 Task: Look for Airbnb options in Cauto Cristo, Cuba from 22th December, 2023 to 25th December, 2023 for 3 adults, 1 child. Place can be shared room with 2 bedrooms having 3 beds and 2 bathrooms. Property type can be guest house. Amenities needed are: wifi, TV, free parkinig on premises, gym, breakfast.
Action: Mouse moved to (447, 135)
Screenshot: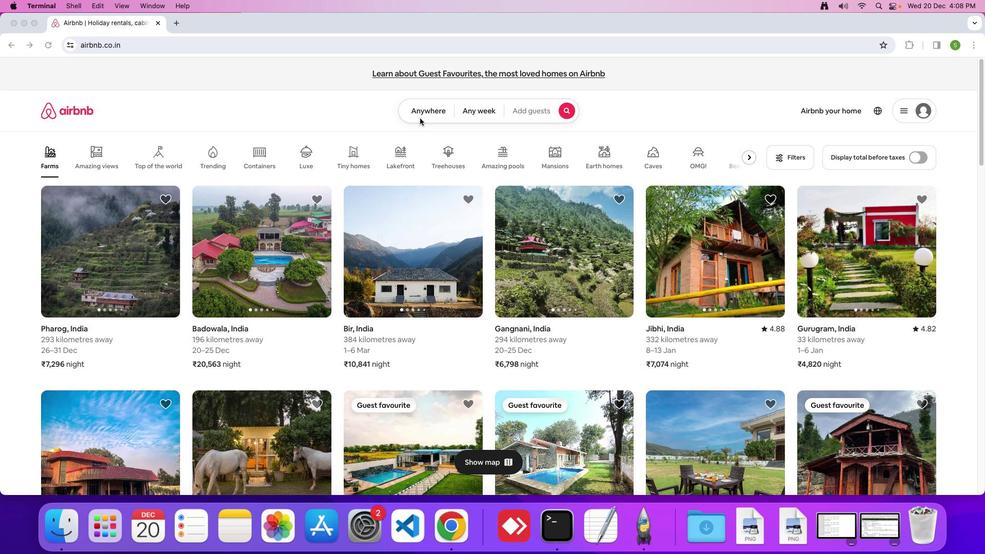 
Action: Mouse pressed left at (447, 135)
Screenshot: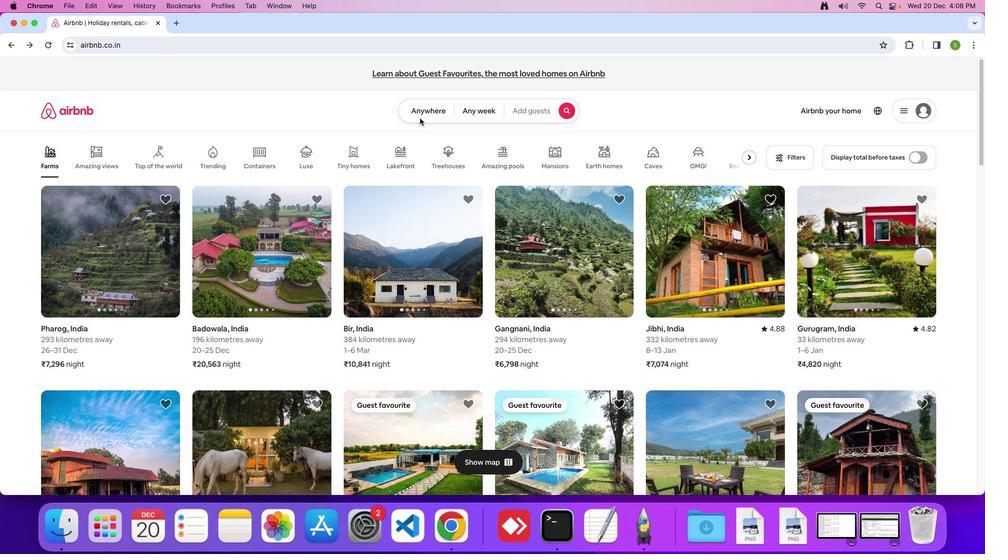 
Action: Mouse moved to (451, 129)
Screenshot: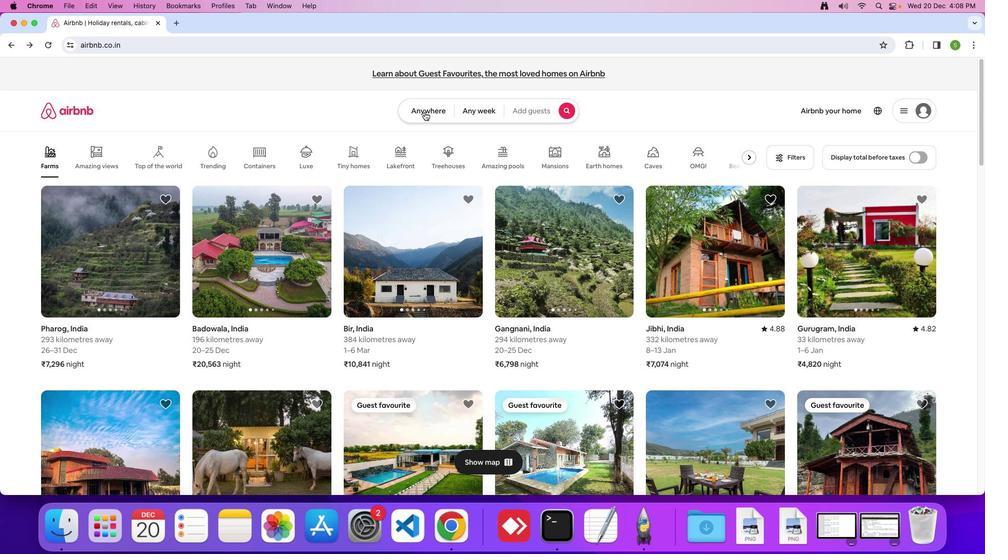 
Action: Mouse pressed left at (451, 129)
Screenshot: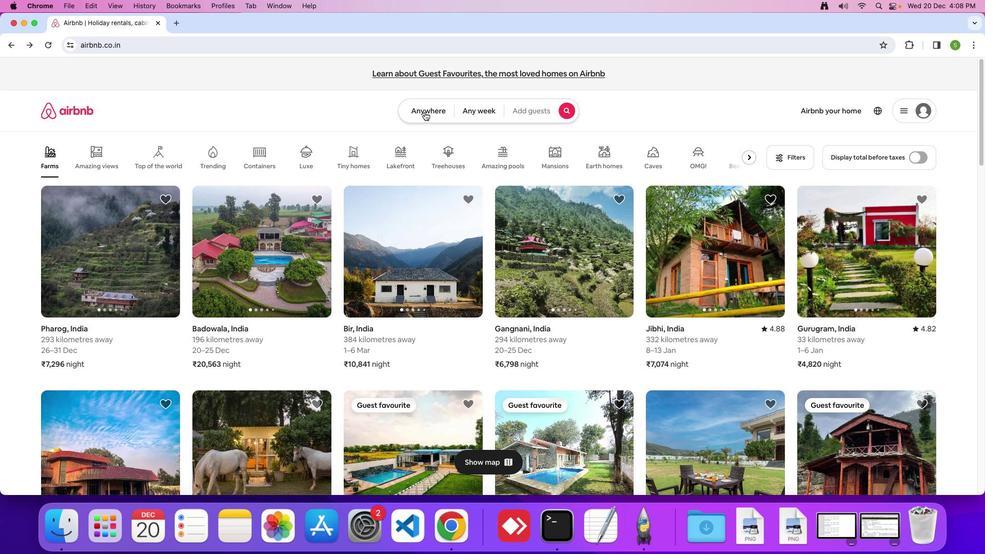 
Action: Mouse moved to (399, 160)
Screenshot: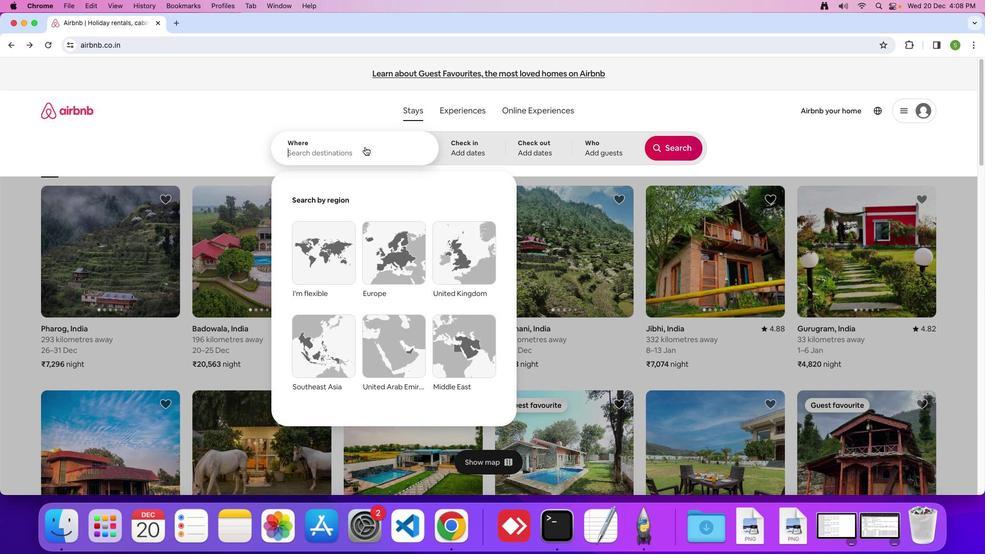 
Action: Mouse pressed left at (399, 160)
Screenshot: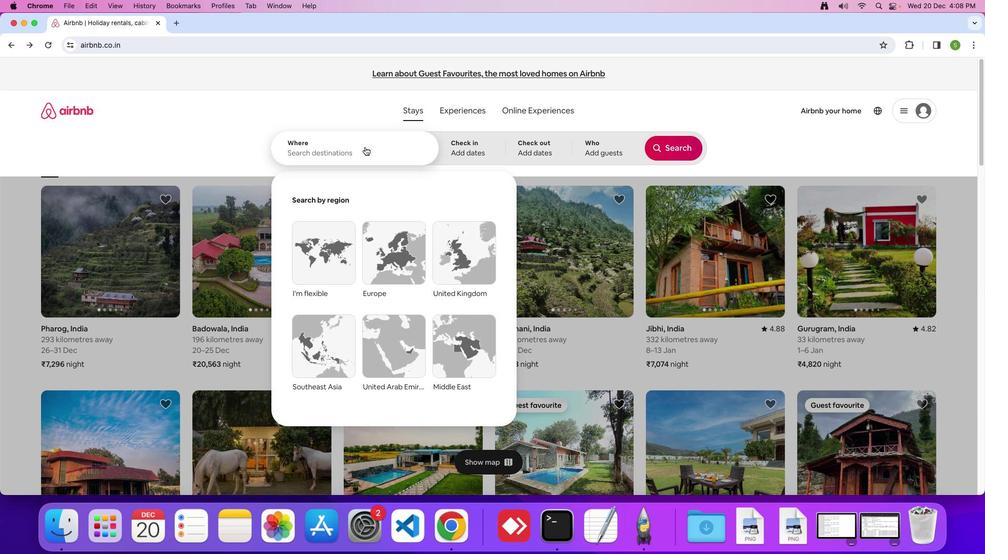 
Action: Key pressed 'C'Key.caps_lock'a''u''t''o'Key.spaceKey.shift'C''r''i''s''t''o'','Key.spaceKey.shift'C''u''b''a'Key.enter
Screenshot: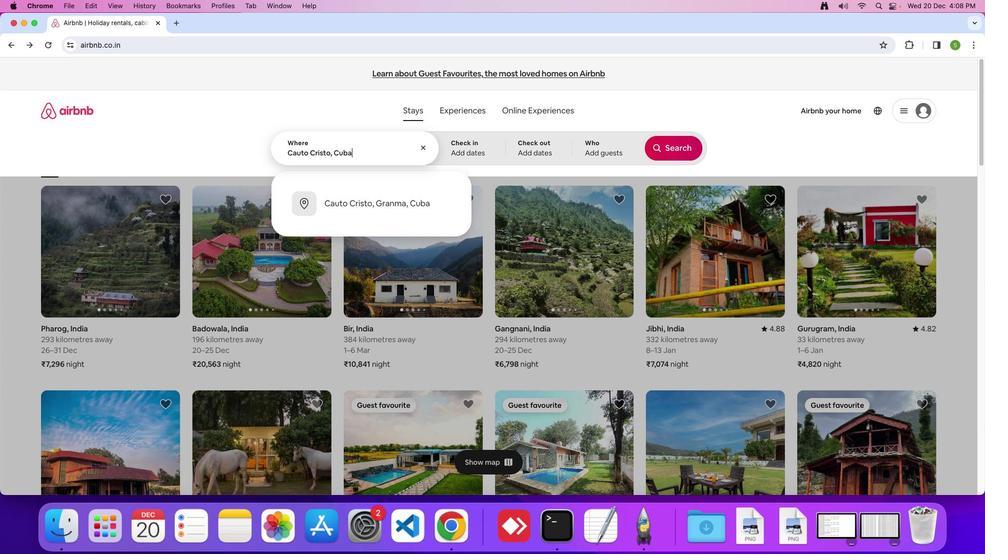 
Action: Mouse moved to (460, 342)
Screenshot: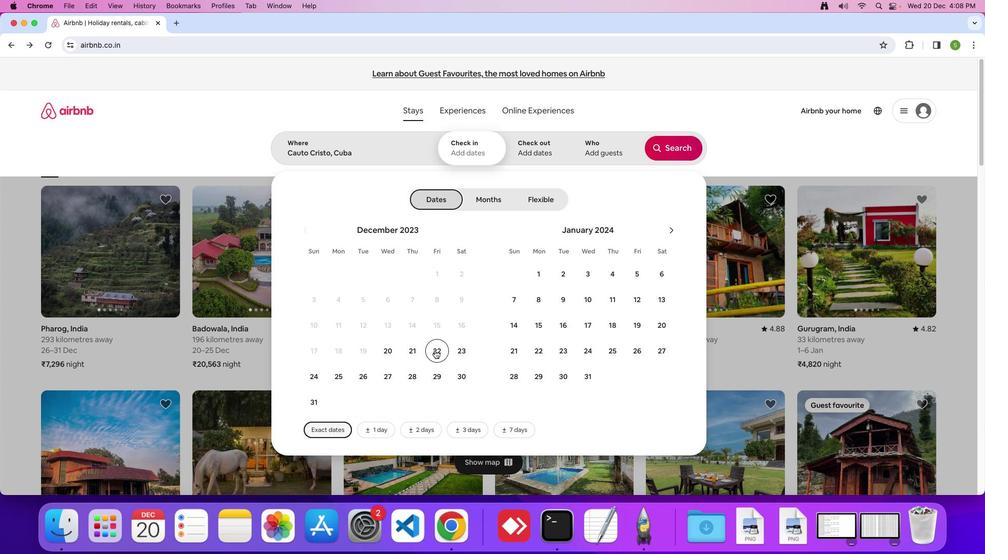 
Action: Mouse pressed left at (460, 342)
Screenshot: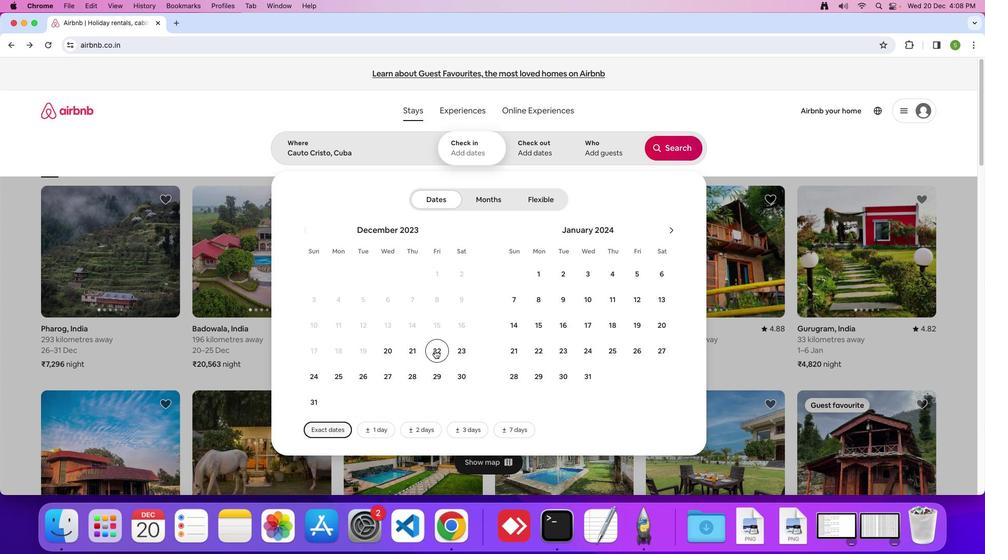 
Action: Mouse moved to (375, 364)
Screenshot: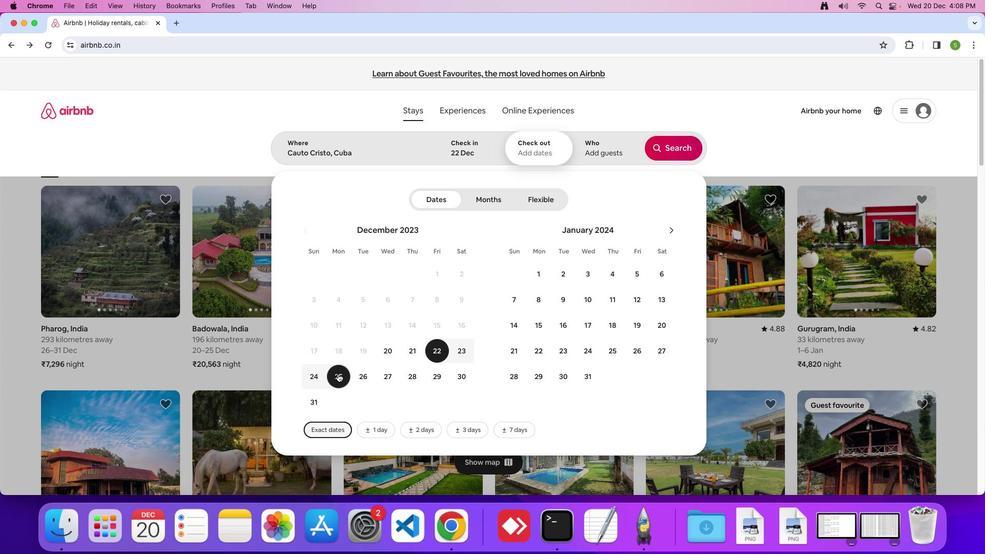 
Action: Mouse pressed left at (375, 364)
Screenshot: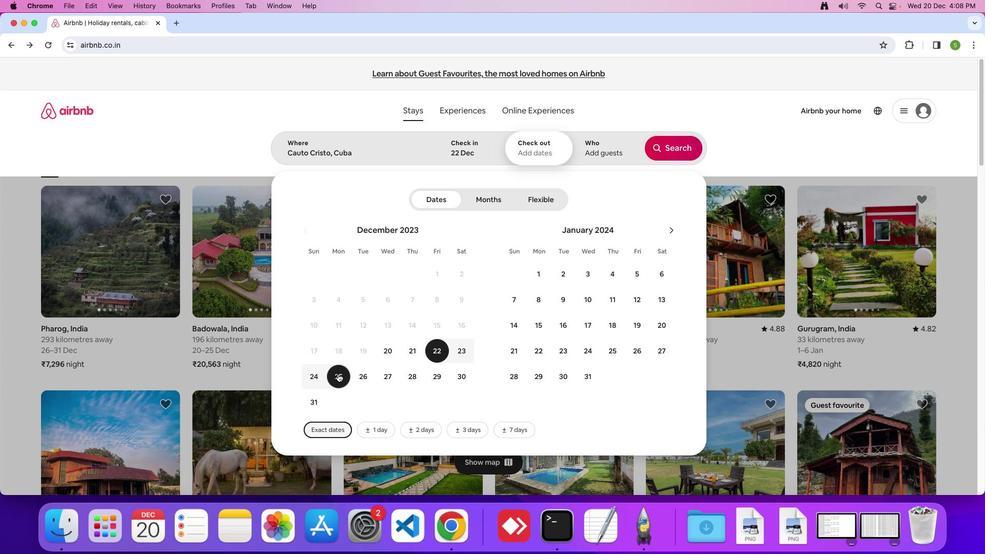 
Action: Mouse moved to (604, 166)
Screenshot: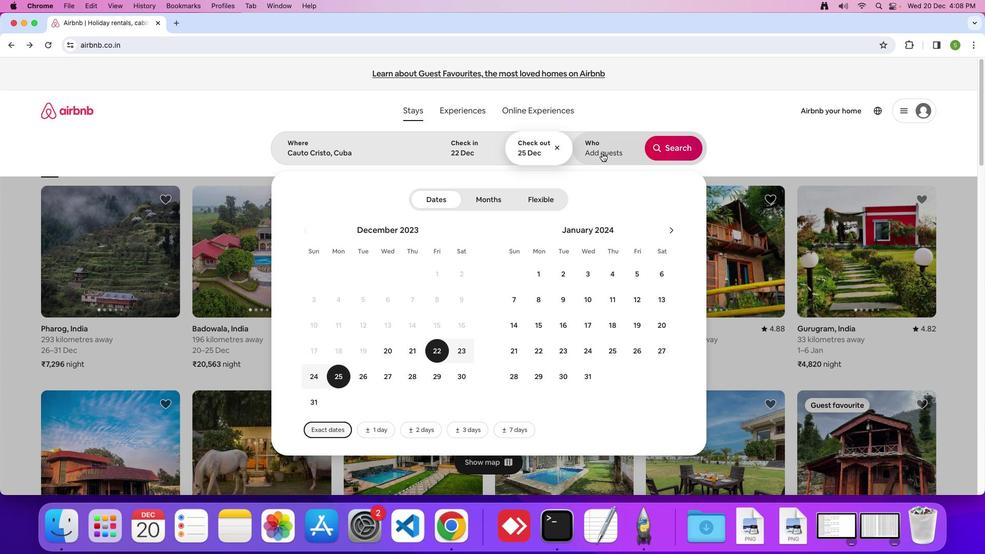 
Action: Mouse pressed left at (604, 166)
Screenshot: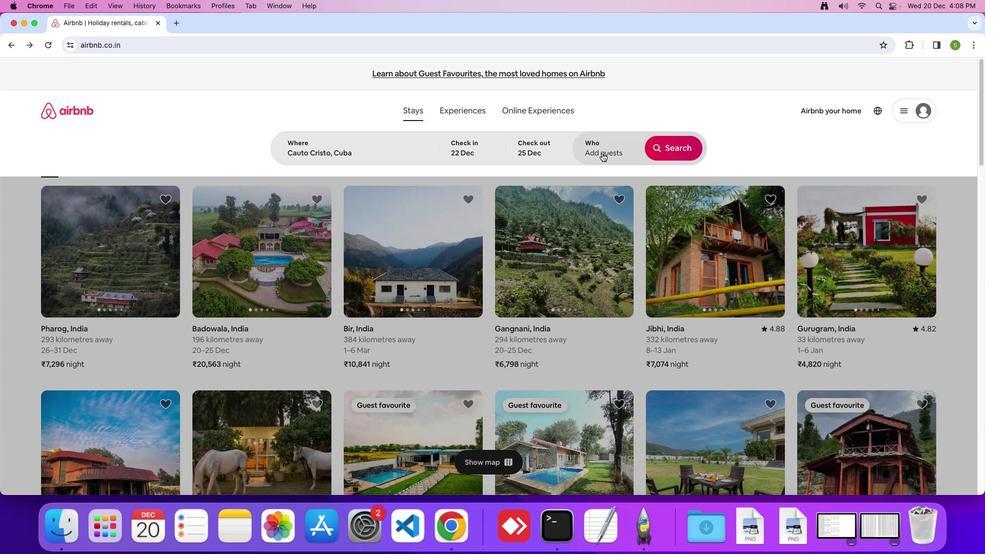 
Action: Mouse moved to (672, 210)
Screenshot: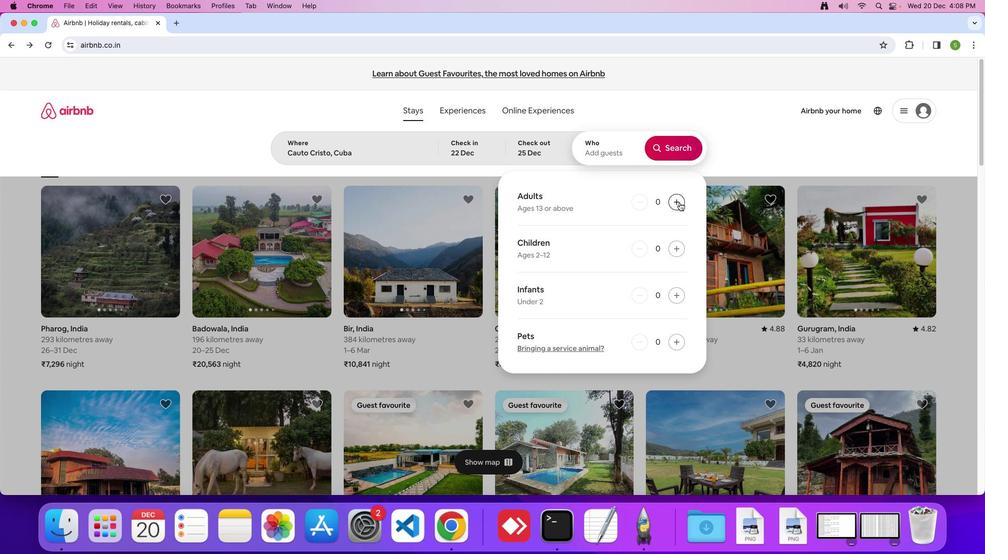 
Action: Mouse pressed left at (672, 210)
Screenshot: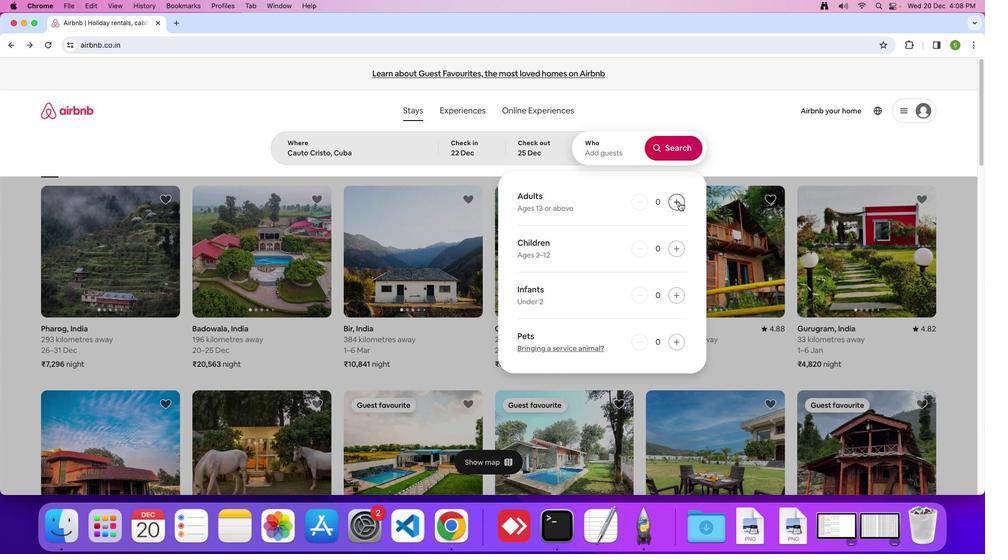 
Action: Mouse pressed left at (672, 210)
Screenshot: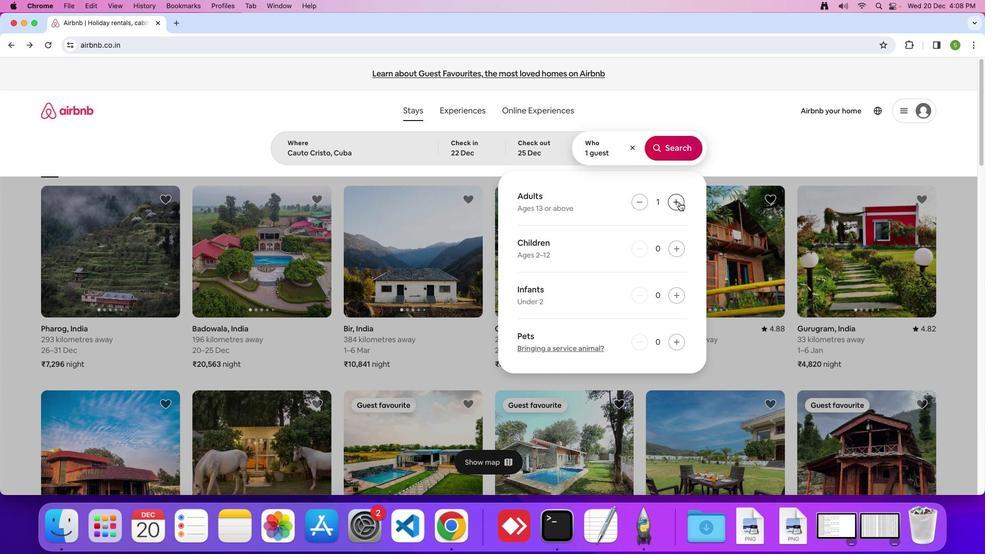 
Action: Mouse pressed left at (672, 210)
Screenshot: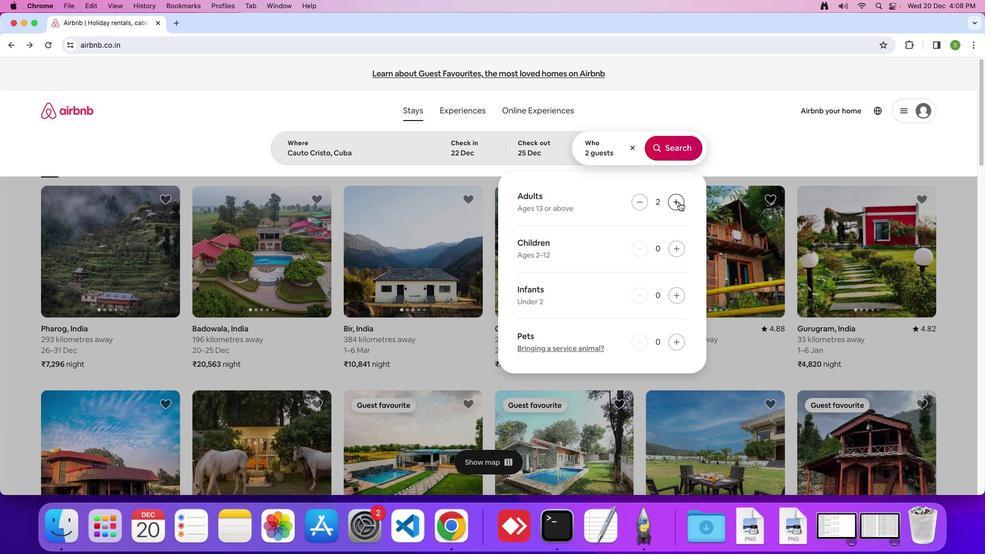 
Action: Mouse moved to (671, 250)
Screenshot: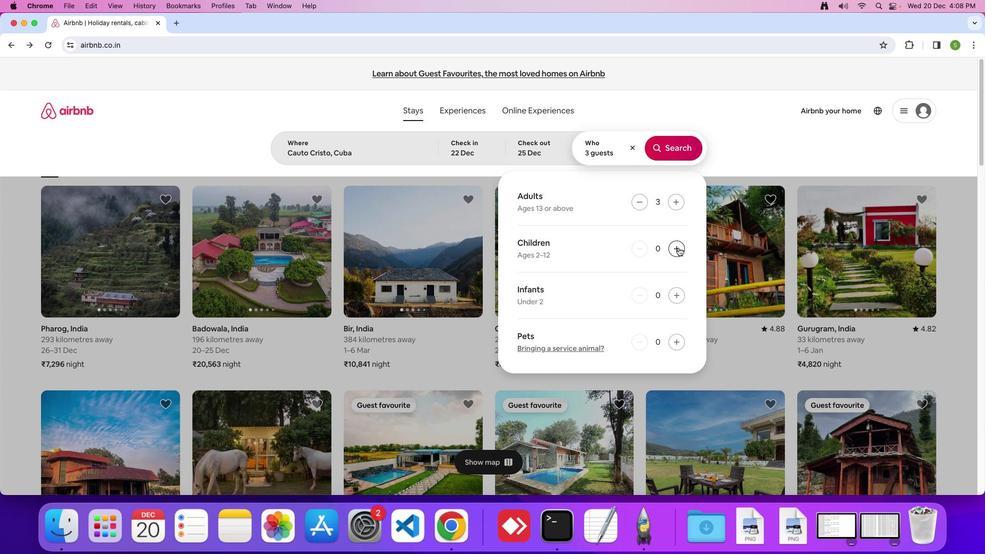 
Action: Mouse pressed left at (671, 250)
Screenshot: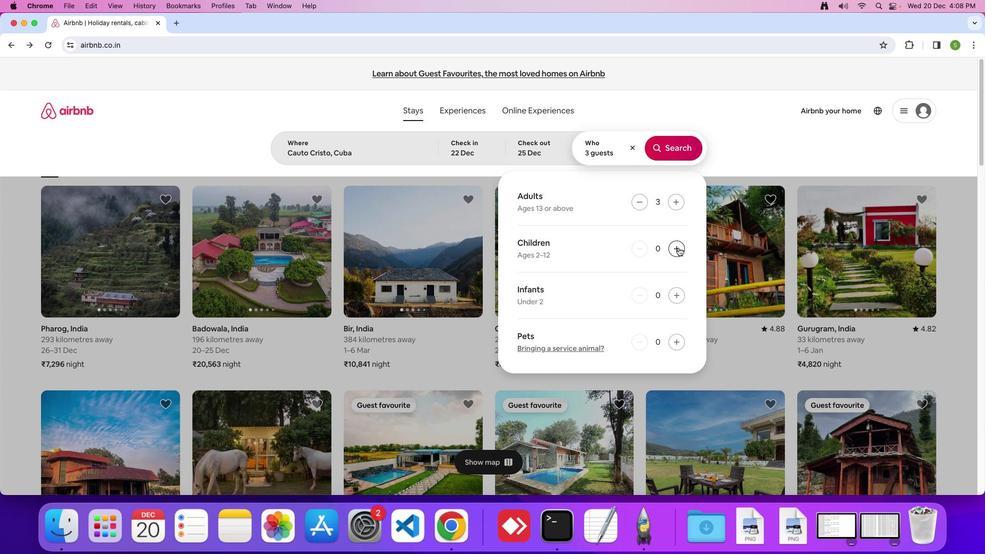 
Action: Mouse moved to (668, 165)
Screenshot: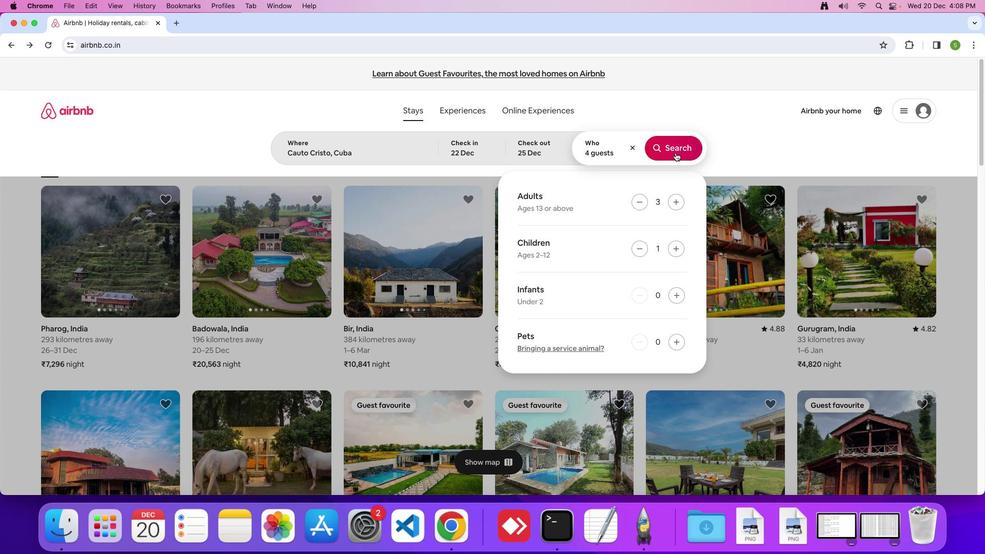 
Action: Mouse pressed left at (668, 165)
Screenshot: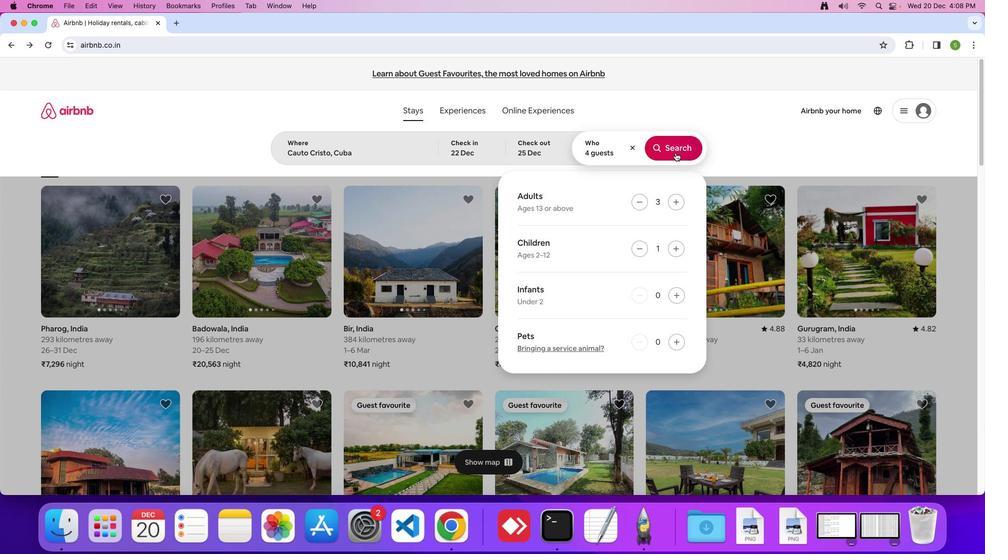 
Action: Mouse moved to (797, 135)
Screenshot: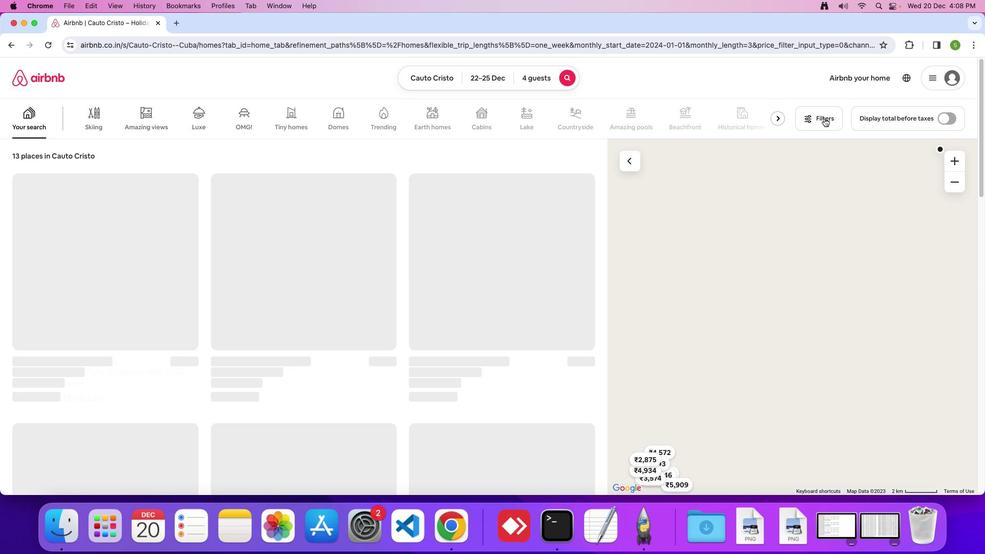 
Action: Mouse pressed left at (797, 135)
Screenshot: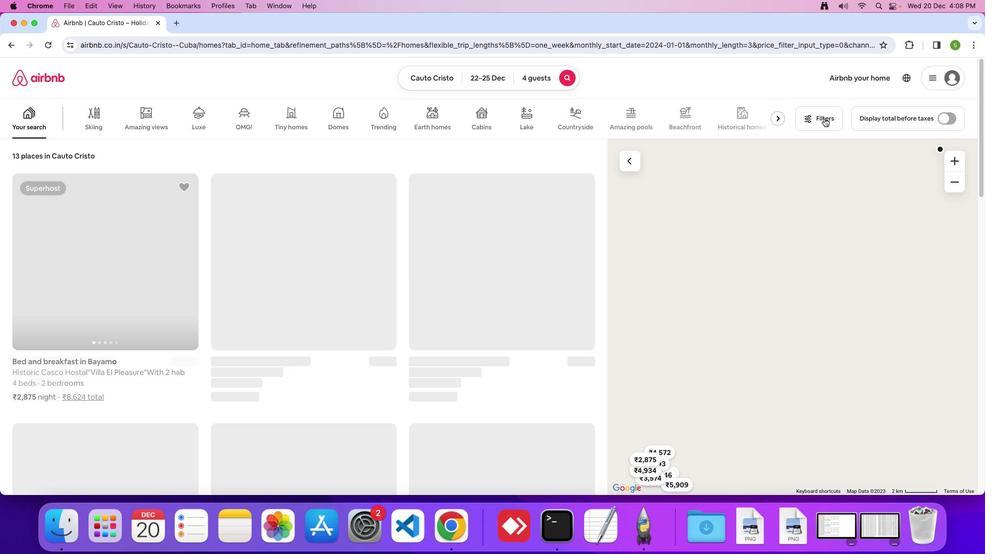 
Action: Mouse moved to (513, 314)
Screenshot: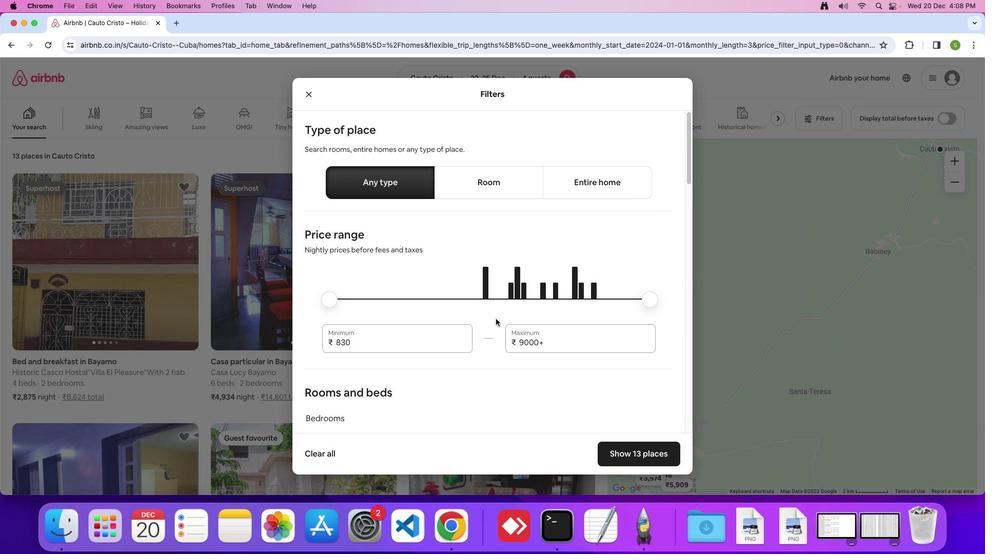 
Action: Mouse scrolled (513, 314) with delta (83, 28)
Screenshot: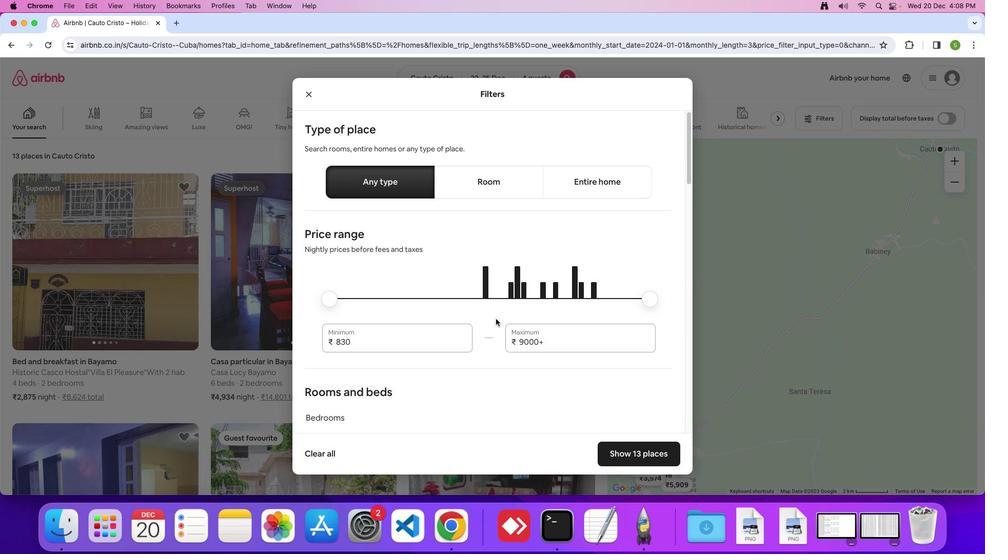 
Action: Mouse scrolled (513, 314) with delta (83, 28)
Screenshot: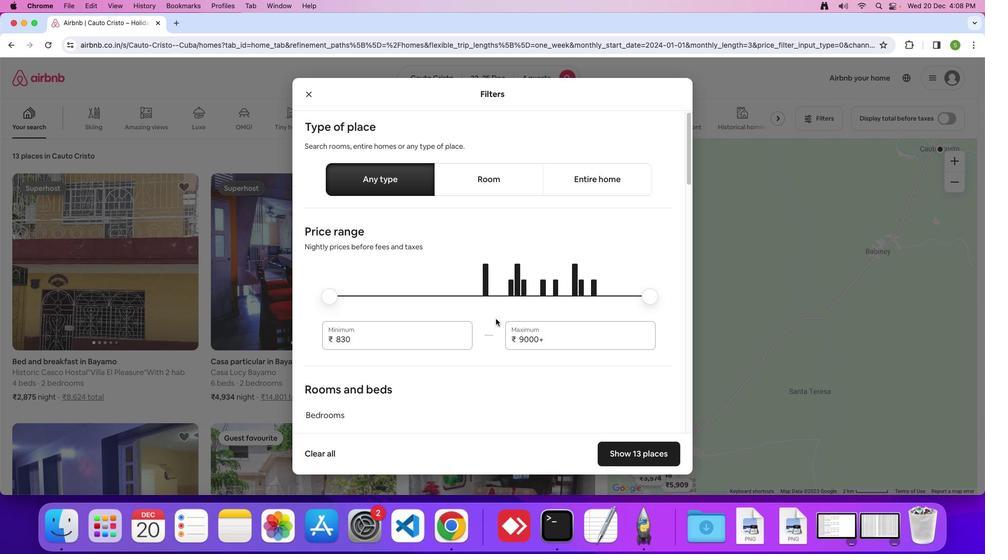 
Action: Mouse scrolled (513, 314) with delta (83, 28)
Screenshot: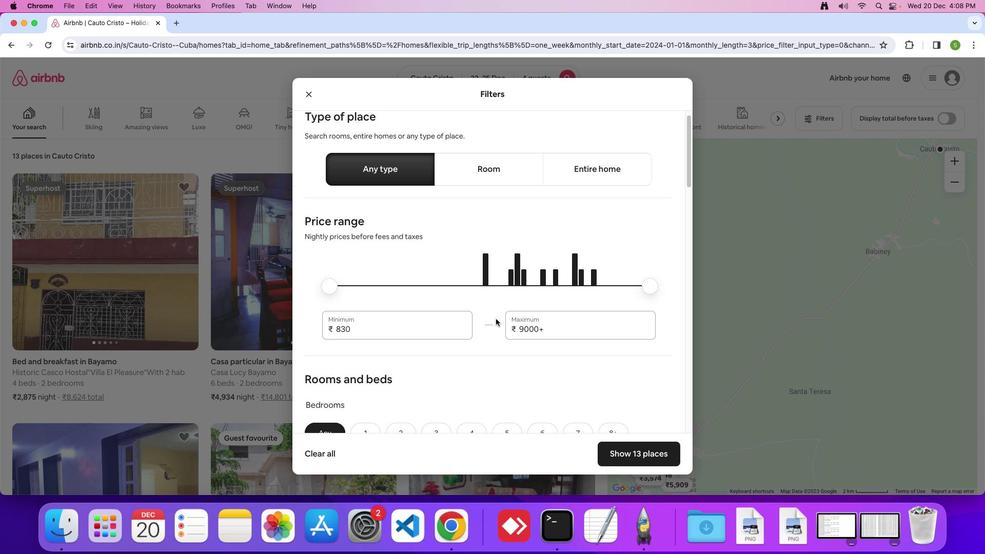 
Action: Mouse scrolled (513, 314) with delta (83, 28)
Screenshot: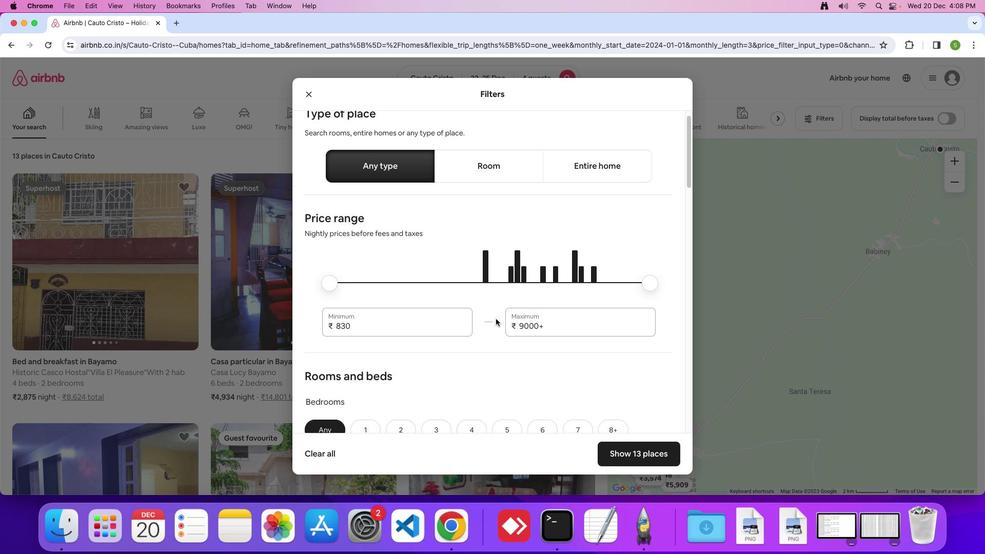 
Action: Mouse scrolled (513, 314) with delta (83, 28)
Screenshot: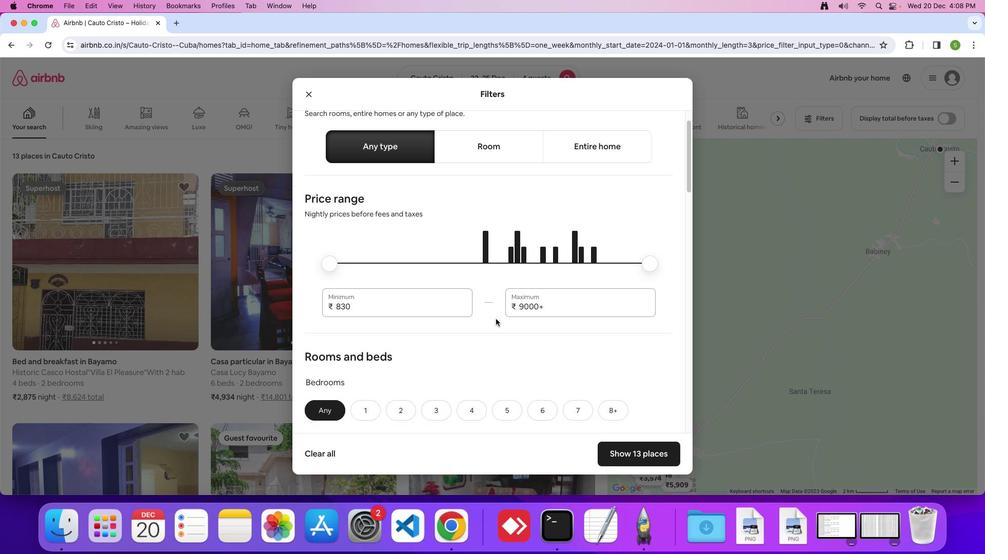 
Action: Mouse scrolled (513, 314) with delta (83, 28)
Screenshot: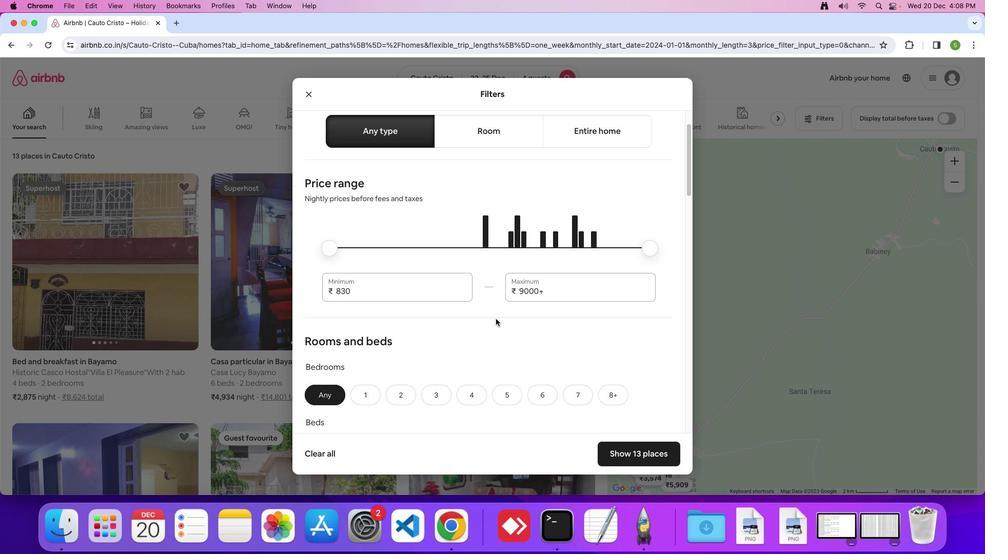 
Action: Mouse scrolled (513, 314) with delta (83, 28)
Screenshot: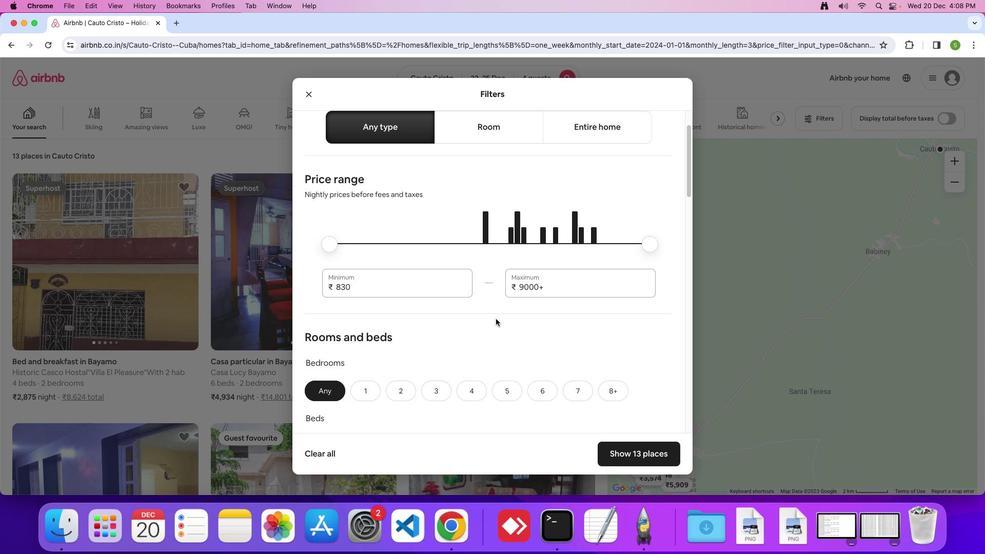 
Action: Mouse scrolled (513, 314) with delta (83, 28)
Screenshot: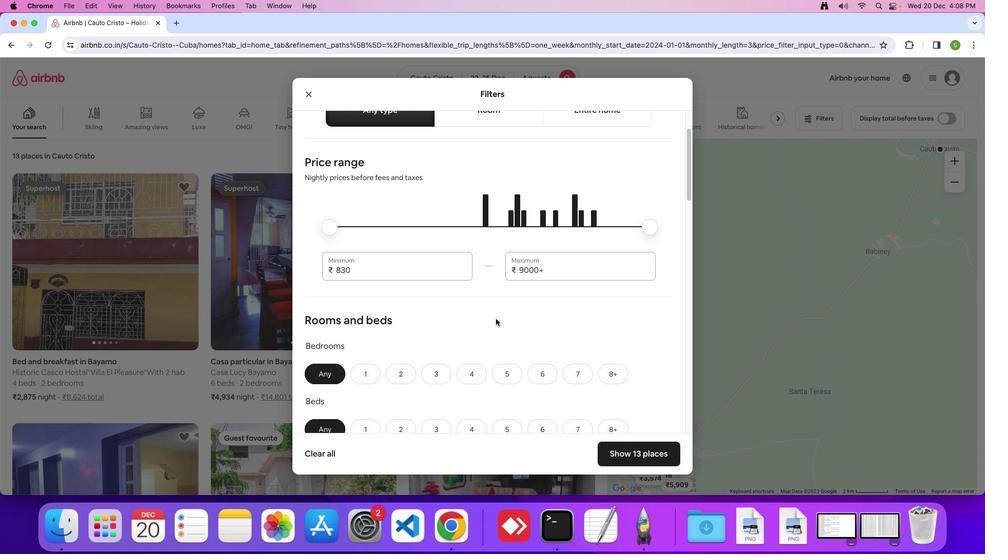 
Action: Mouse scrolled (513, 314) with delta (83, 28)
Screenshot: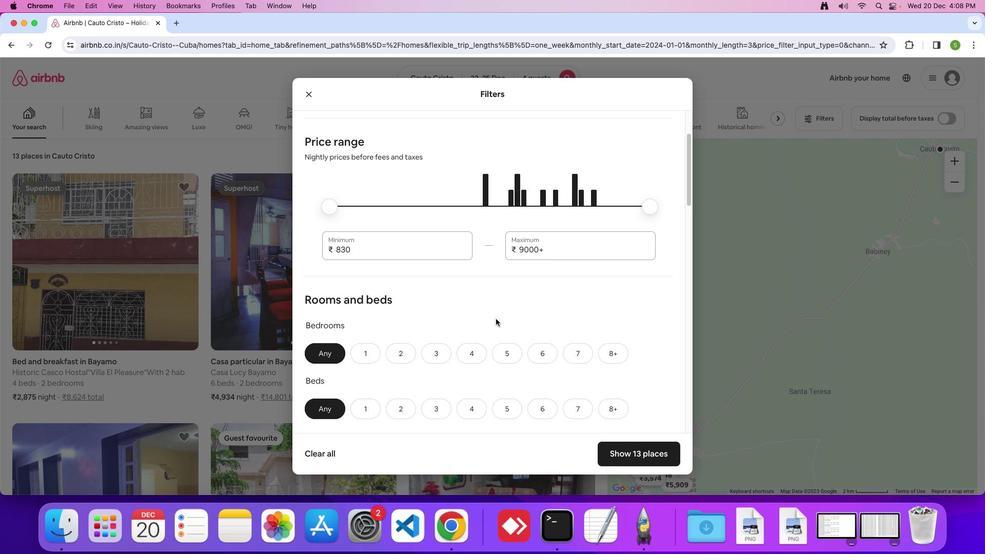 
Action: Mouse scrolled (513, 314) with delta (83, 28)
Screenshot: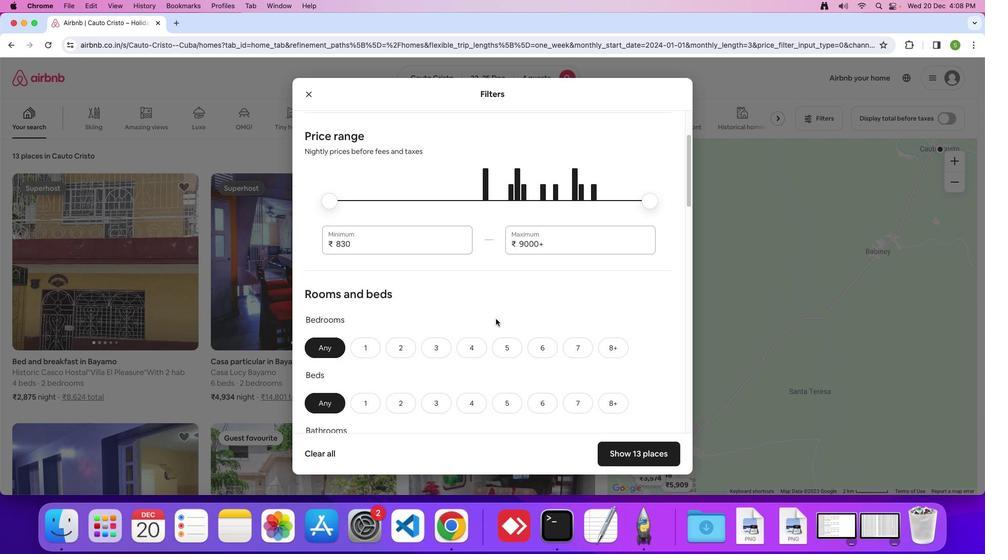 
Action: Mouse scrolled (513, 314) with delta (83, 28)
Screenshot: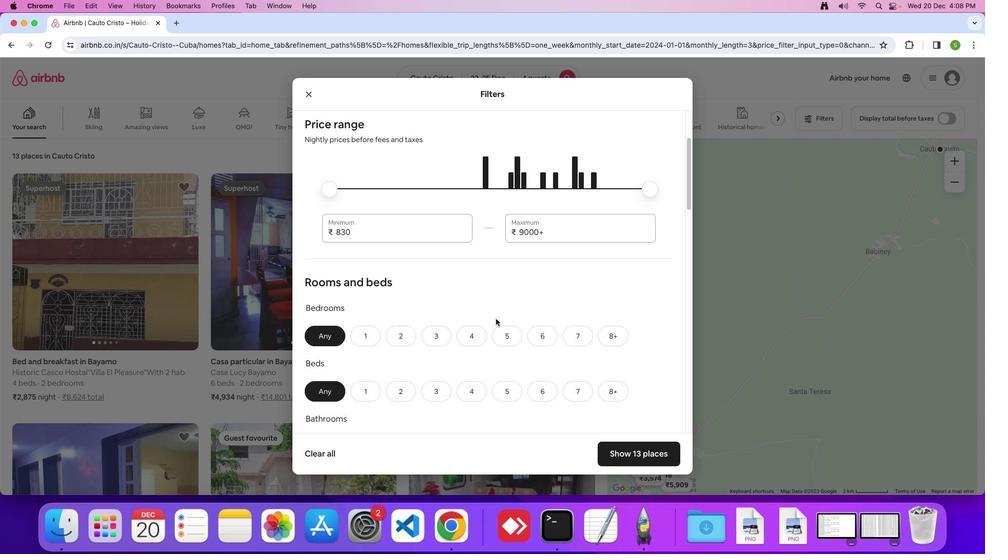 
Action: Mouse scrolled (513, 314) with delta (83, 28)
Screenshot: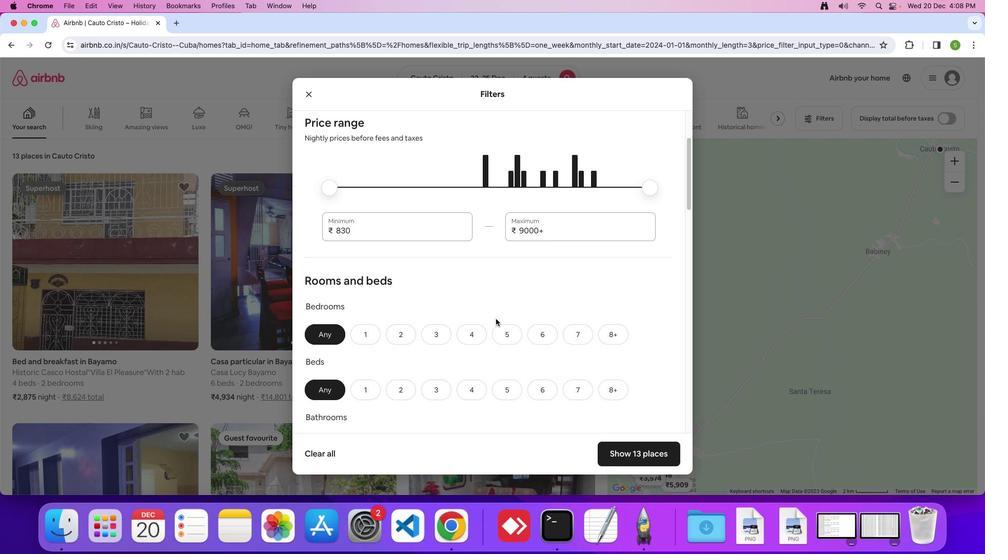 
Action: Mouse scrolled (513, 314) with delta (83, 28)
Screenshot: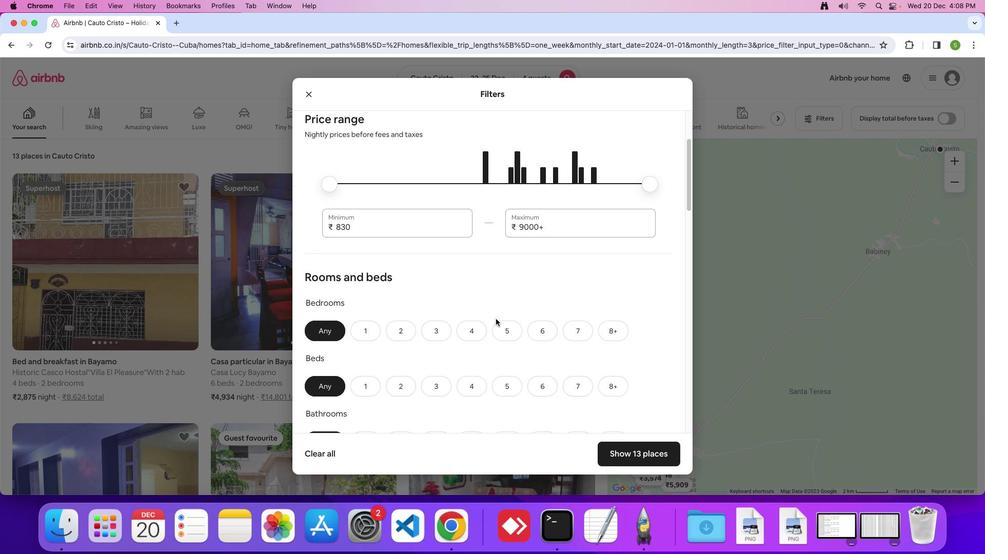 
Action: Mouse scrolled (513, 314) with delta (83, 28)
Screenshot: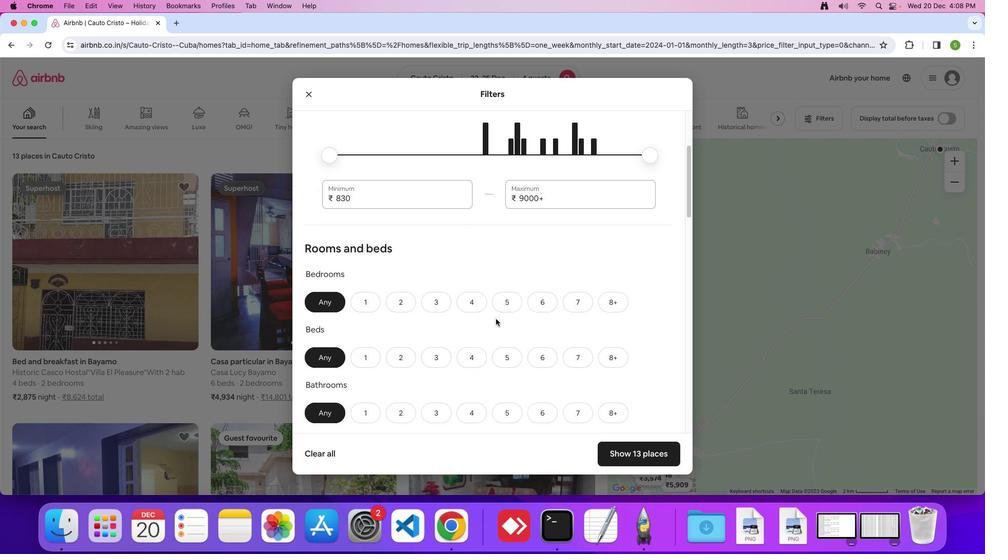 
Action: Mouse moved to (441, 270)
Screenshot: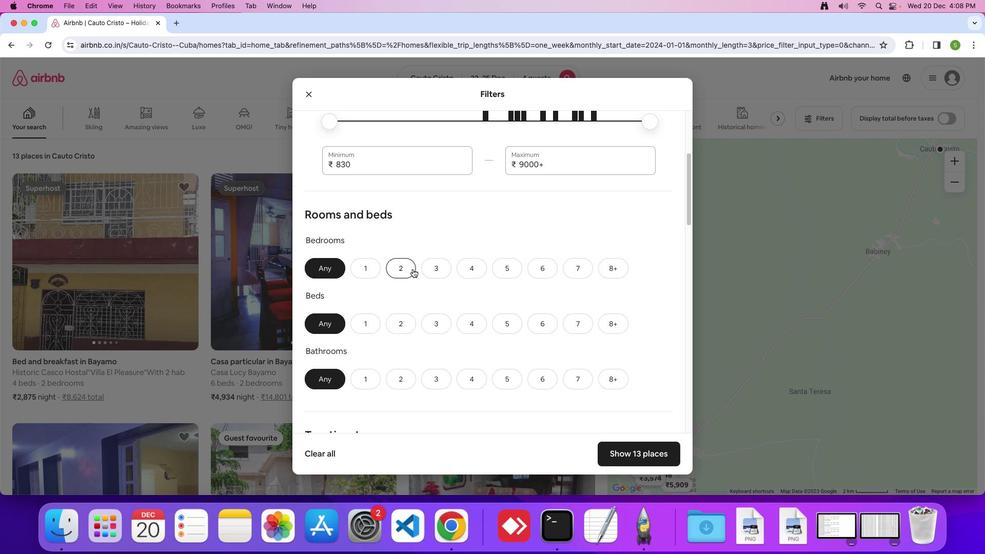 
Action: Mouse pressed left at (441, 270)
Screenshot: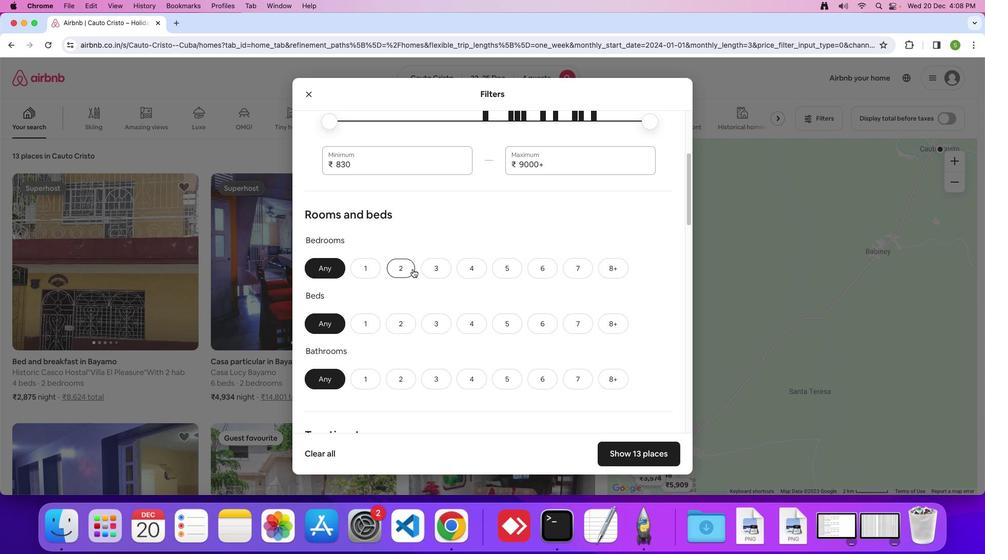 
Action: Mouse moved to (468, 320)
Screenshot: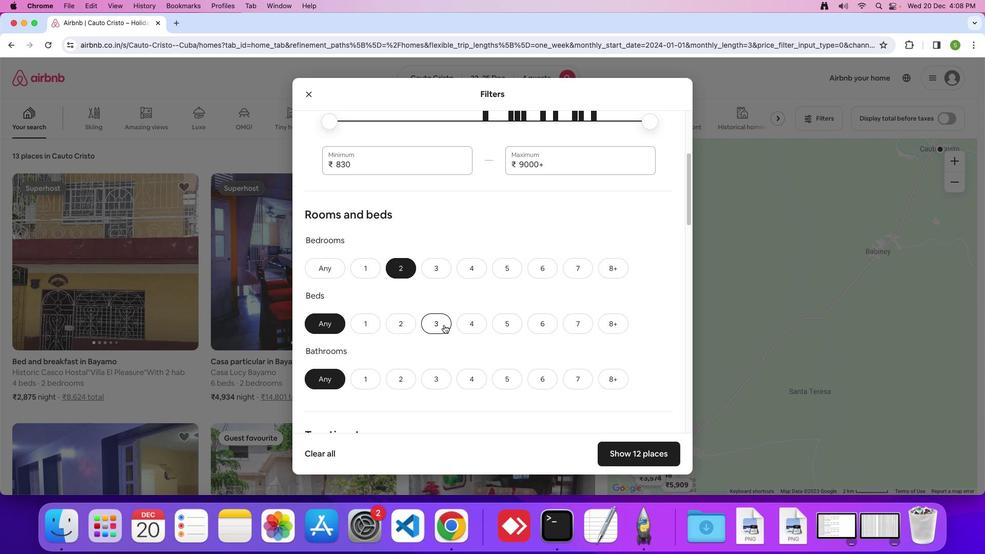 
Action: Mouse pressed left at (468, 320)
Screenshot: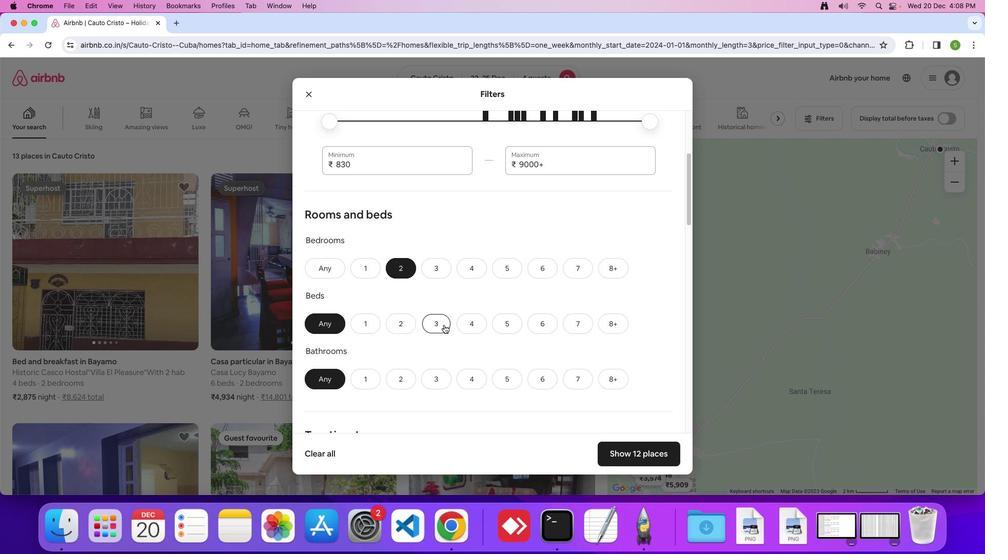 
Action: Mouse moved to (436, 363)
Screenshot: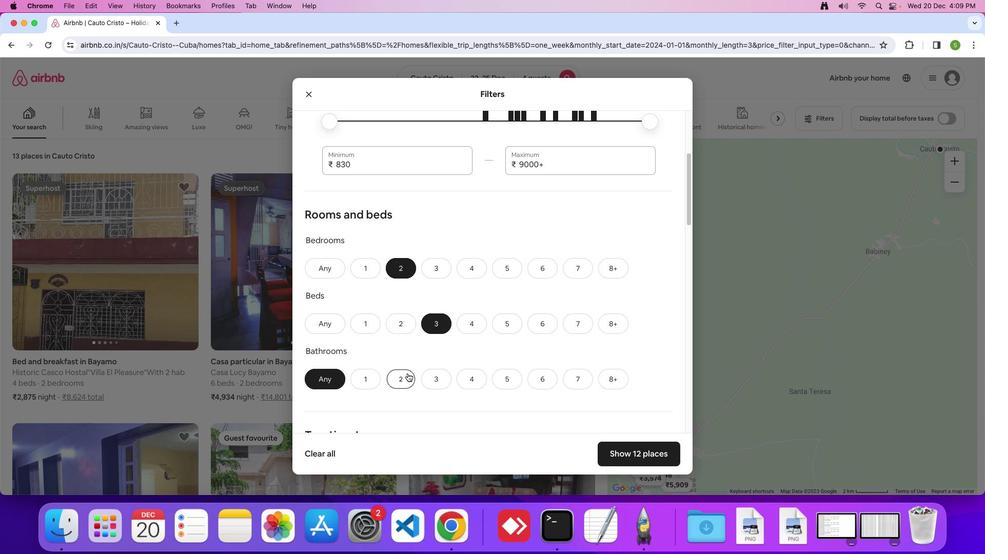 
Action: Mouse pressed left at (436, 363)
Screenshot: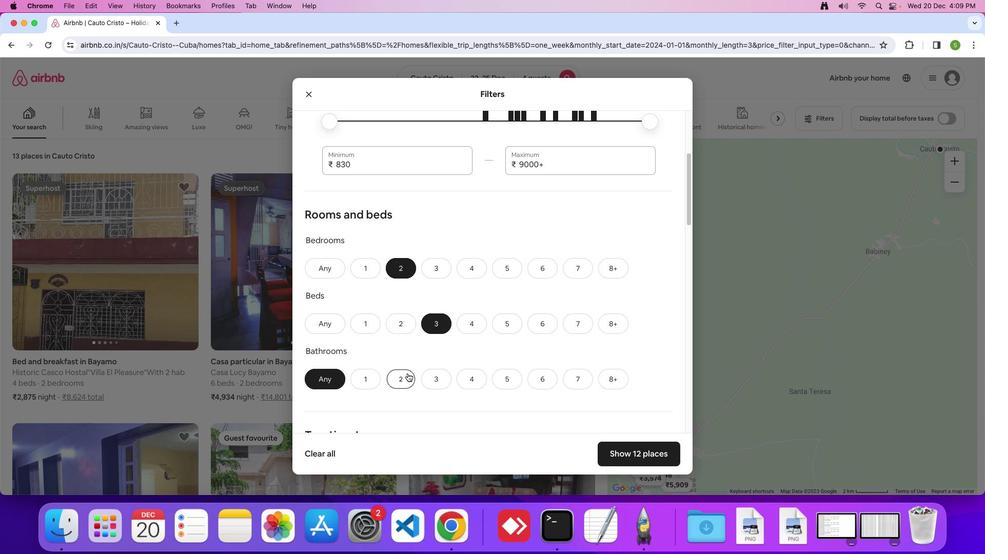 
Action: Mouse moved to (505, 333)
Screenshot: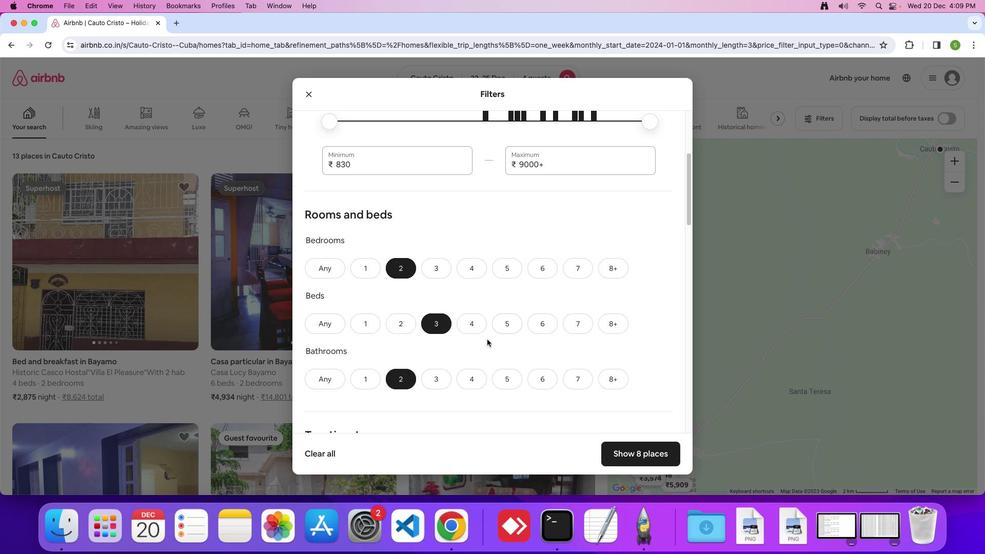 
Action: Mouse scrolled (505, 333) with delta (83, 28)
Screenshot: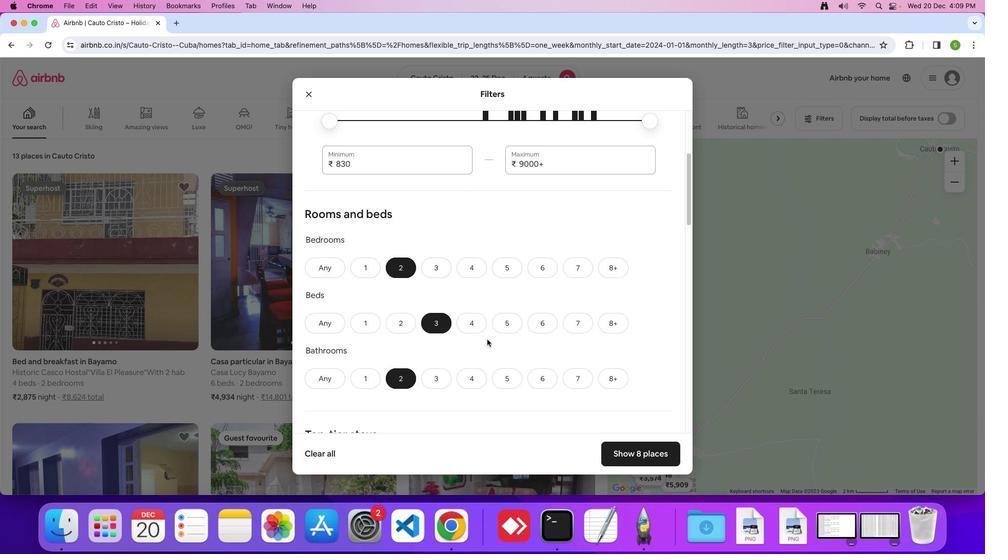 
Action: Mouse scrolled (505, 333) with delta (83, 28)
Screenshot: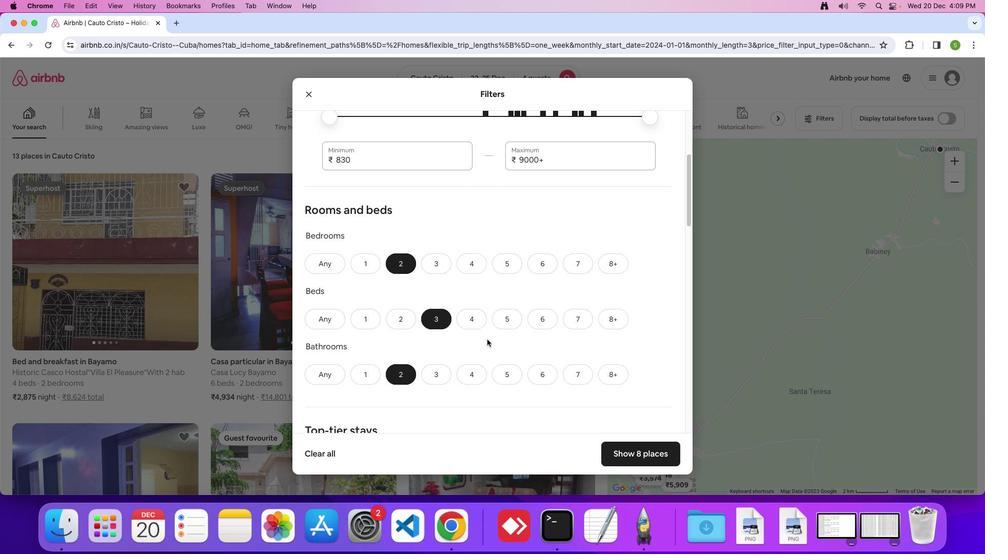 
Action: Mouse scrolled (505, 333) with delta (83, 28)
Screenshot: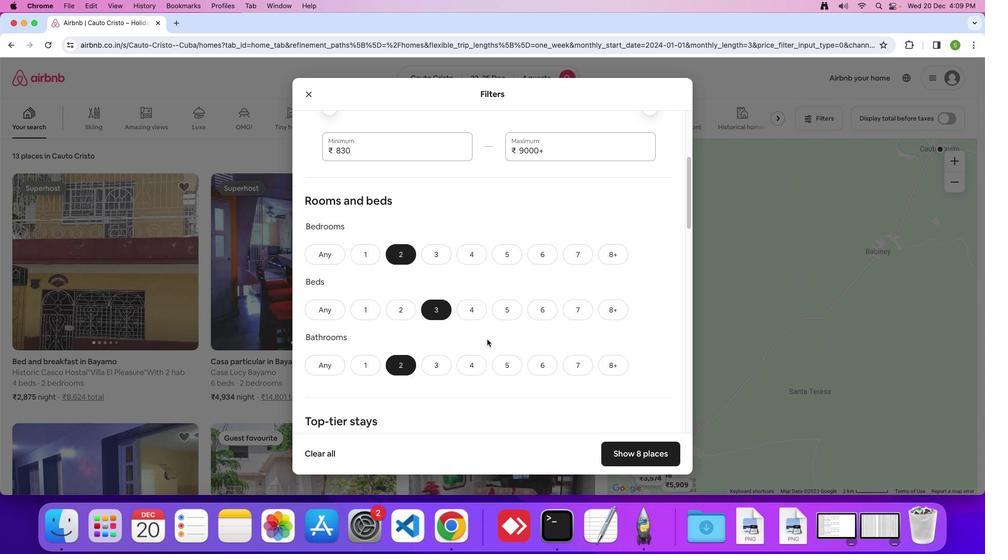 
Action: Mouse scrolled (505, 333) with delta (83, 28)
Screenshot: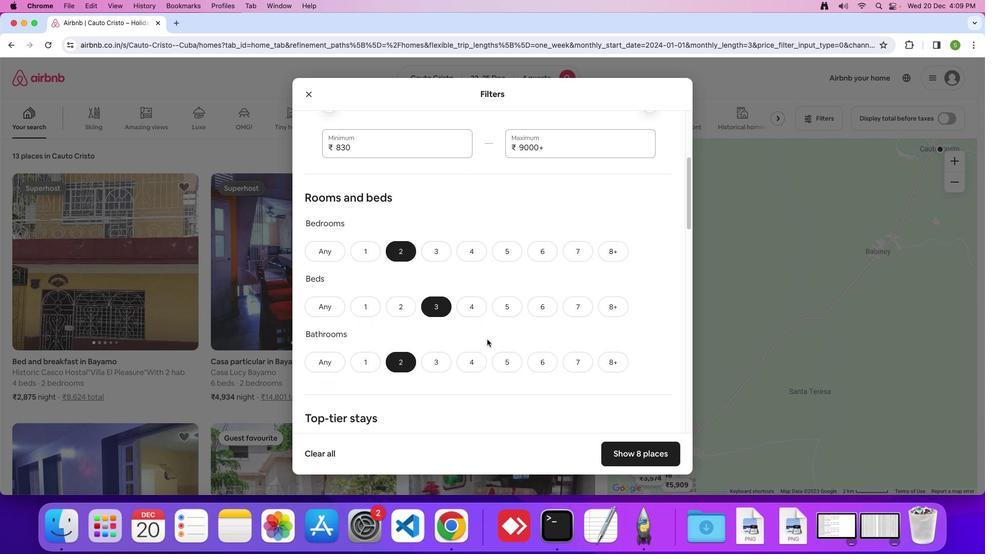 
Action: Mouse scrolled (505, 333) with delta (83, 28)
Screenshot: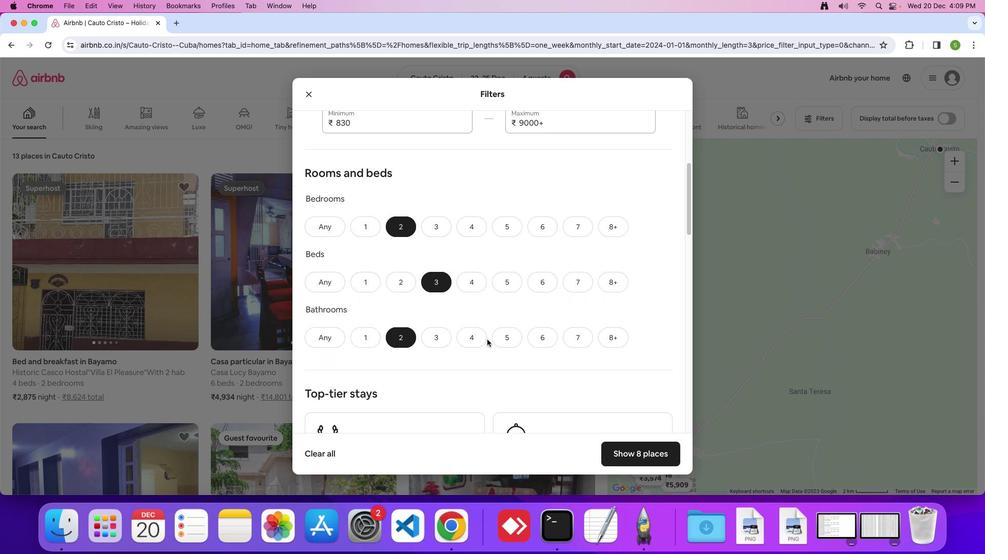 
Action: Mouse scrolled (505, 333) with delta (83, 28)
Screenshot: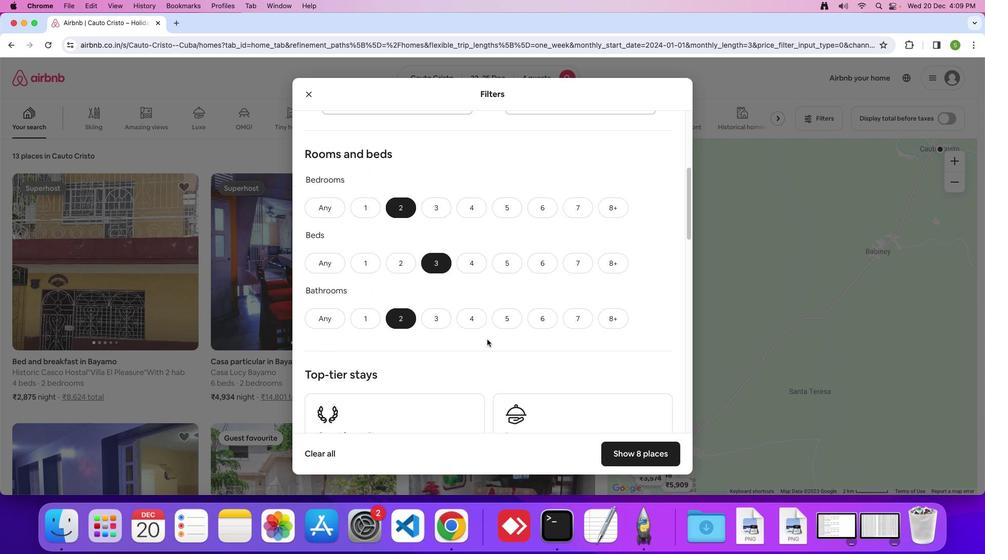 
Action: Mouse scrolled (505, 333) with delta (83, 28)
Screenshot: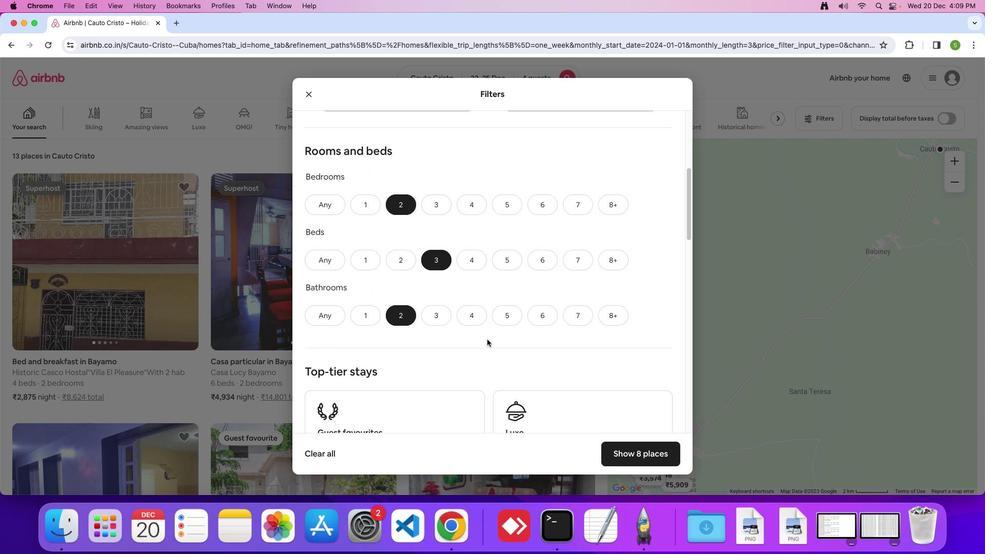
Action: Mouse scrolled (505, 333) with delta (83, 28)
Screenshot: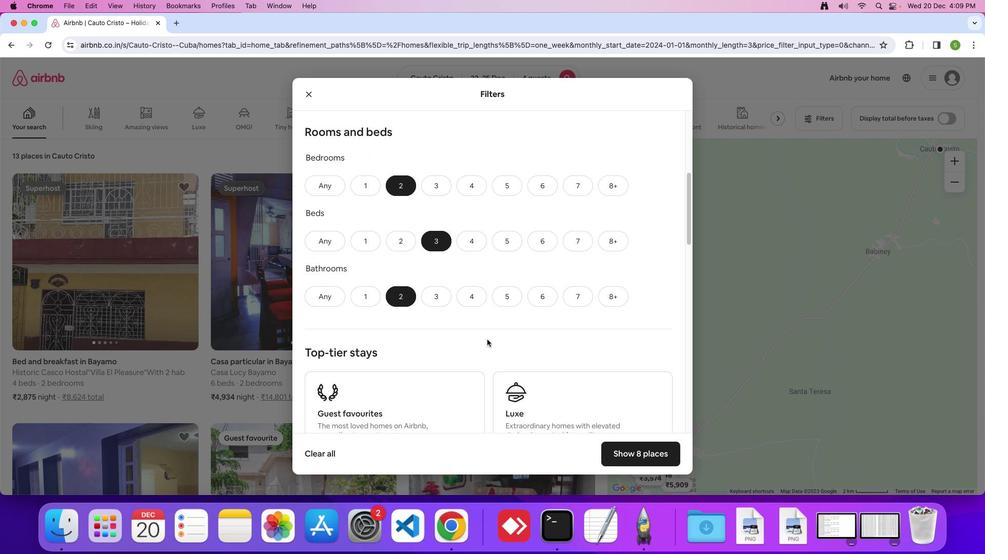 
Action: Mouse scrolled (505, 333) with delta (83, 28)
Screenshot: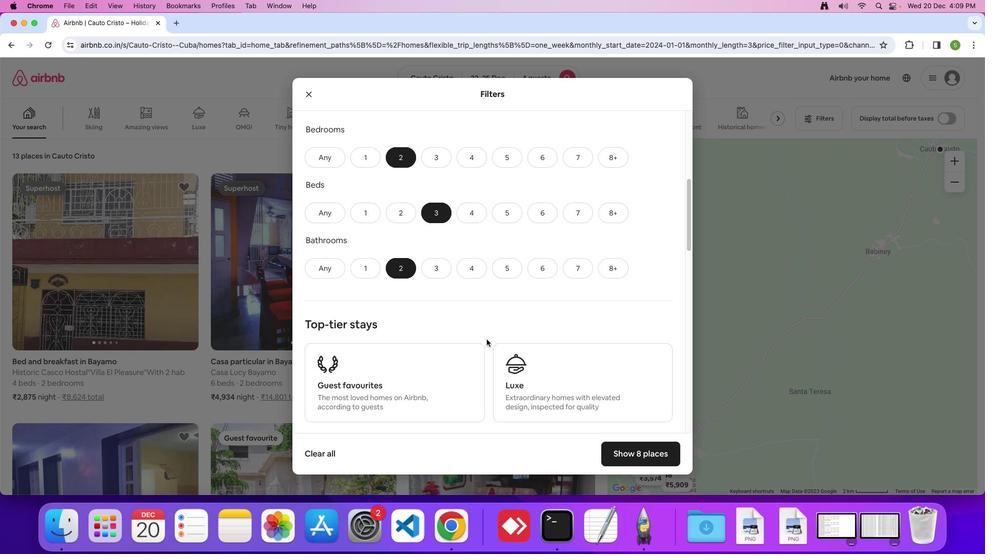 
Action: Mouse moved to (505, 333)
Screenshot: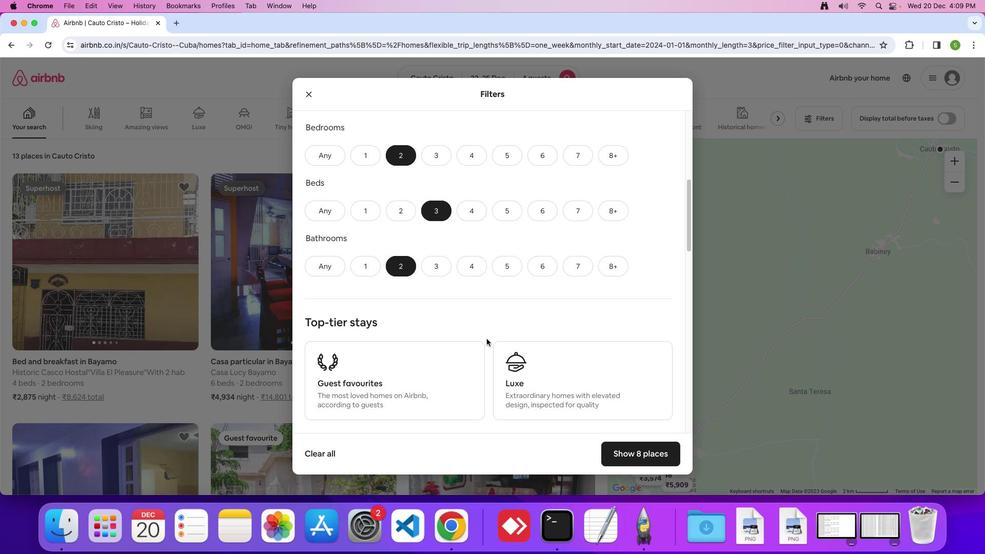 
Action: Mouse scrolled (505, 333) with delta (83, 28)
Screenshot: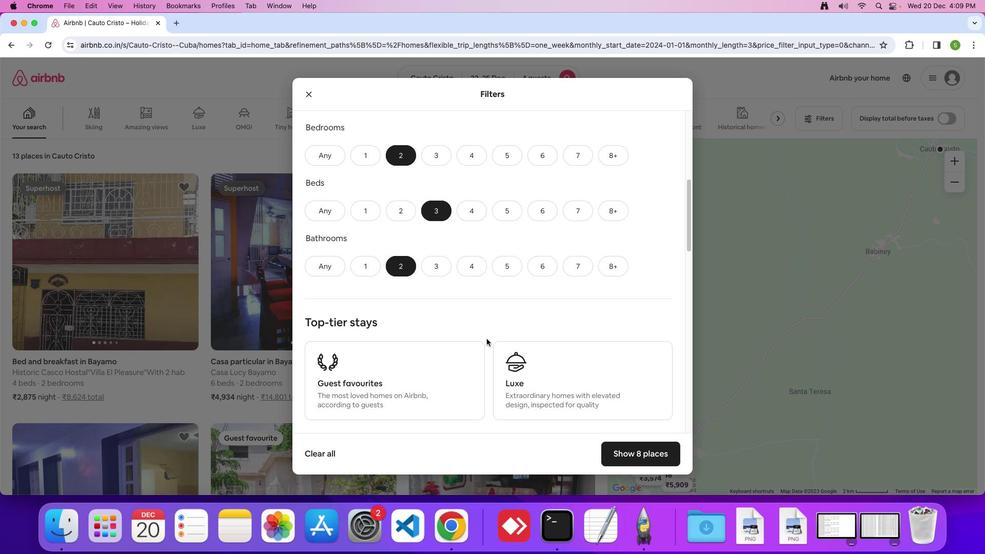 
Action: Mouse moved to (505, 332)
Screenshot: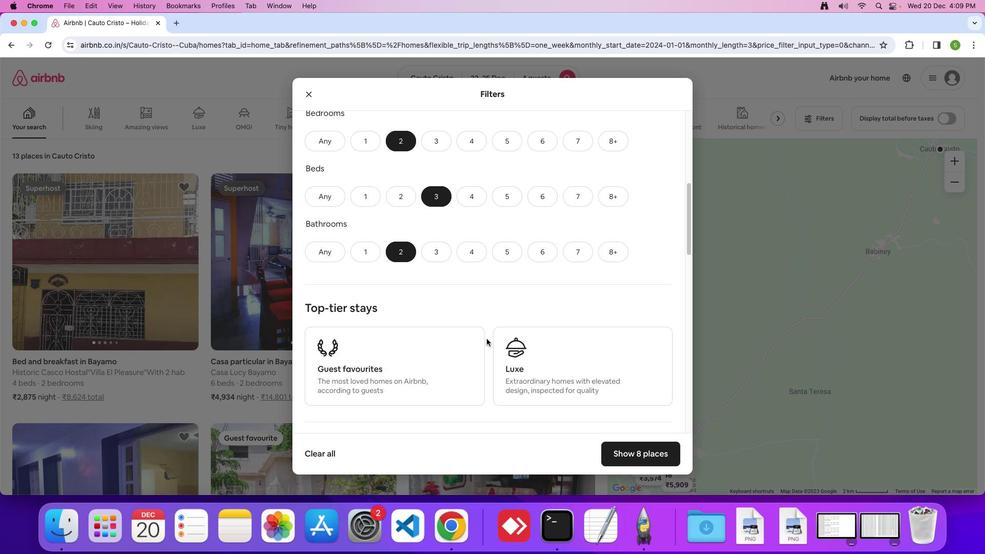 
Action: Mouse scrolled (505, 332) with delta (83, 28)
Screenshot: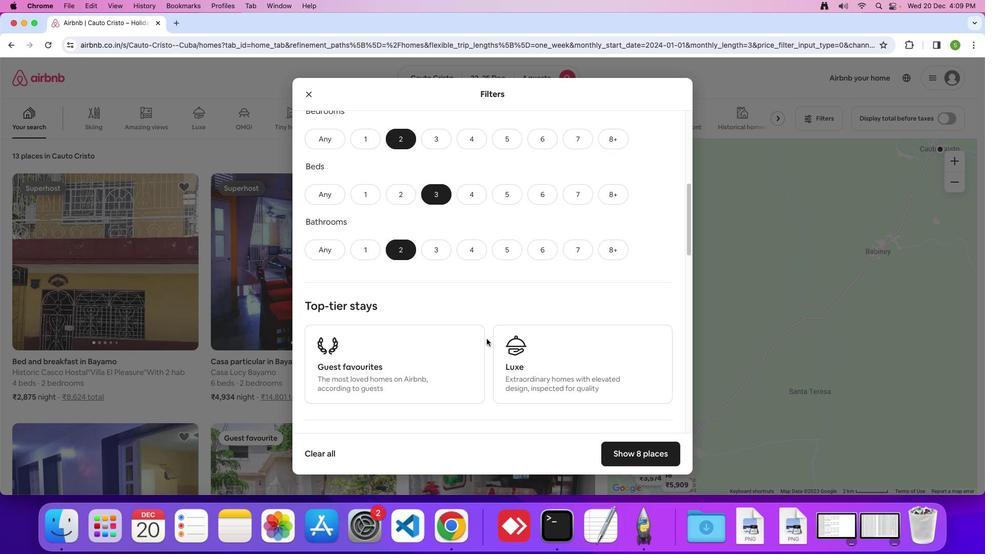 
Action: Mouse scrolled (505, 332) with delta (83, 28)
Screenshot: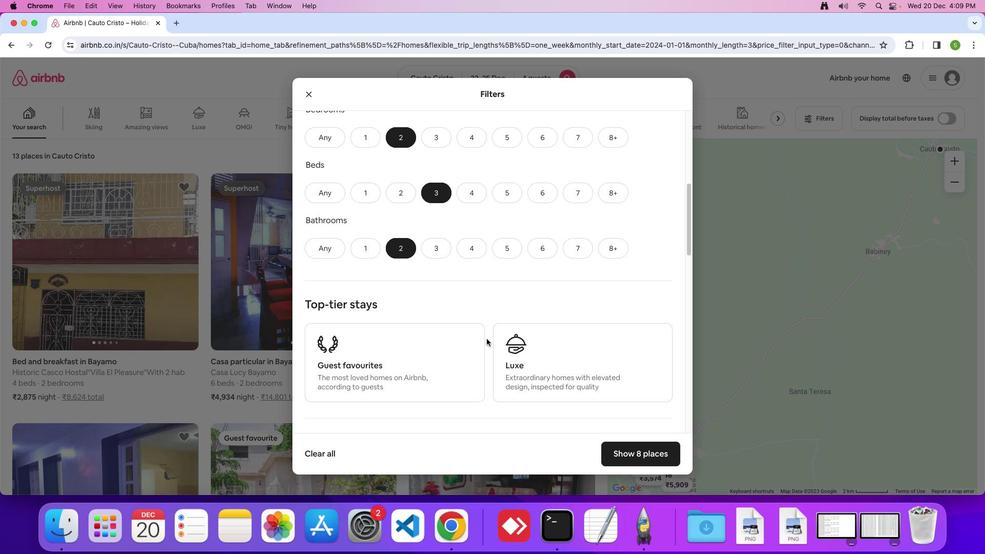 
Action: Mouse scrolled (505, 332) with delta (83, 27)
Screenshot: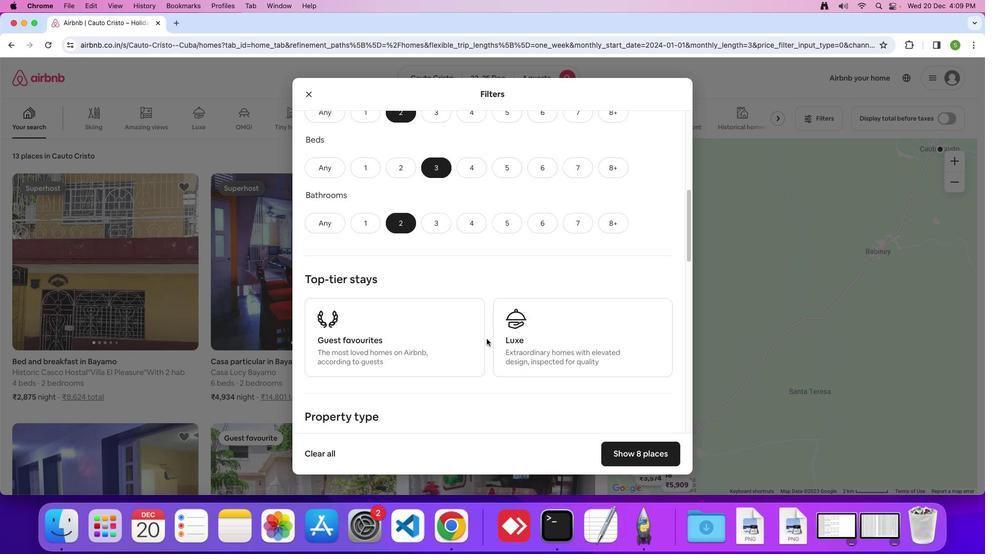 
Action: Mouse moved to (505, 331)
Screenshot: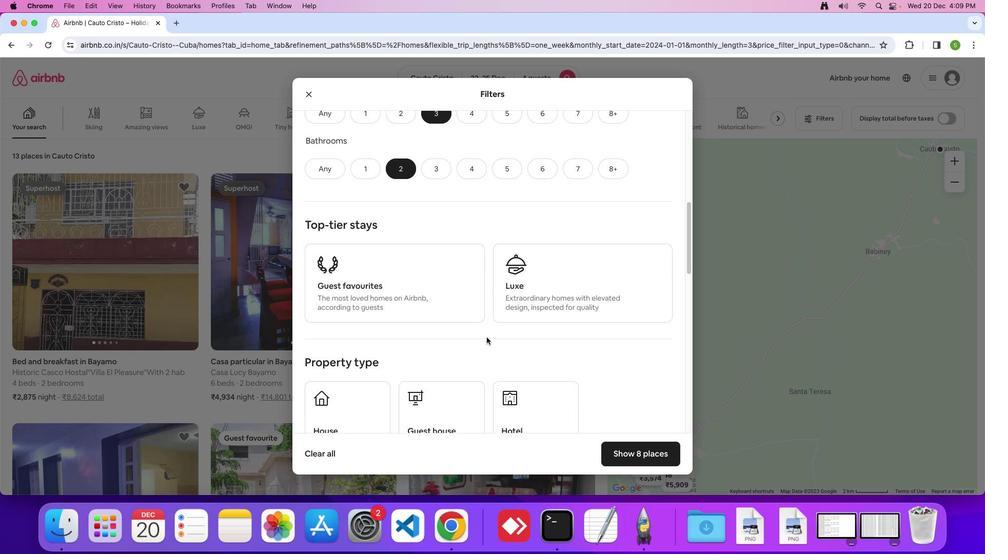 
Action: Mouse scrolled (505, 331) with delta (83, 28)
Screenshot: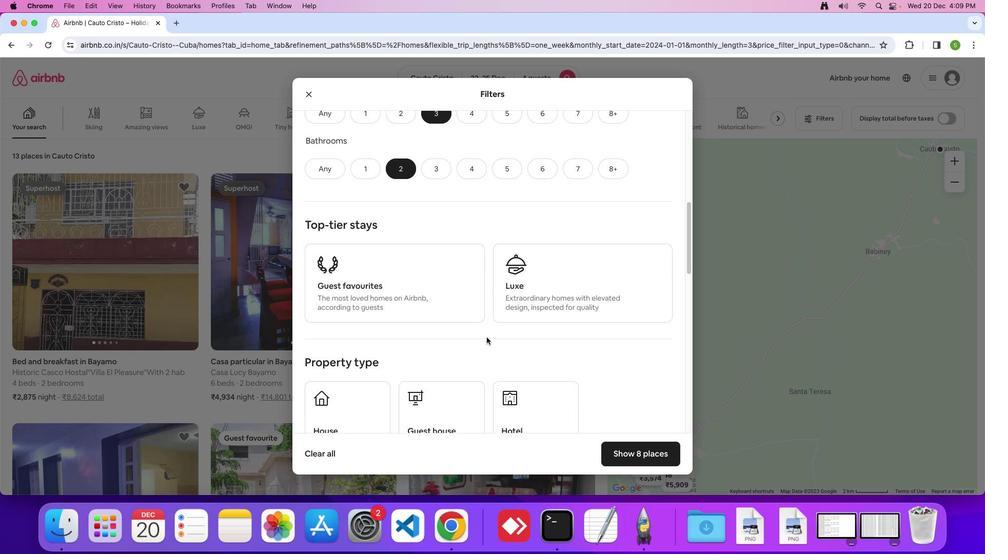 
Action: Mouse scrolled (505, 331) with delta (83, 28)
Screenshot: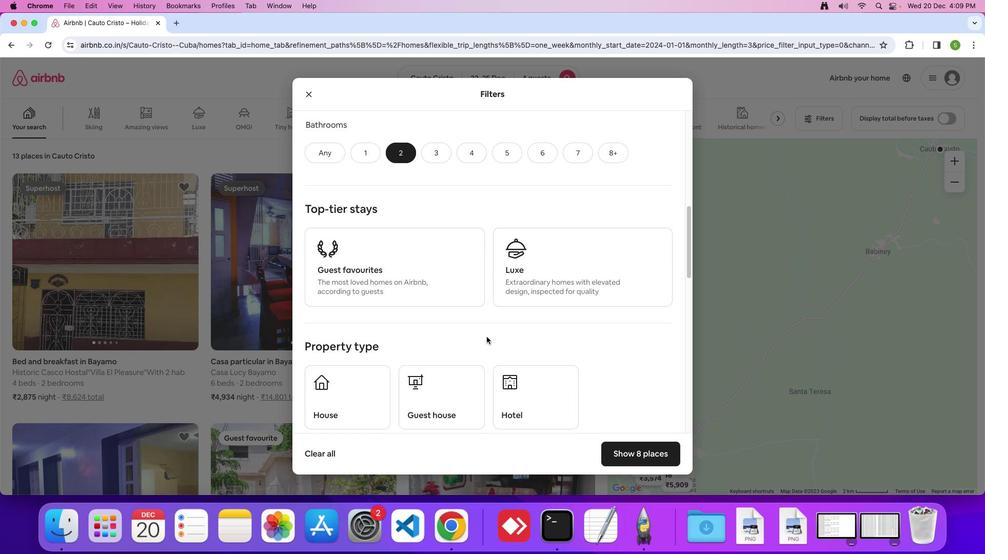 
Action: Mouse moved to (505, 331)
Screenshot: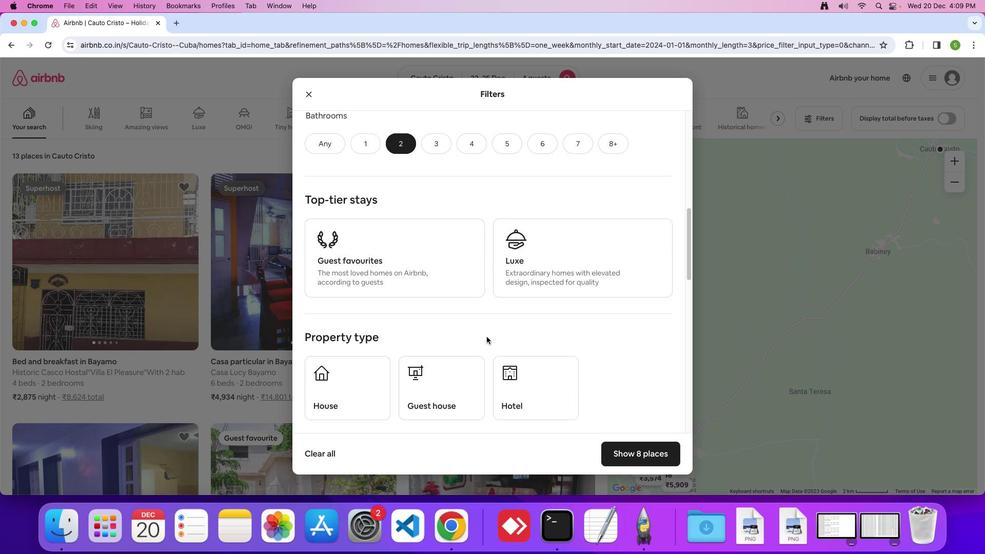 
Action: Mouse scrolled (505, 331) with delta (83, 27)
Screenshot: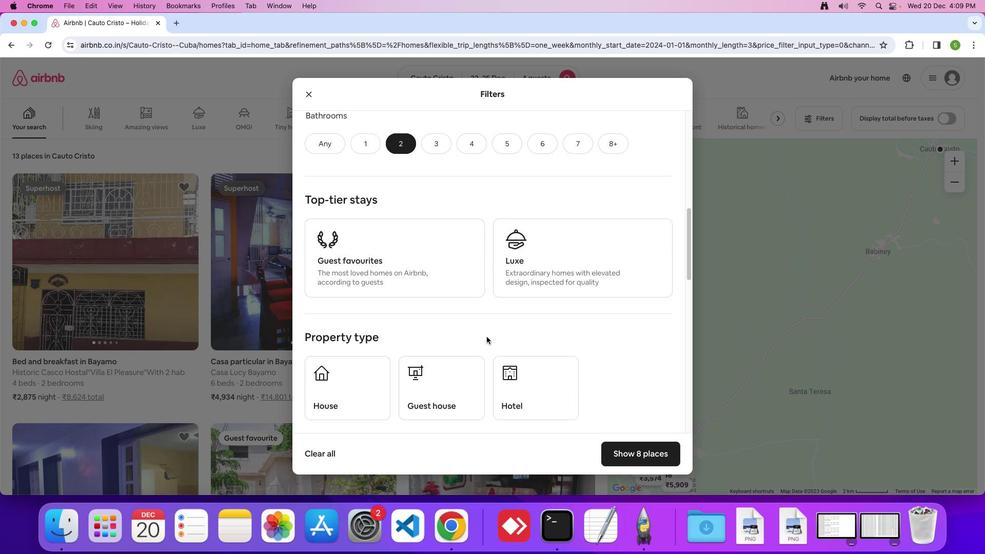 
Action: Mouse moved to (468, 329)
Screenshot: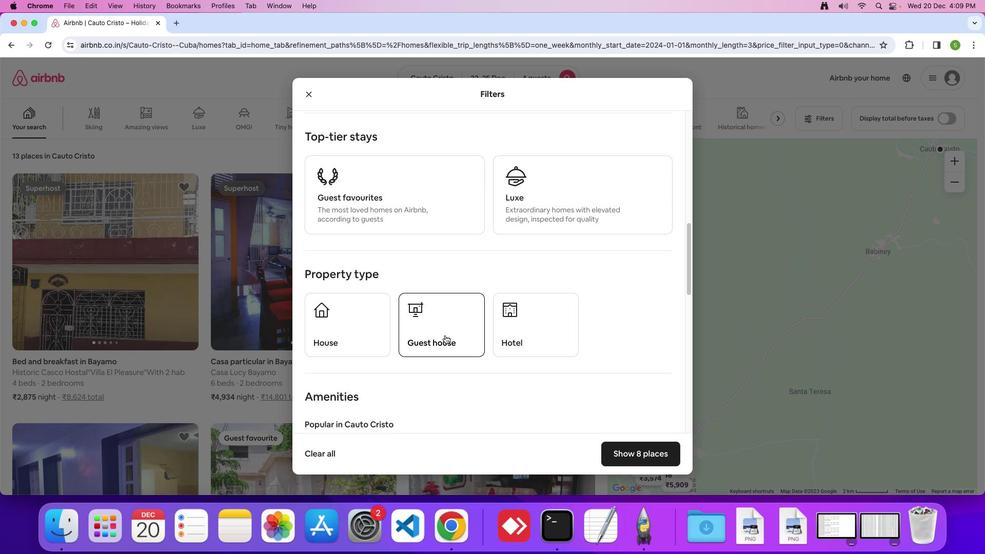 
Action: Mouse pressed left at (468, 329)
Screenshot: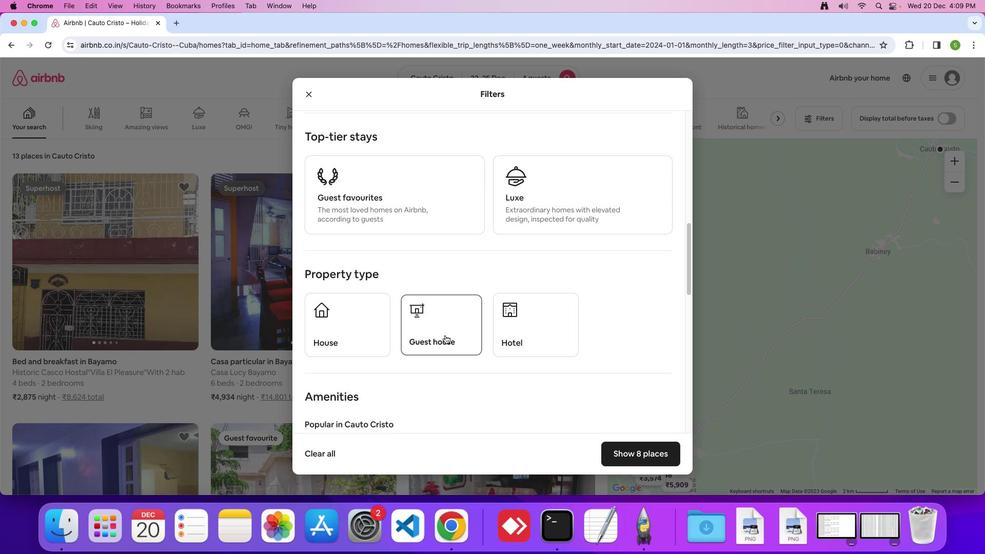 
Action: Mouse moved to (477, 319)
Screenshot: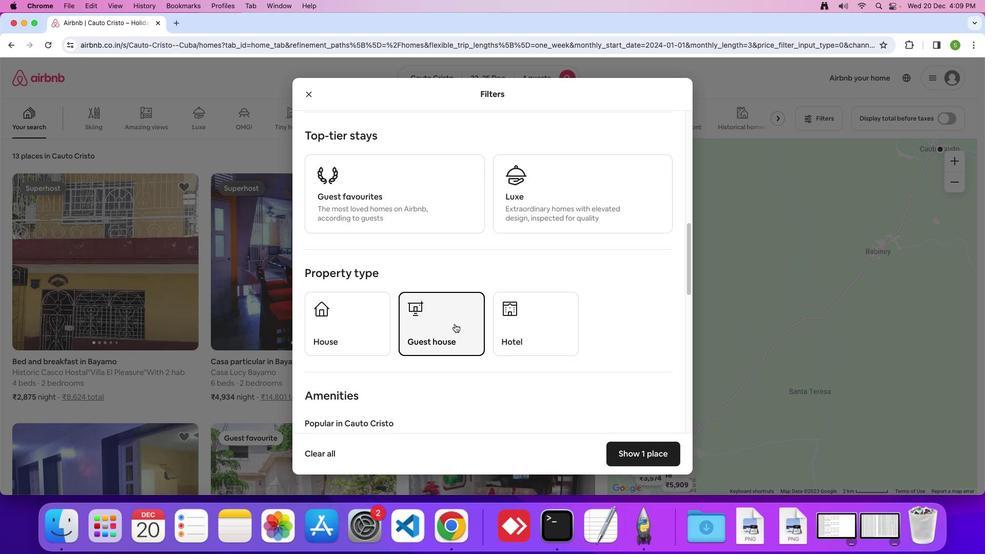 
Action: Mouse scrolled (477, 319) with delta (83, 28)
Screenshot: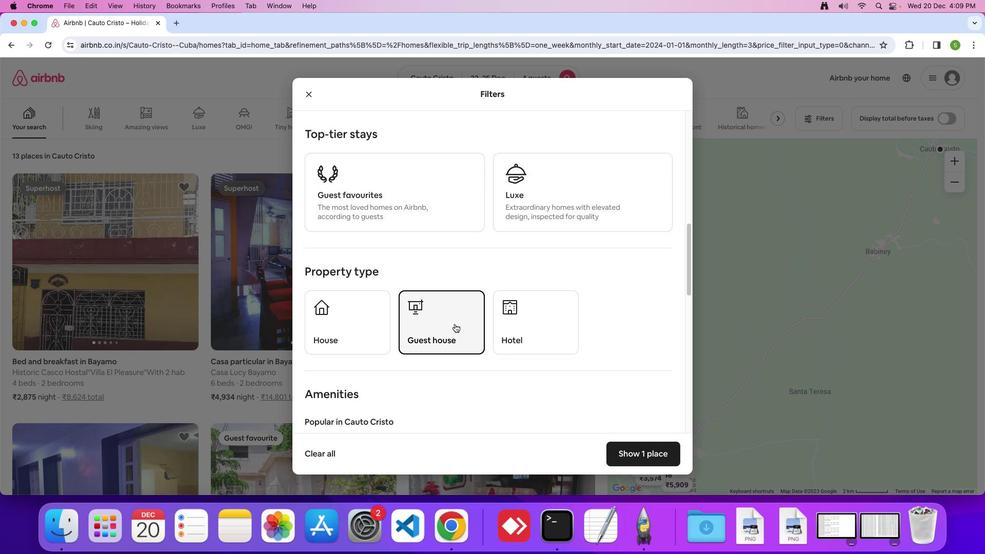 
Action: Mouse moved to (477, 319)
Screenshot: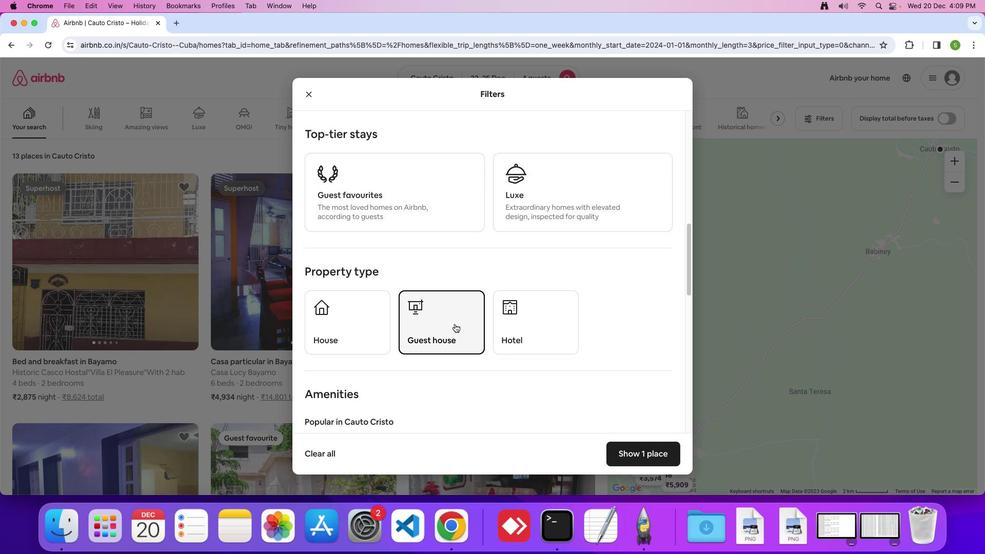 
Action: Mouse scrolled (477, 319) with delta (83, 28)
Screenshot: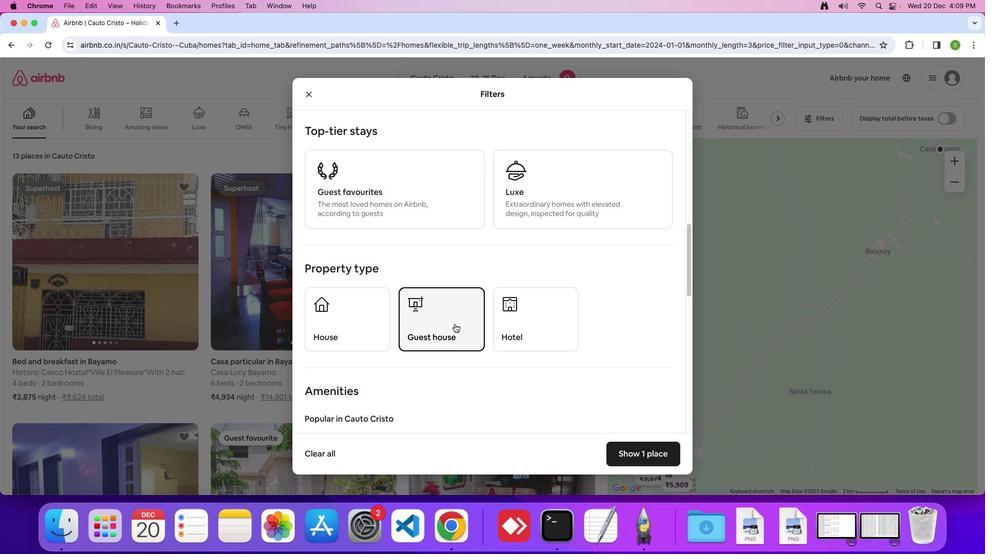 
Action: Mouse moved to (477, 319)
Screenshot: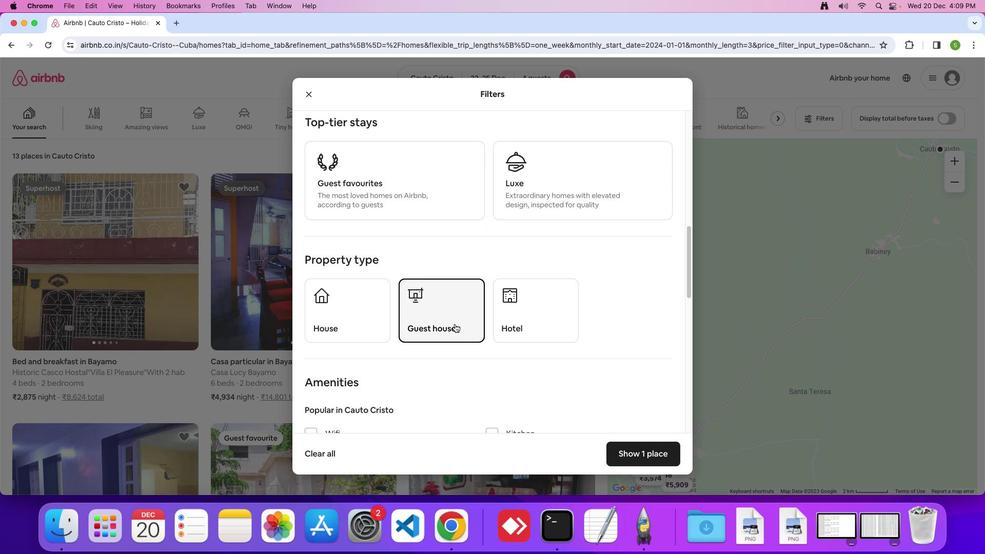 
Action: Mouse scrolled (477, 319) with delta (83, 28)
Screenshot: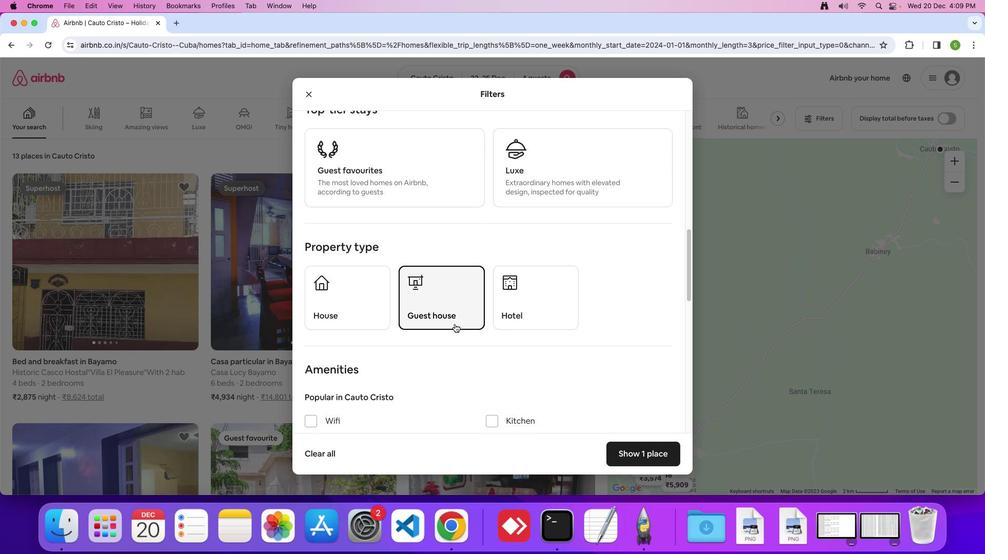 
Action: Mouse scrolled (477, 319) with delta (83, 28)
Screenshot: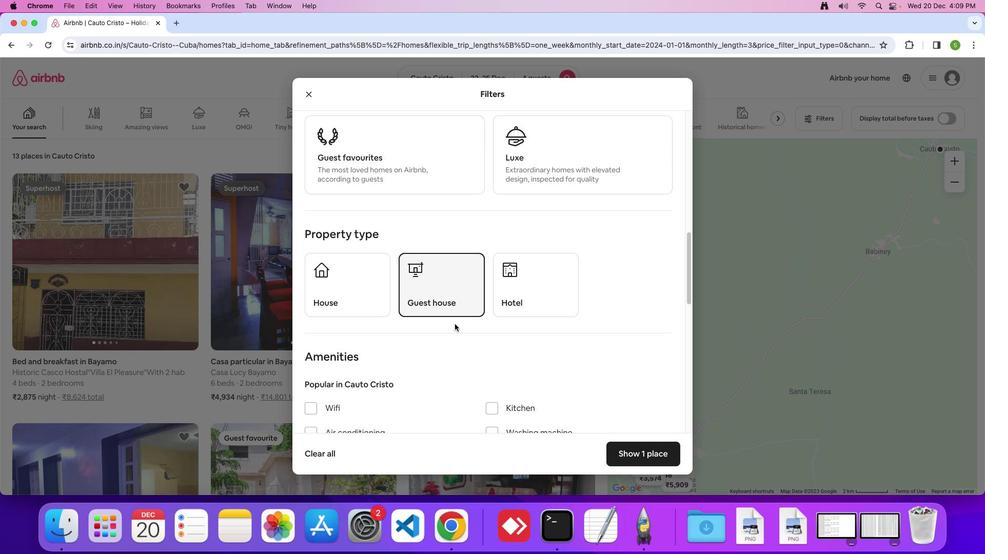 
Action: Mouse scrolled (477, 319) with delta (83, 28)
Screenshot: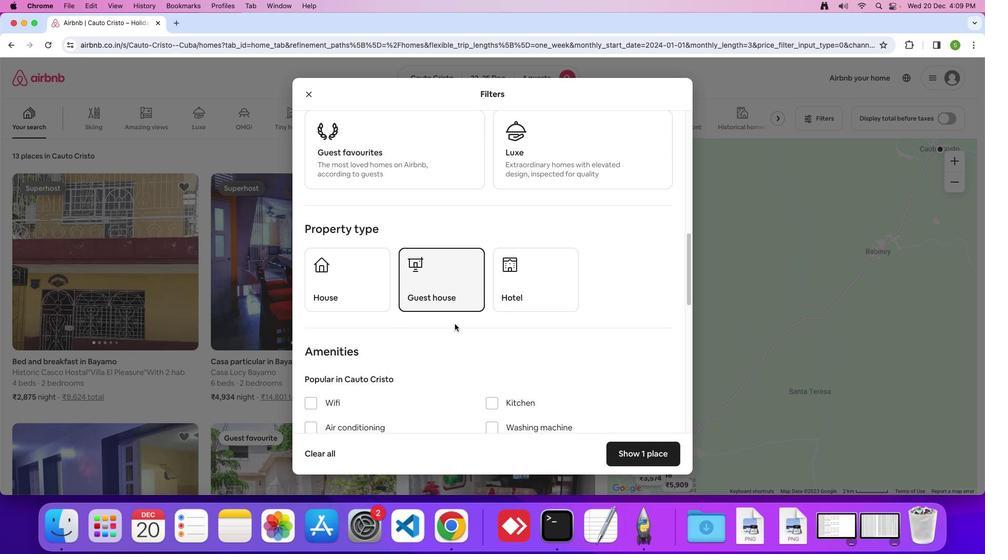 
Action: Mouse scrolled (477, 319) with delta (83, 28)
Screenshot: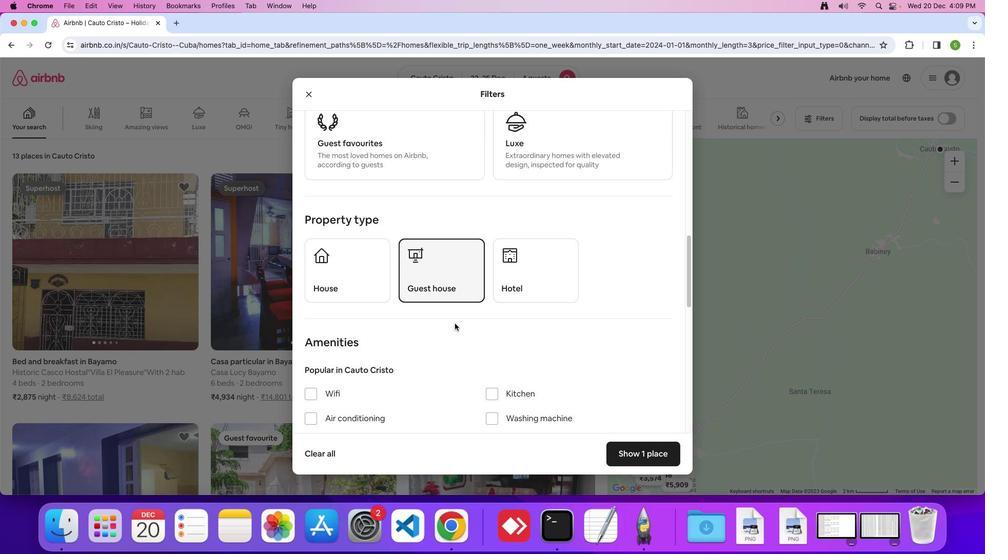 
Action: Mouse moved to (477, 319)
Screenshot: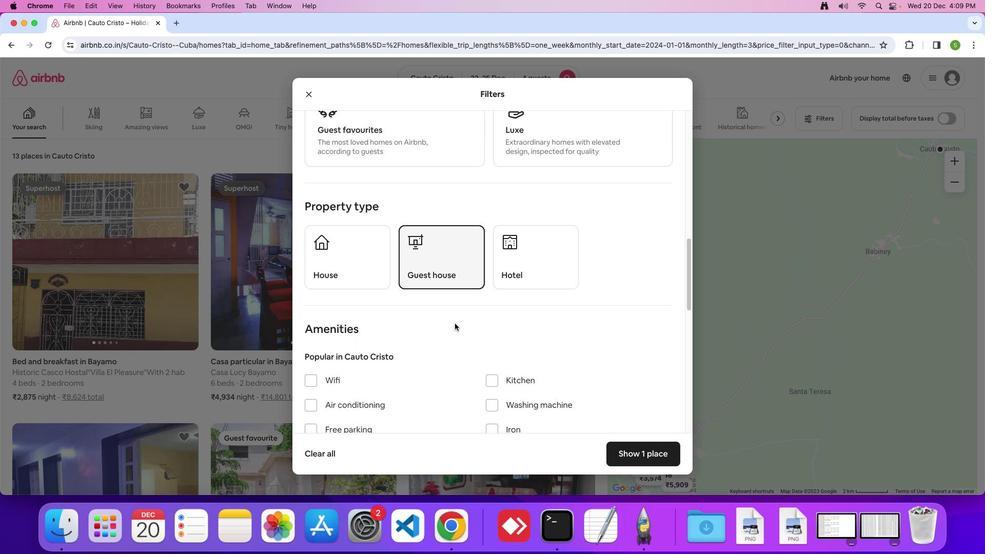 
Action: Mouse scrolled (477, 319) with delta (83, 28)
Screenshot: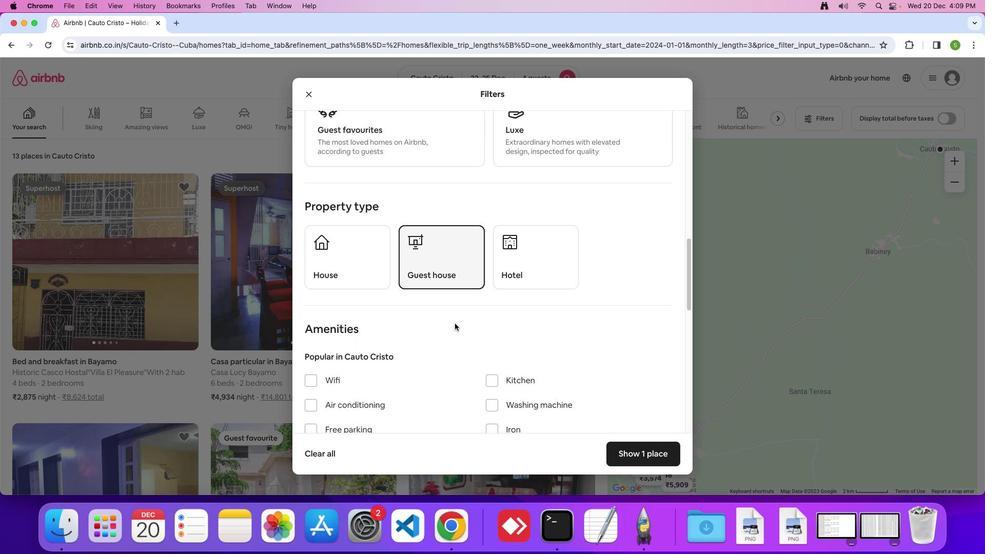 
Action: Mouse scrolled (477, 319) with delta (83, 28)
Screenshot: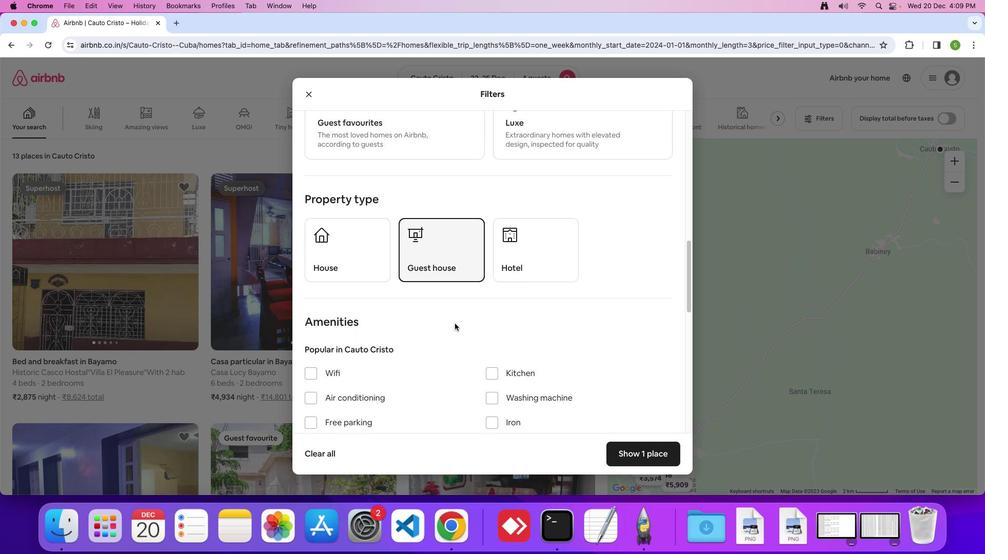 
Action: Mouse moved to (477, 319)
Screenshot: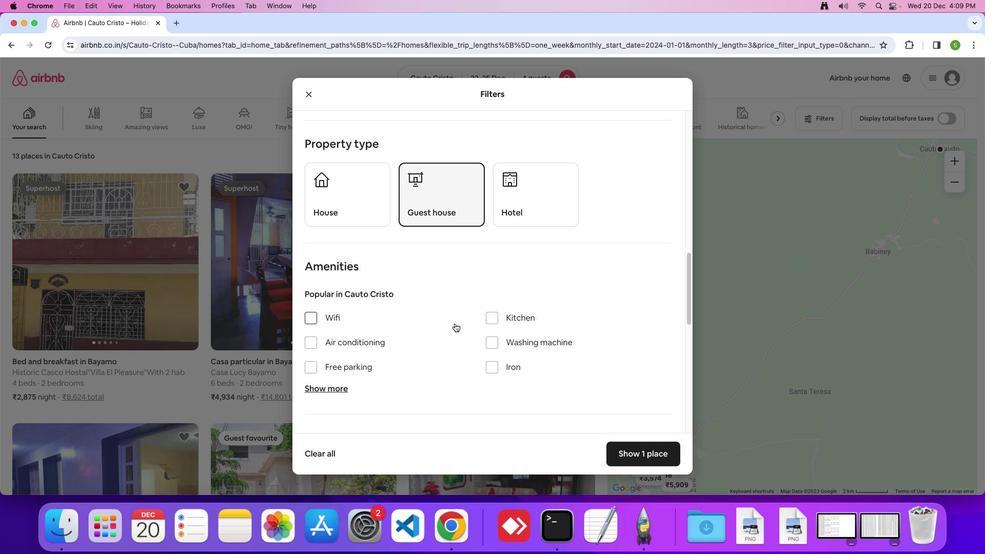 
Action: Mouse scrolled (477, 319) with delta (83, 28)
Screenshot: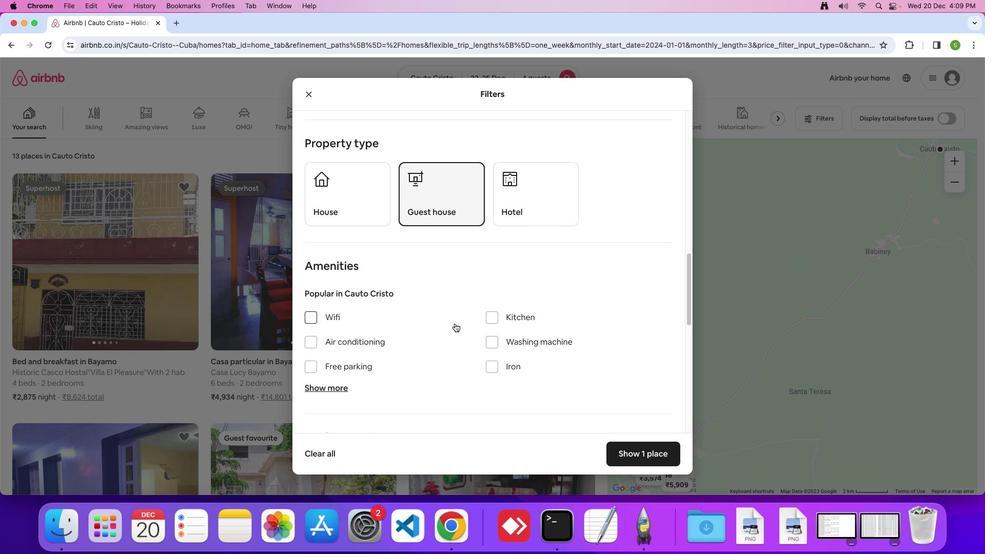 
Action: Mouse scrolled (477, 319) with delta (83, 28)
Screenshot: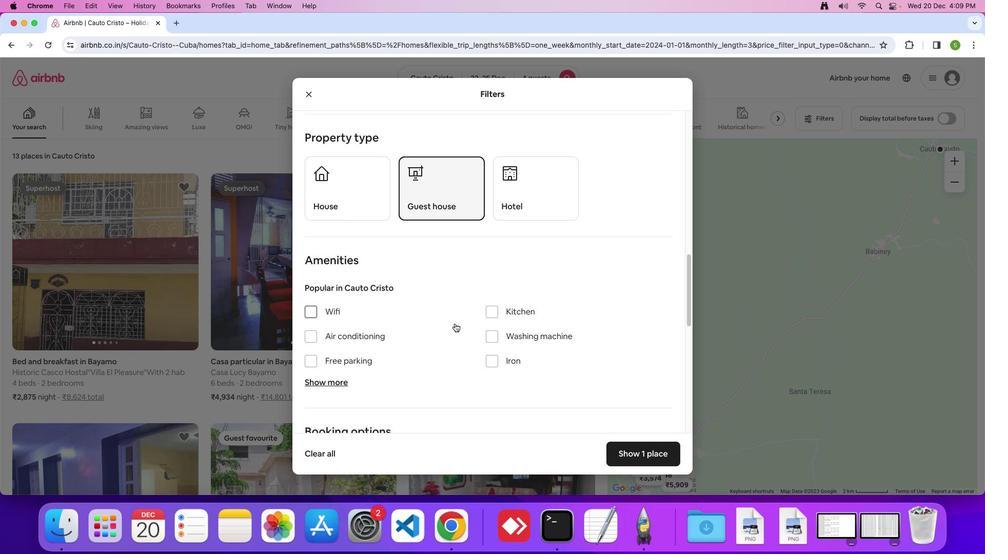 
Action: Mouse moved to (351, 302)
Screenshot: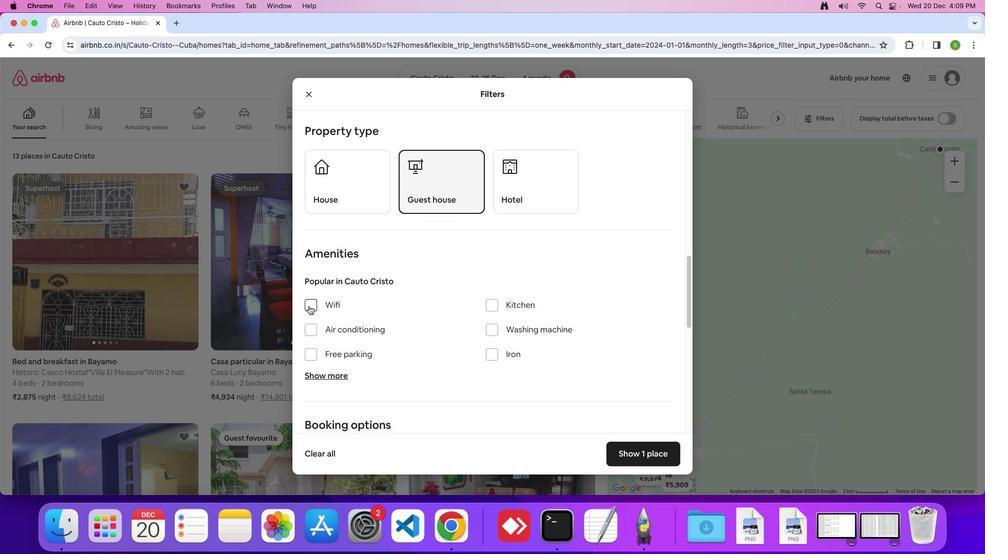 
Action: Mouse pressed left at (351, 302)
Screenshot: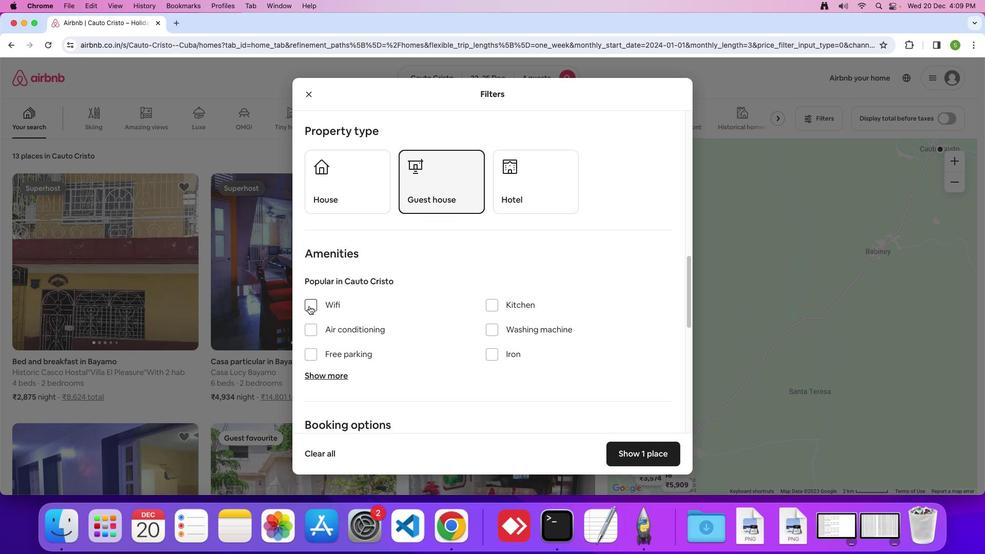 
Action: Mouse moved to (356, 347)
Screenshot: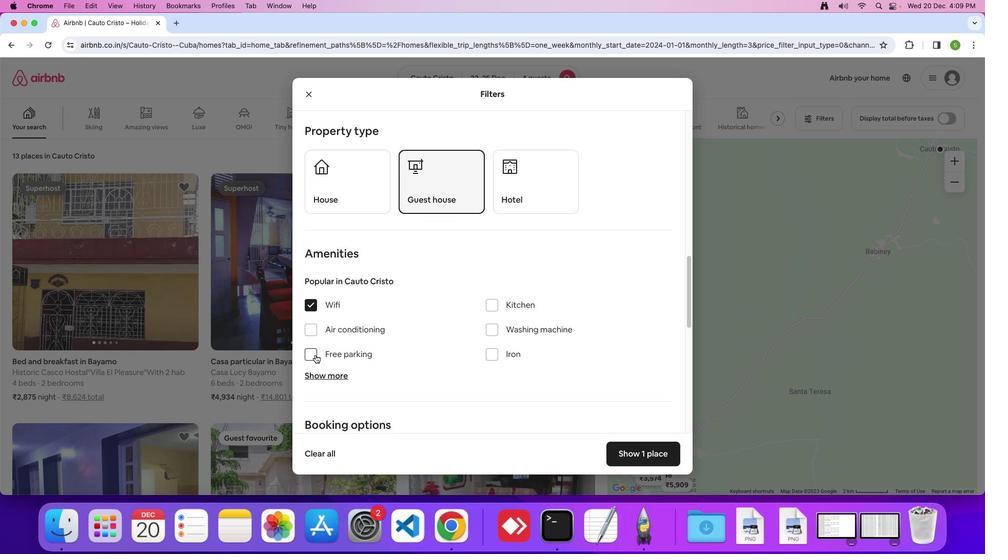 
Action: Mouse pressed left at (356, 347)
Screenshot: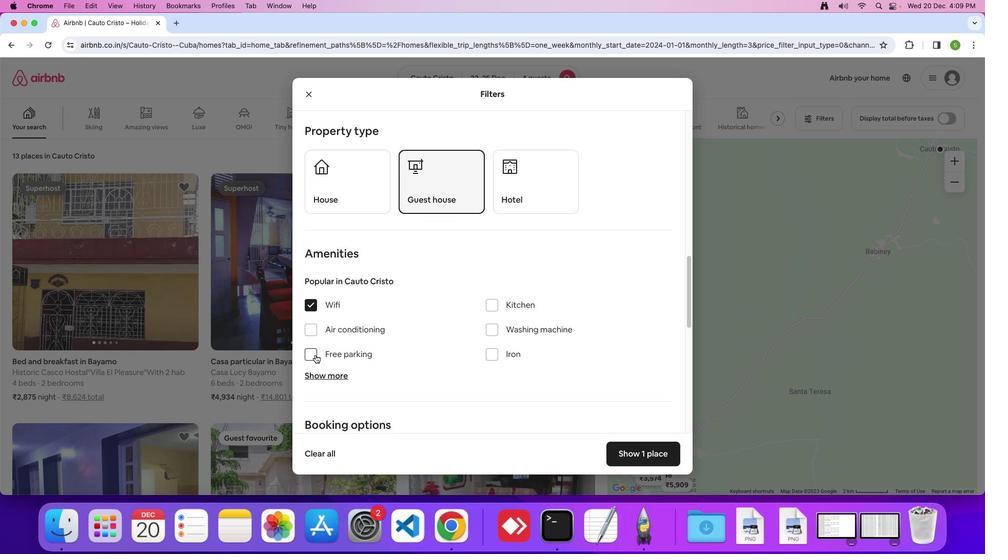 
Action: Mouse moved to (359, 365)
Screenshot: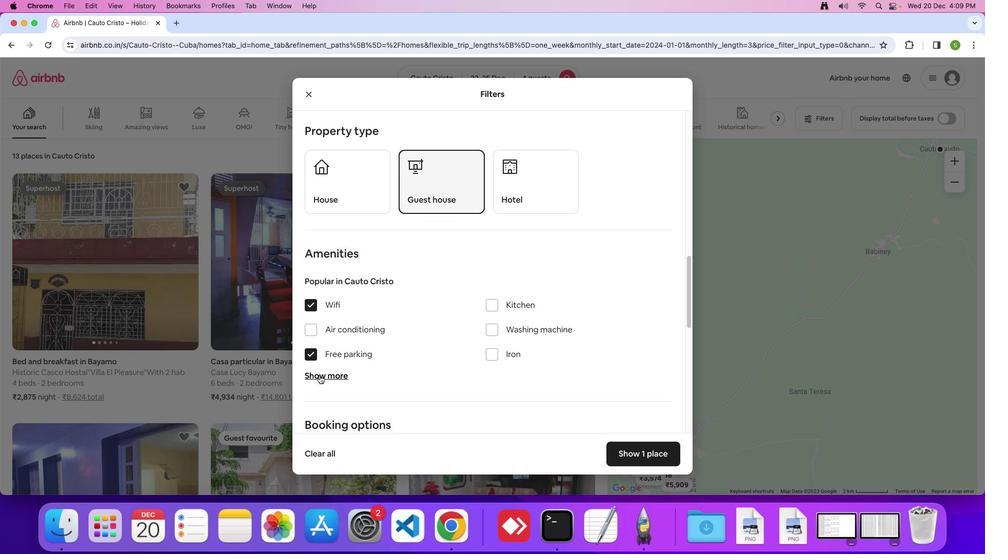 
Action: Mouse pressed left at (359, 365)
Screenshot: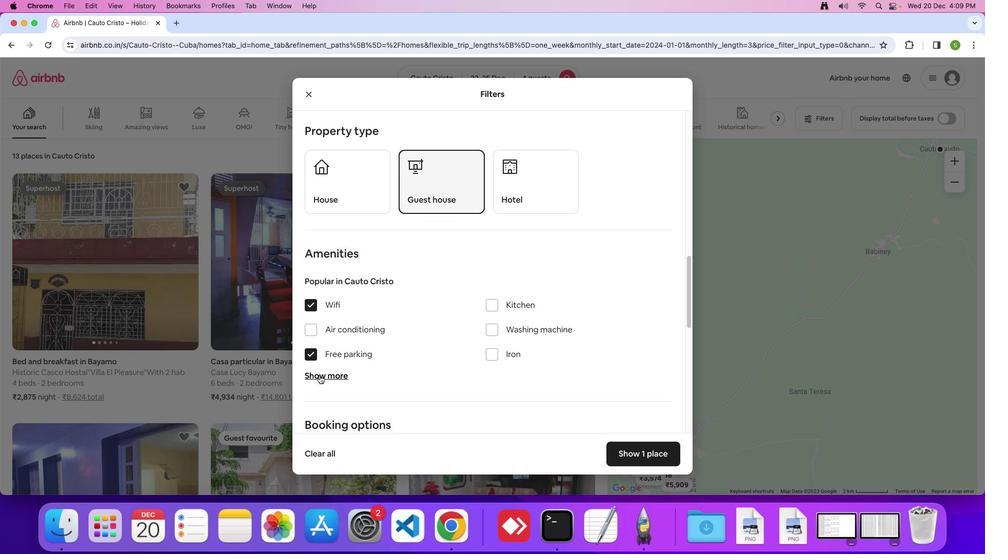 
Action: Mouse moved to (477, 324)
Screenshot: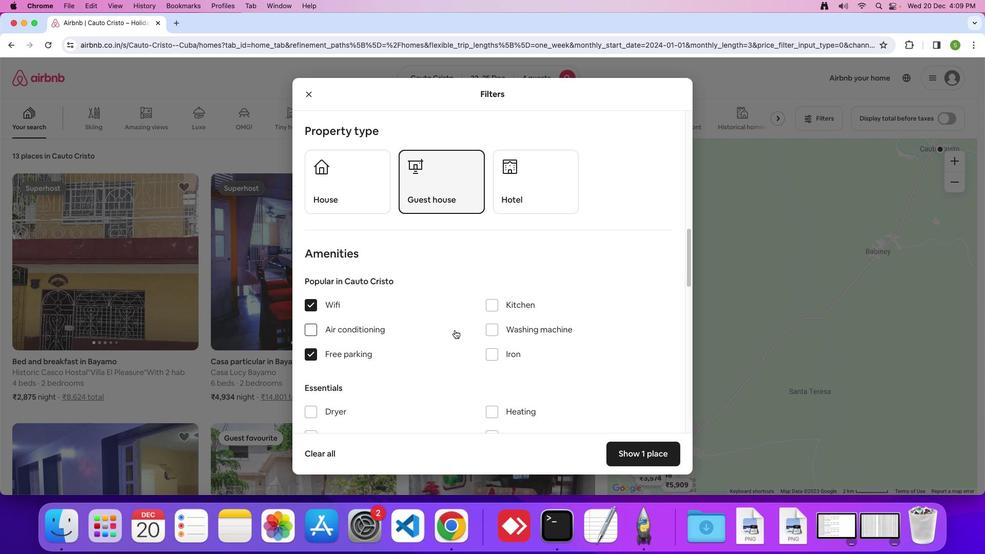 
Action: Mouse scrolled (477, 324) with delta (83, 28)
Screenshot: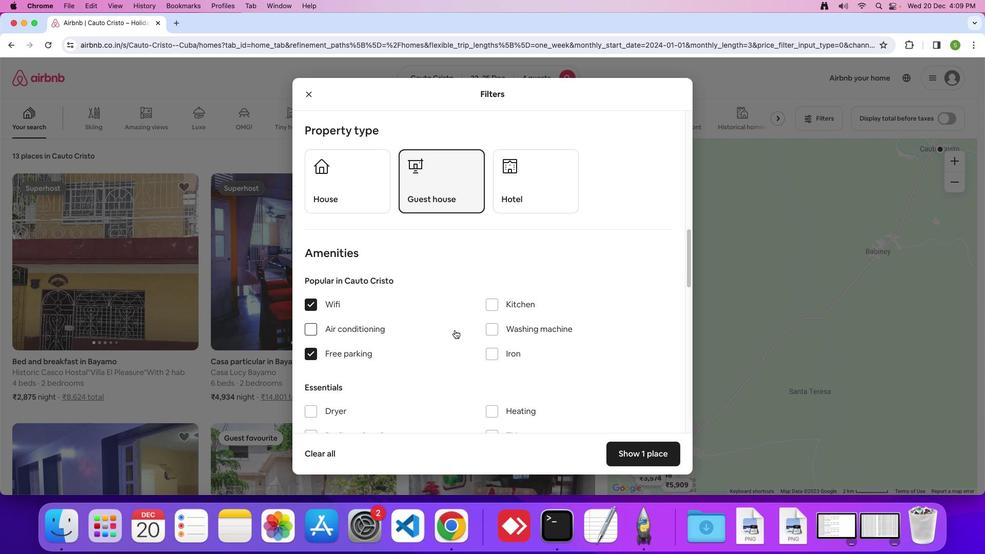 
Action: Mouse scrolled (477, 324) with delta (83, 28)
Screenshot: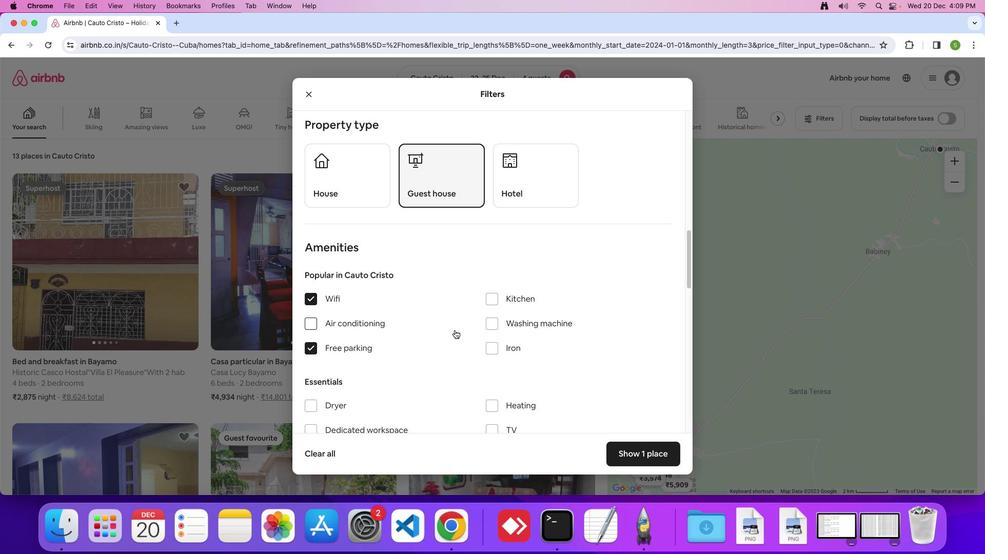 
Action: Mouse scrolled (477, 324) with delta (83, 28)
Screenshot: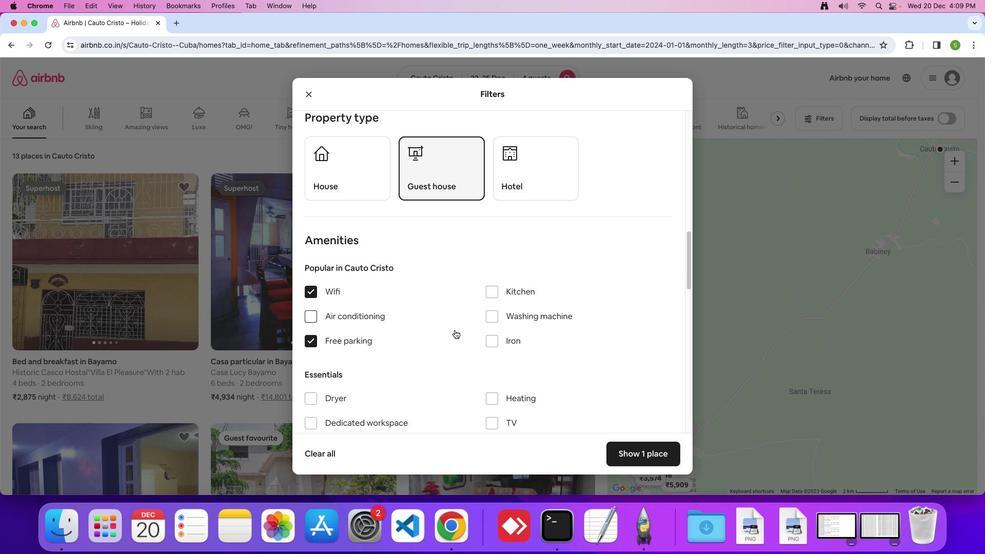 
Action: Mouse scrolled (477, 324) with delta (83, 28)
Screenshot: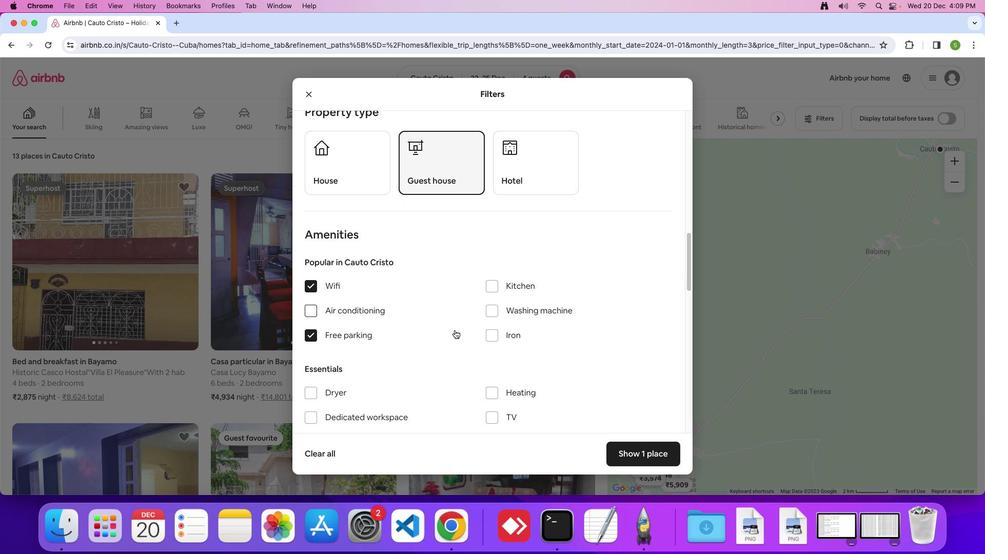 
Action: Mouse scrolled (477, 324) with delta (83, 28)
Screenshot: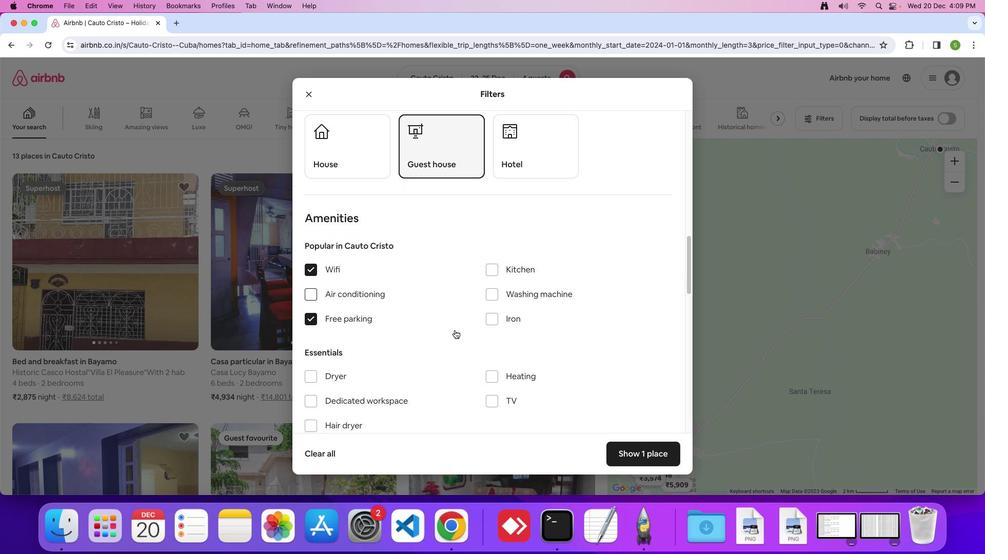 
Action: Mouse scrolled (477, 324) with delta (83, 28)
Screenshot: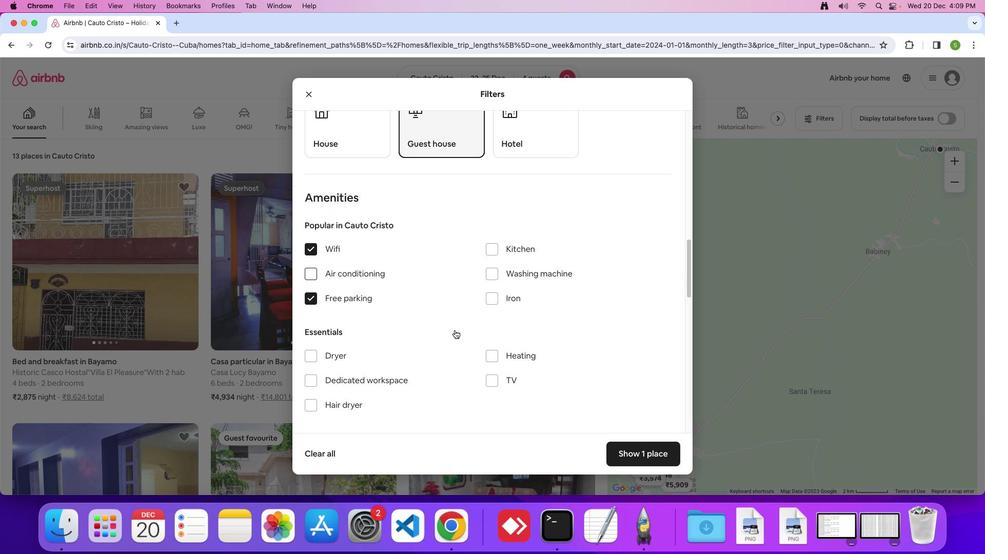 
Action: Mouse scrolled (477, 324) with delta (83, 28)
Screenshot: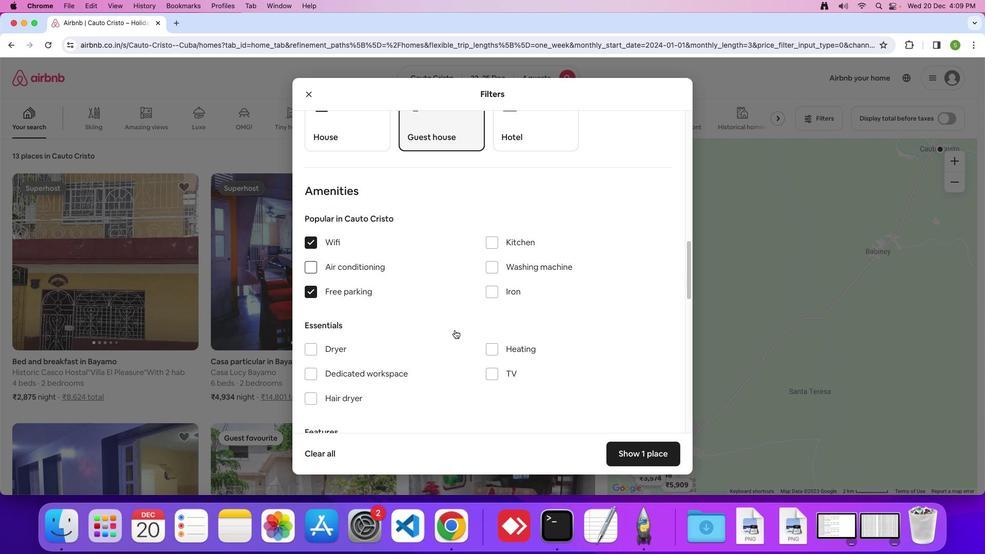 
Action: Mouse scrolled (477, 324) with delta (83, 28)
Screenshot: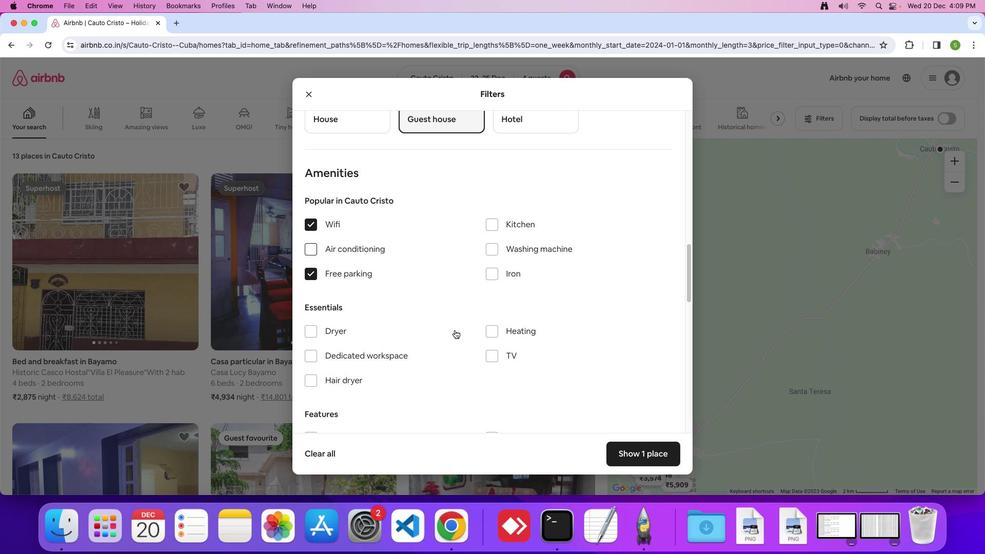 
Action: Mouse moved to (506, 334)
Screenshot: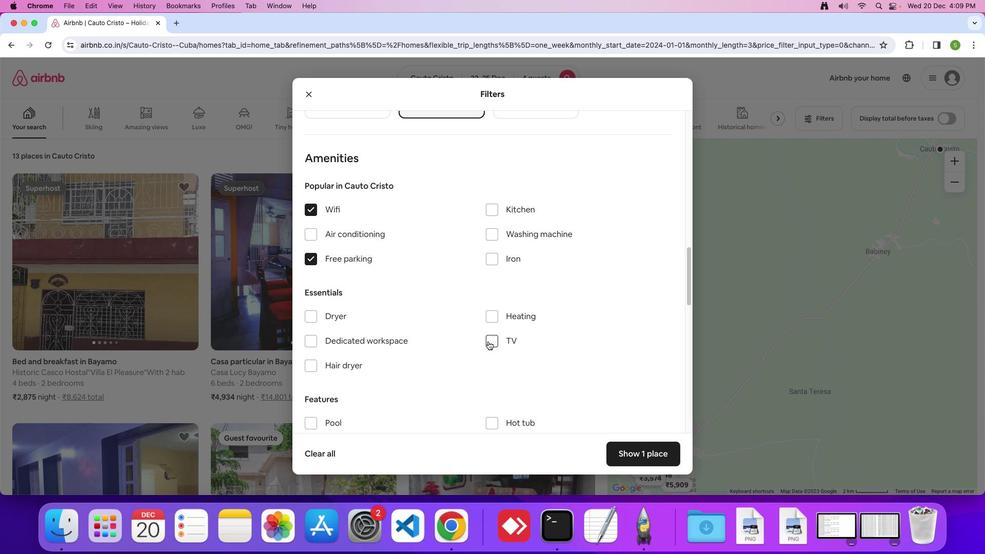 
Action: Mouse pressed left at (506, 334)
Screenshot: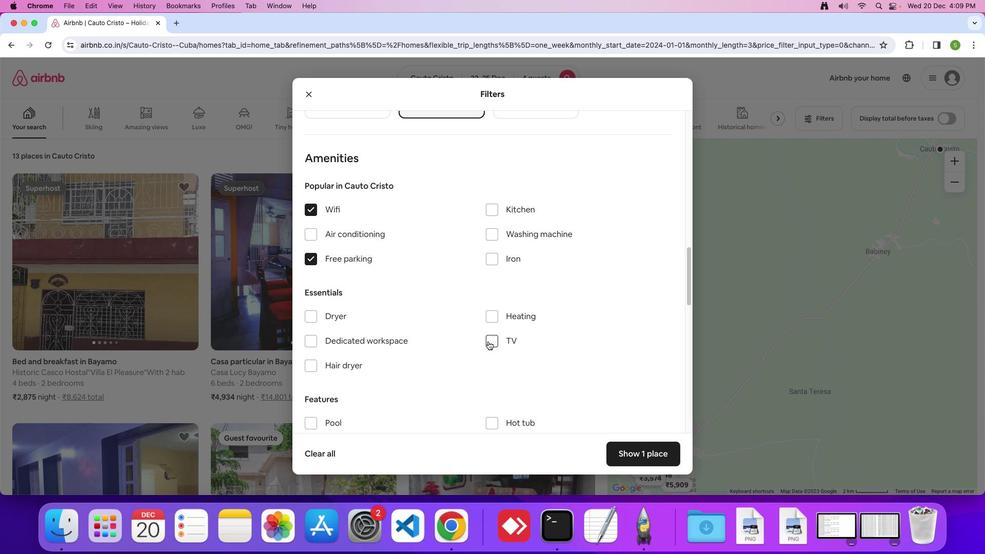 
Action: Mouse moved to (469, 314)
Screenshot: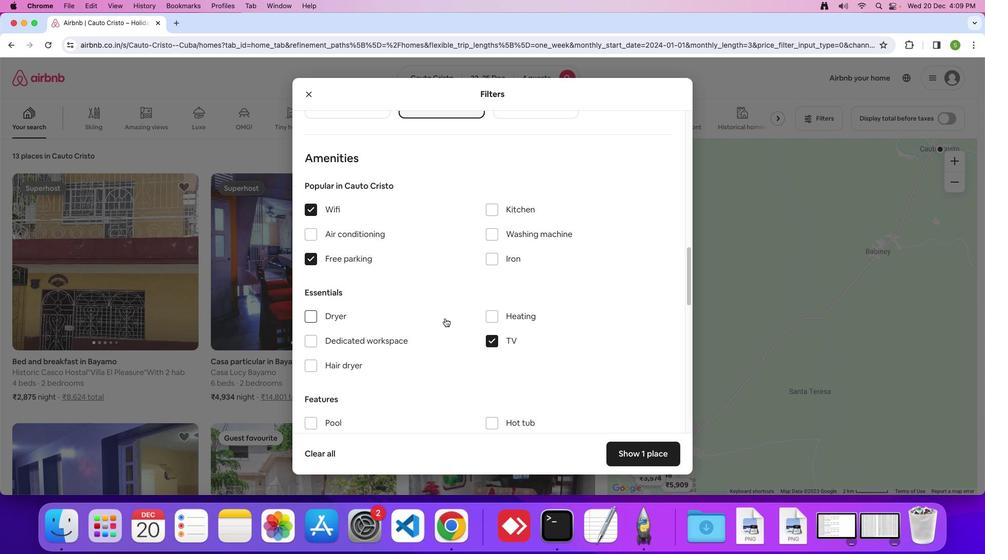 
Action: Mouse scrolled (469, 314) with delta (83, 28)
Screenshot: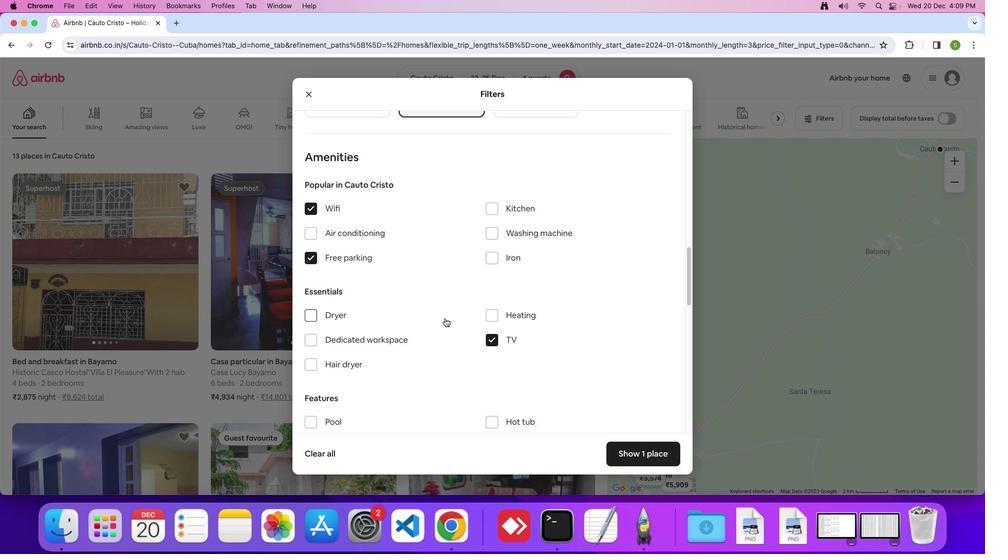 
Action: Mouse scrolled (469, 314) with delta (83, 28)
Screenshot: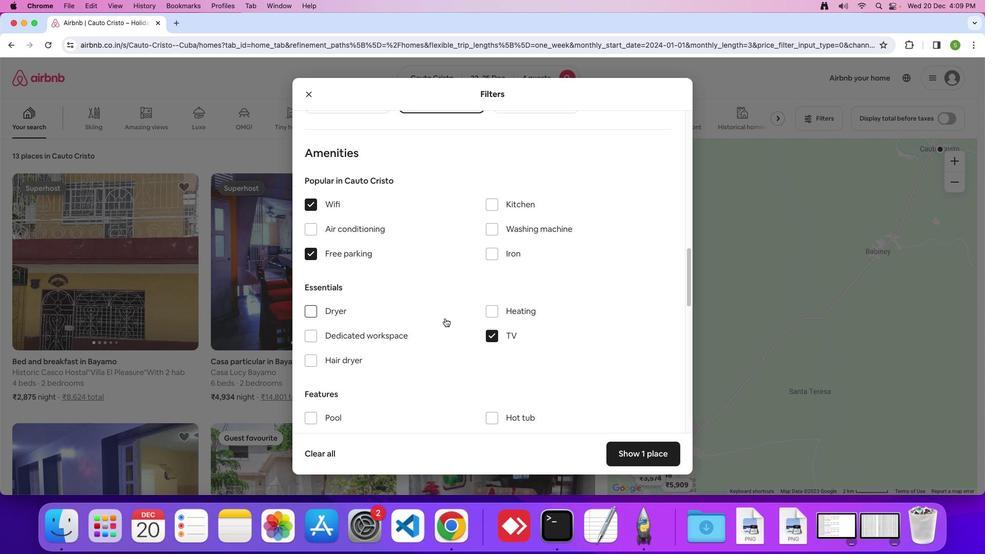 
Action: Mouse scrolled (469, 314) with delta (83, 28)
Screenshot: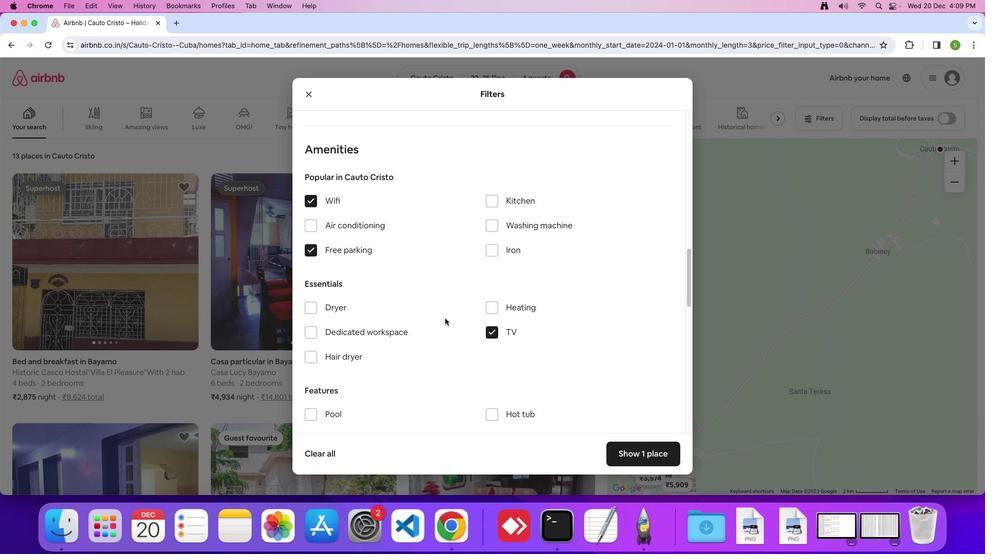 
Action: Mouse scrolled (469, 314) with delta (83, 28)
Screenshot: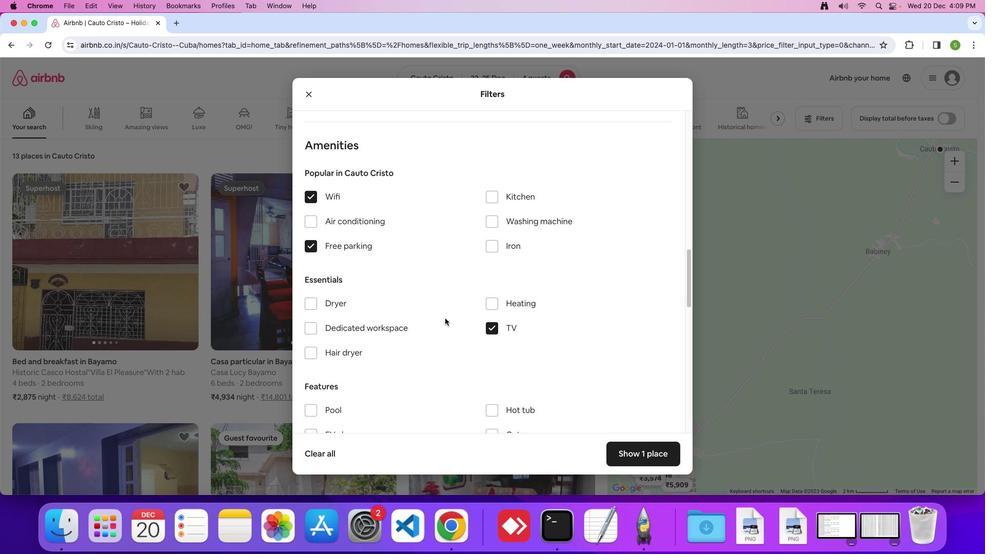 
Action: Mouse scrolled (469, 314) with delta (83, 28)
Screenshot: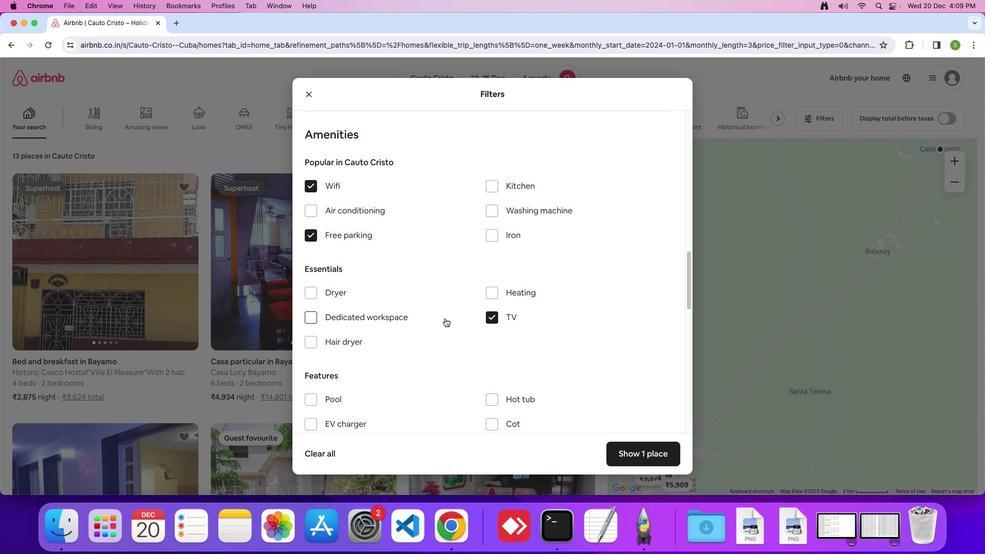 
Action: Mouse scrolled (469, 314) with delta (83, 28)
Screenshot: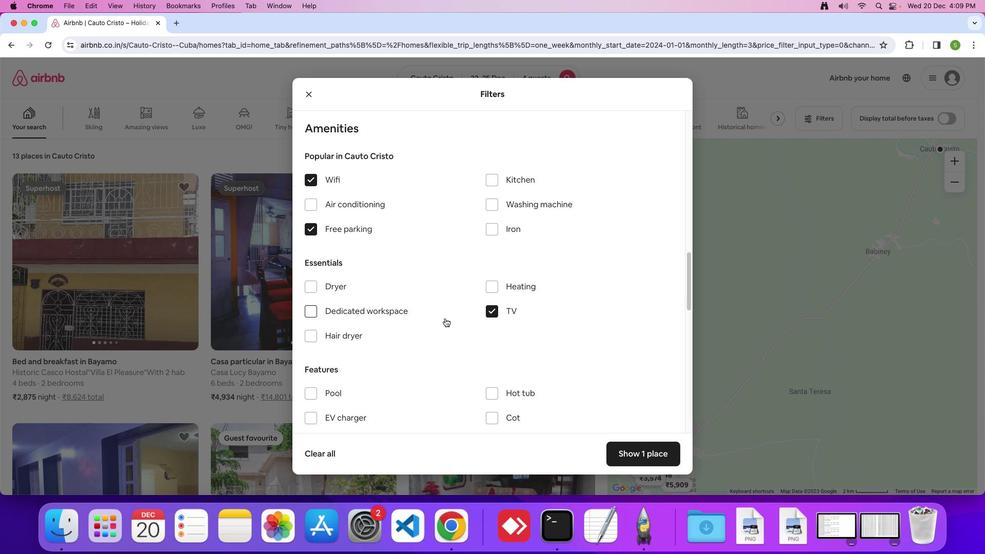 
Action: Mouse scrolled (469, 314) with delta (83, 28)
Screenshot: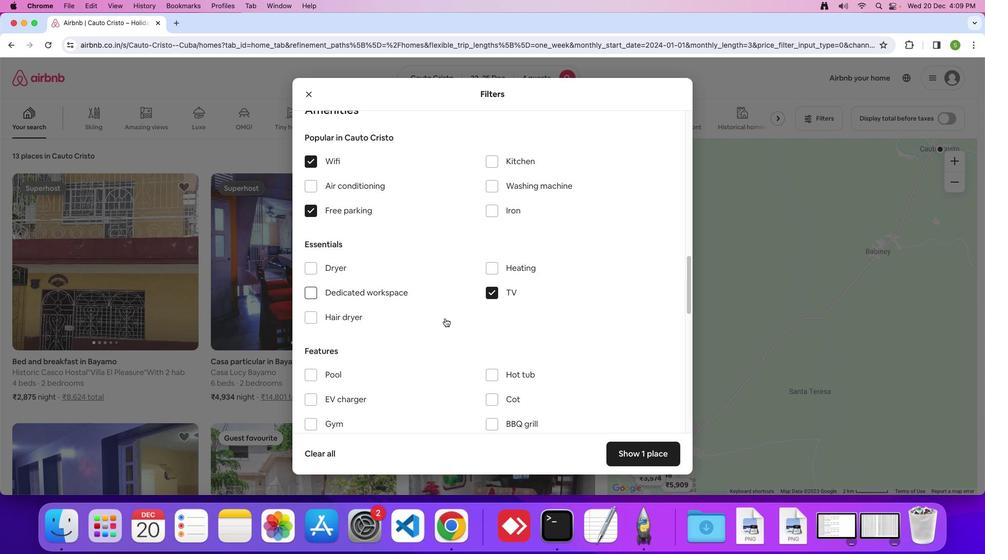 
Action: Mouse scrolled (469, 314) with delta (83, 28)
Screenshot: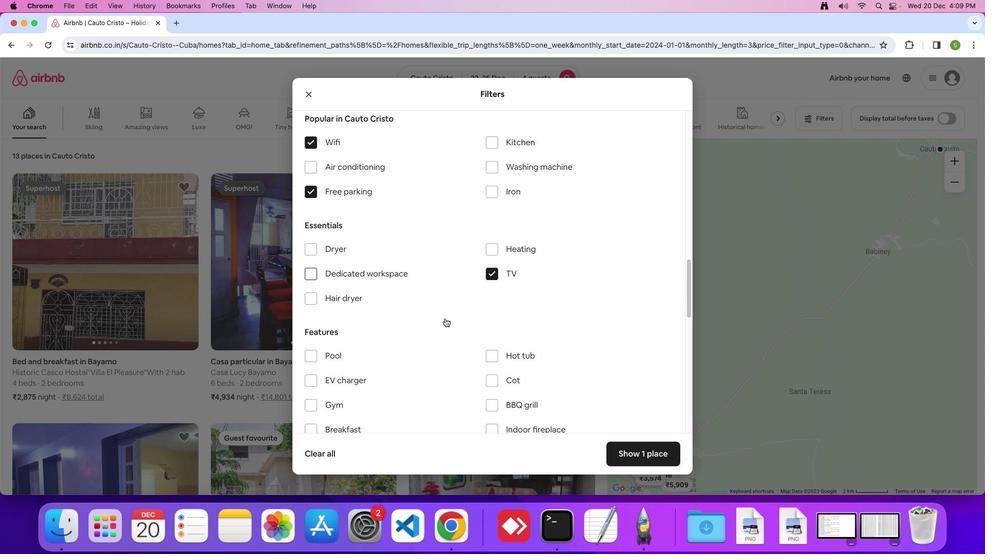 
Action: Mouse scrolled (469, 314) with delta (83, 28)
Screenshot: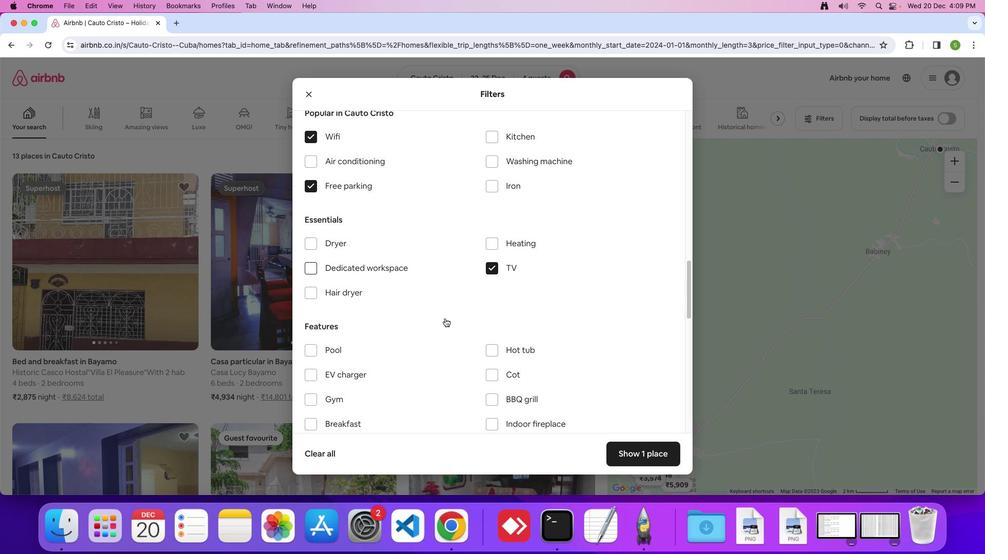 
Action: Mouse scrolled (469, 314) with delta (83, 28)
Screenshot: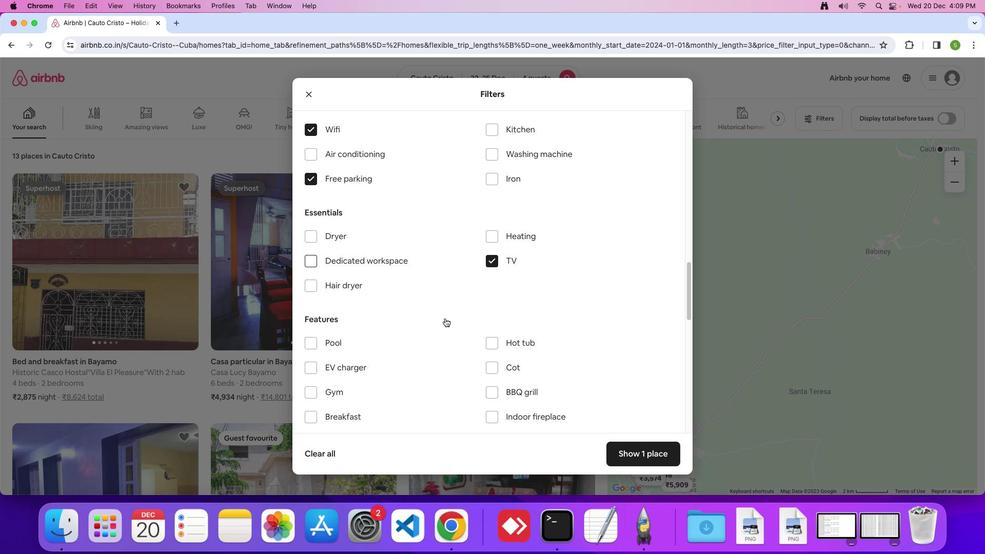 
Action: Mouse scrolled (469, 314) with delta (83, 28)
Screenshot: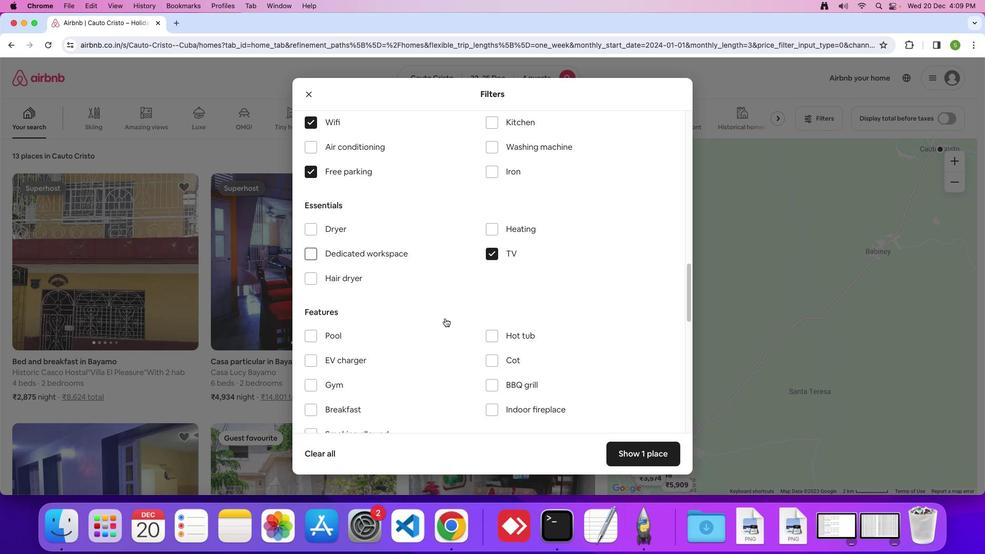 
Action: Mouse scrolled (469, 314) with delta (83, 28)
Screenshot: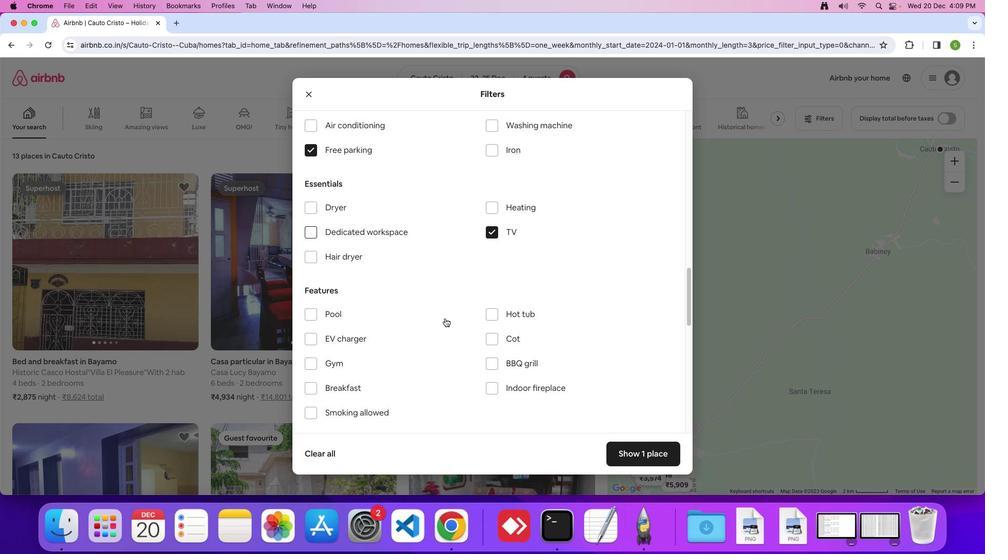 
Action: Mouse scrolled (469, 314) with delta (83, 28)
Screenshot: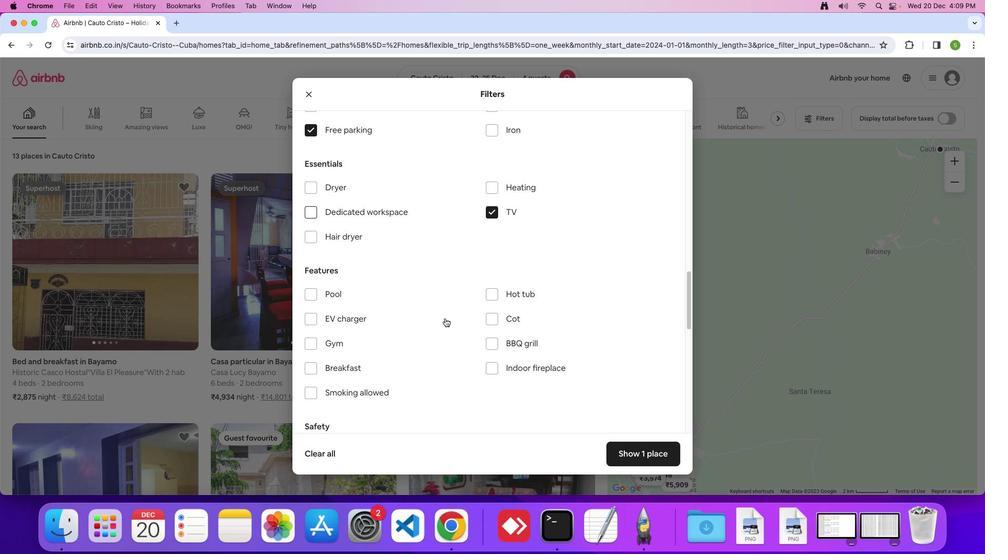
Action: Mouse scrolled (469, 314) with delta (83, 28)
Screenshot: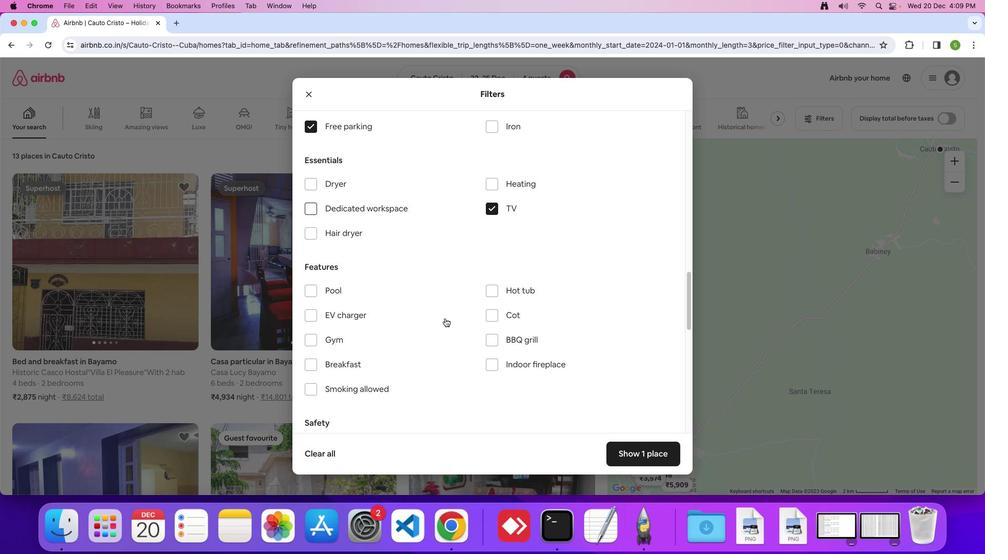 
Action: Mouse moved to (350, 320)
Screenshot: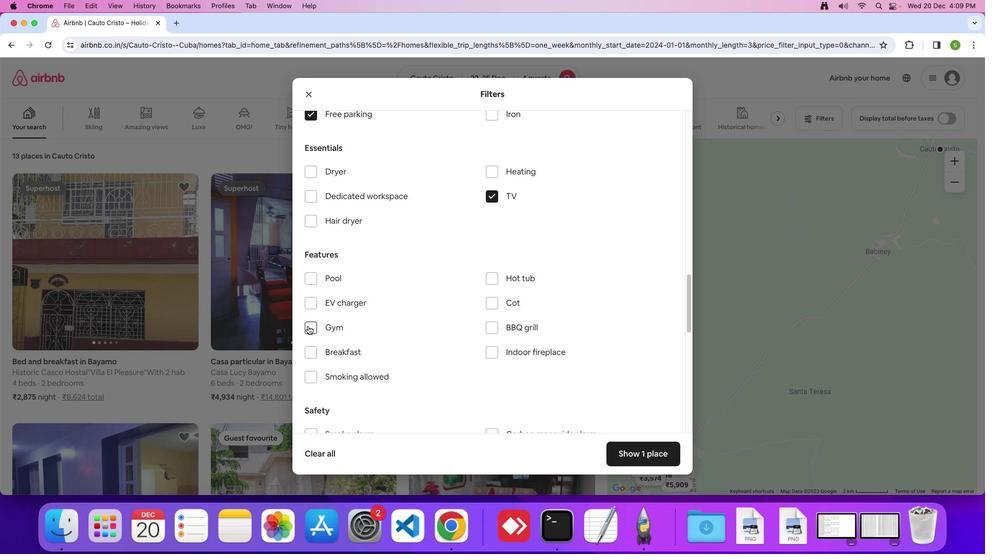 
Action: Mouse pressed left at (350, 320)
Screenshot: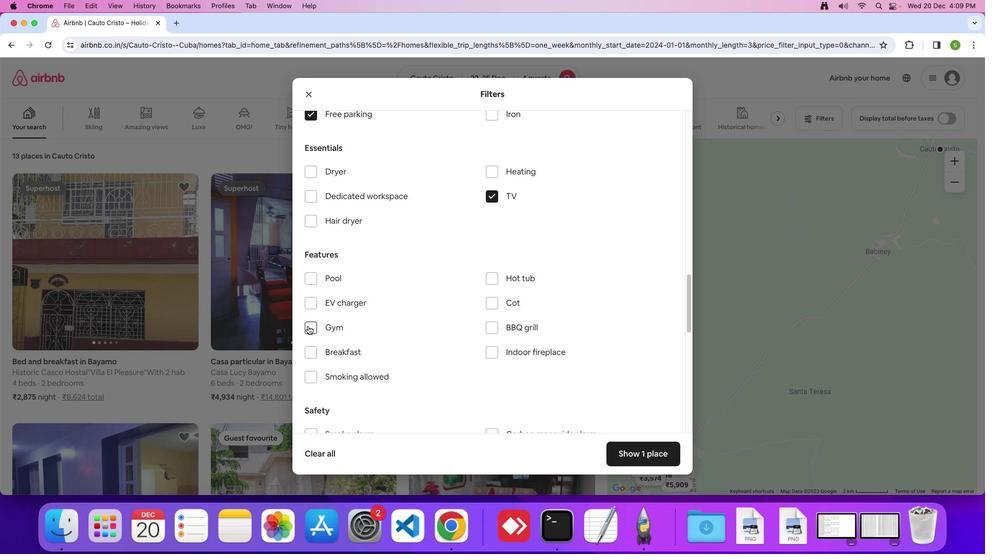 
Action: Mouse moved to (355, 348)
Screenshot: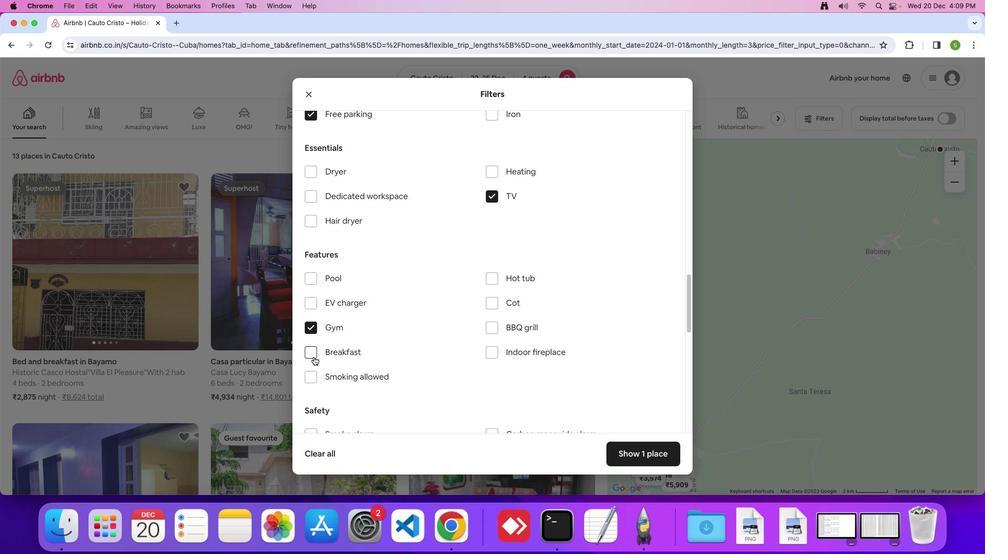 
Action: Mouse pressed left at (355, 348)
Screenshot: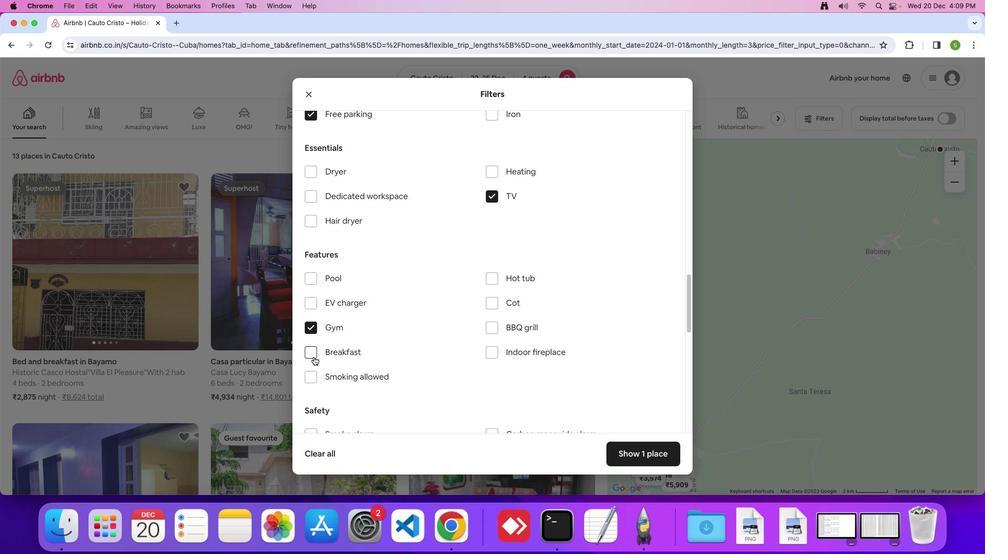 
Action: Mouse moved to (453, 327)
Screenshot: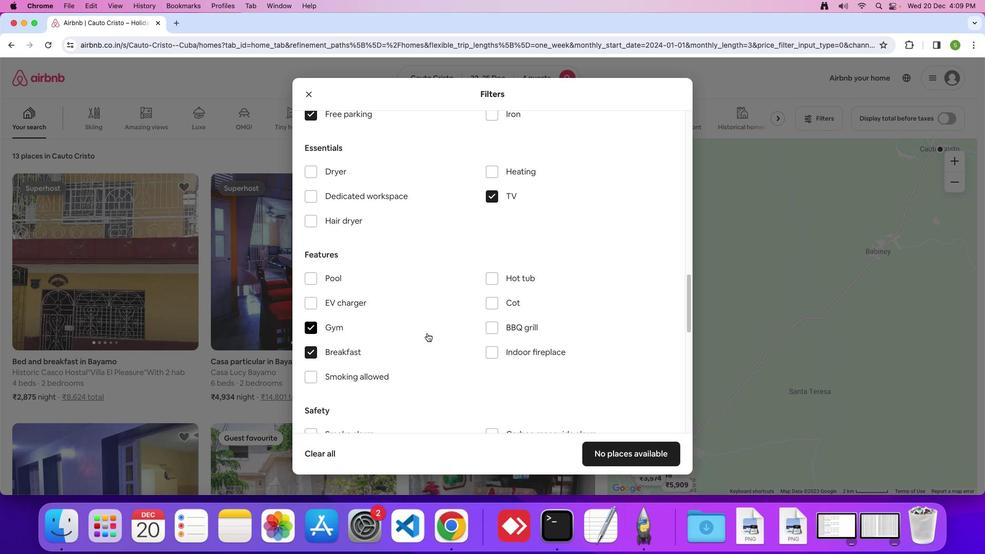 
Action: Mouse scrolled (453, 327) with delta (83, 28)
Screenshot: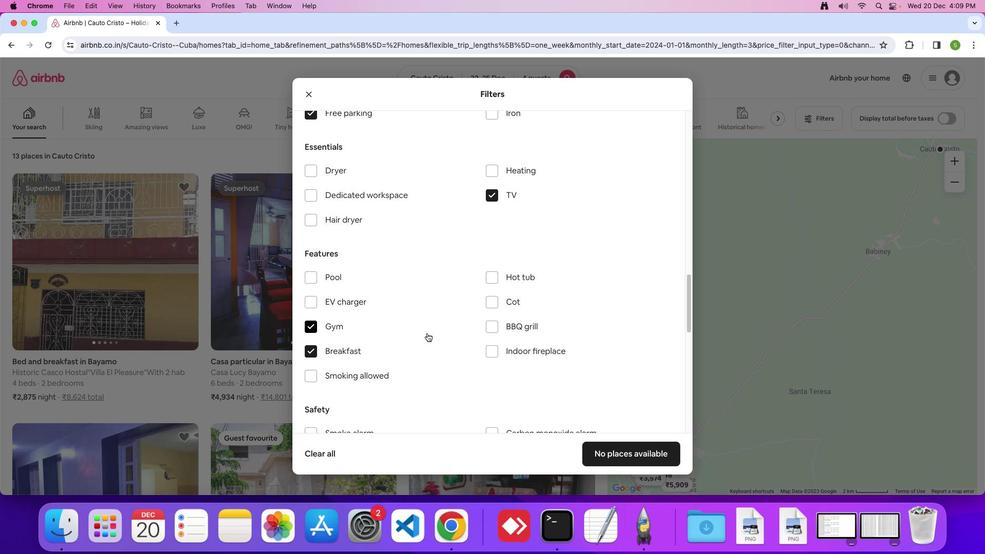 
Action: Mouse scrolled (453, 327) with delta (83, 28)
Screenshot: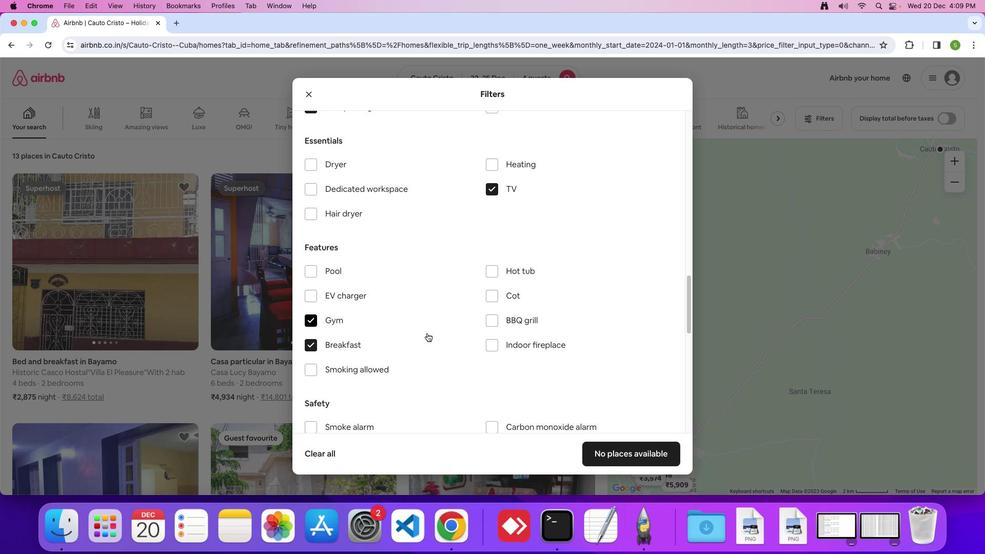 
Action: Mouse scrolled (453, 327) with delta (83, 28)
Screenshot: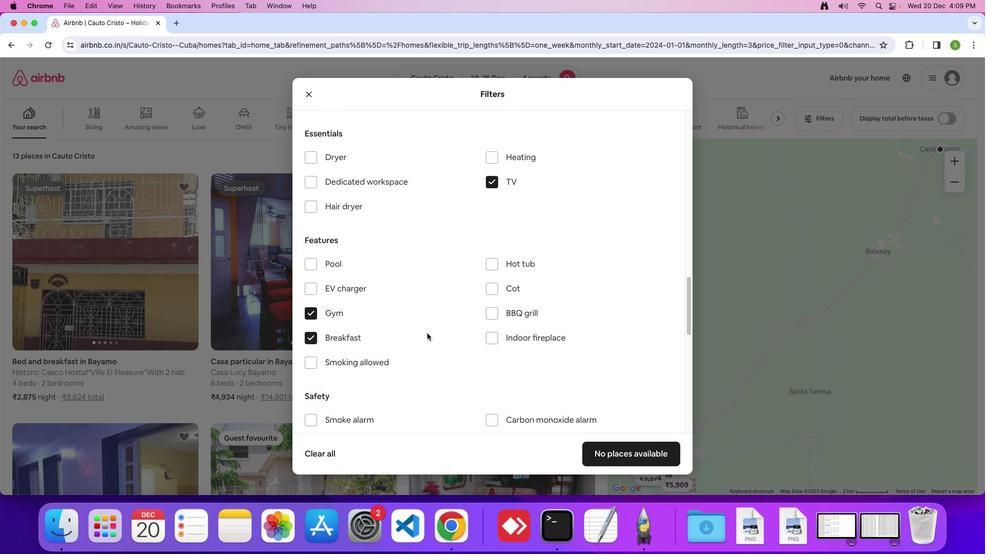 
Action: Mouse scrolled (453, 327) with delta (83, 28)
Screenshot: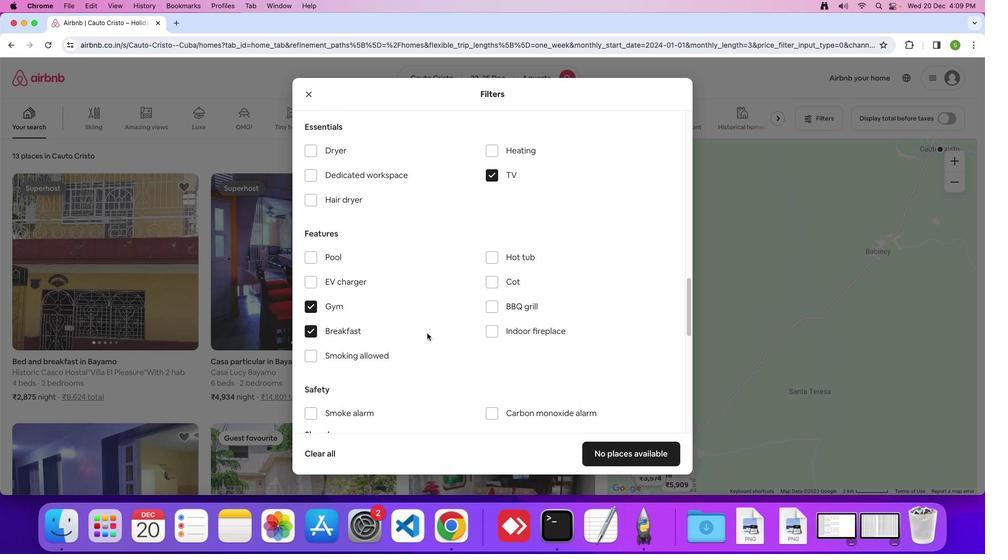 
Action: Mouse scrolled (453, 327) with delta (83, 28)
Screenshot: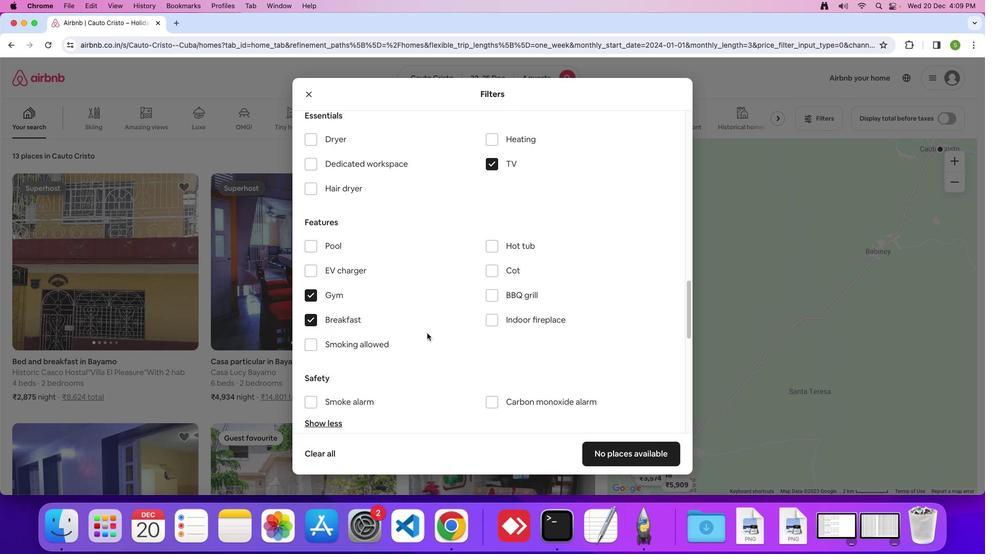 
Action: Mouse scrolled (453, 327) with delta (83, 28)
Screenshot: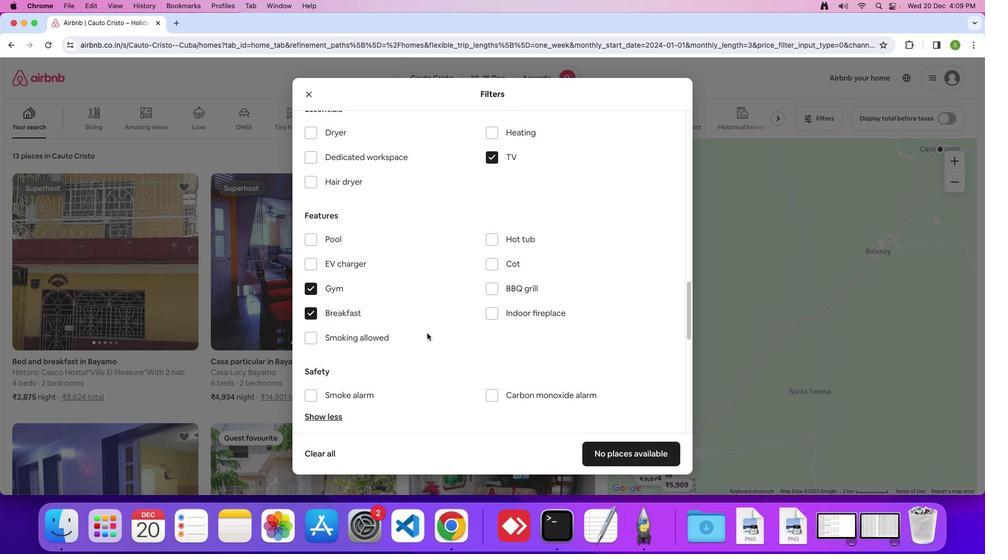 
Action: Mouse scrolled (453, 327) with delta (83, 28)
Screenshot: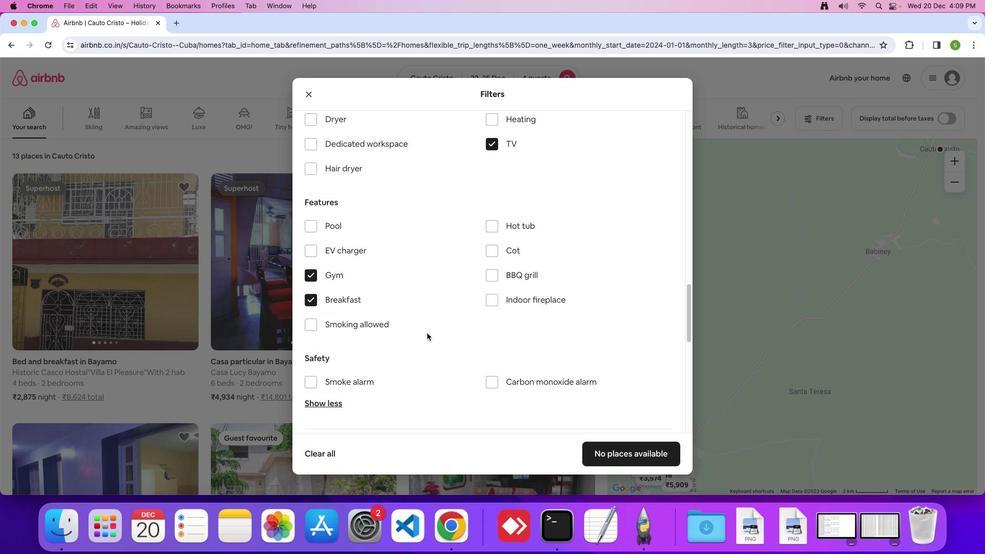 
Action: Mouse scrolled (453, 327) with delta (83, 28)
Screenshot: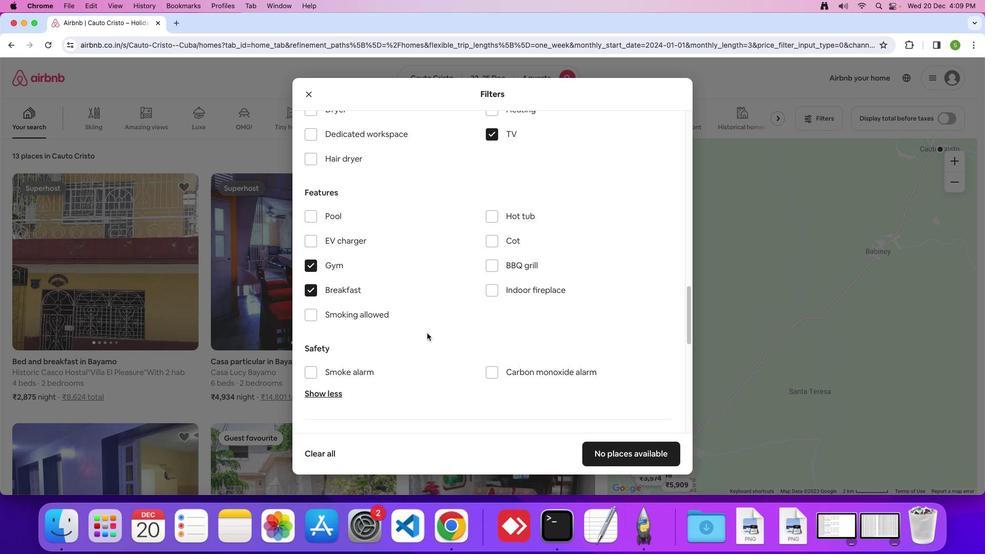 
Action: Mouse scrolled (453, 327) with delta (83, 28)
Screenshot: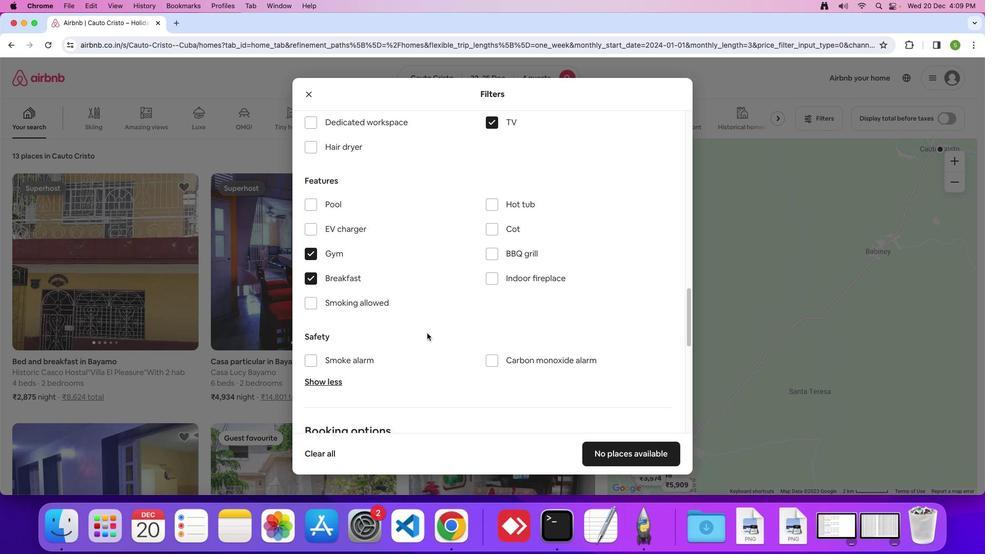 
Action: Mouse scrolled (453, 327) with delta (83, 28)
Screenshot: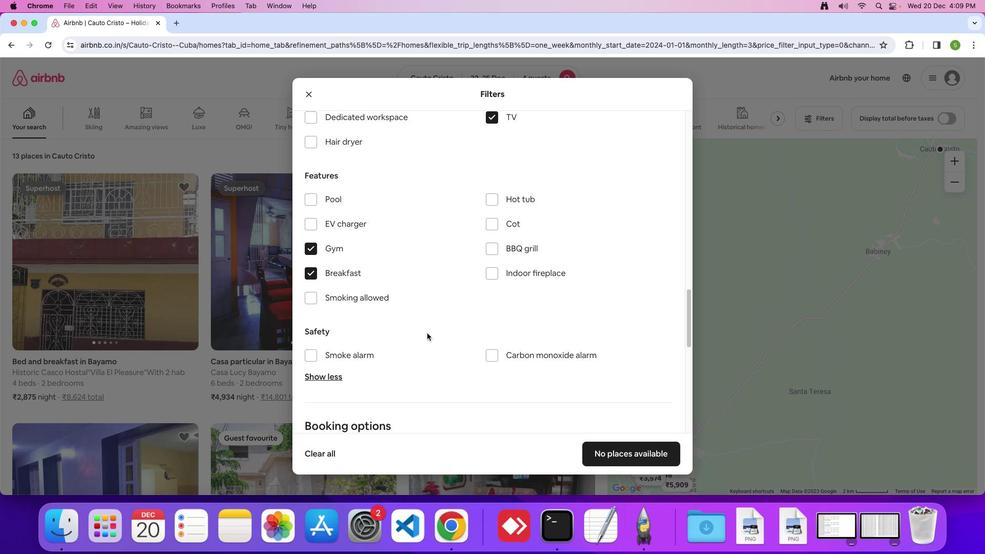 
Action: Mouse scrolled (453, 327) with delta (83, 28)
Screenshot: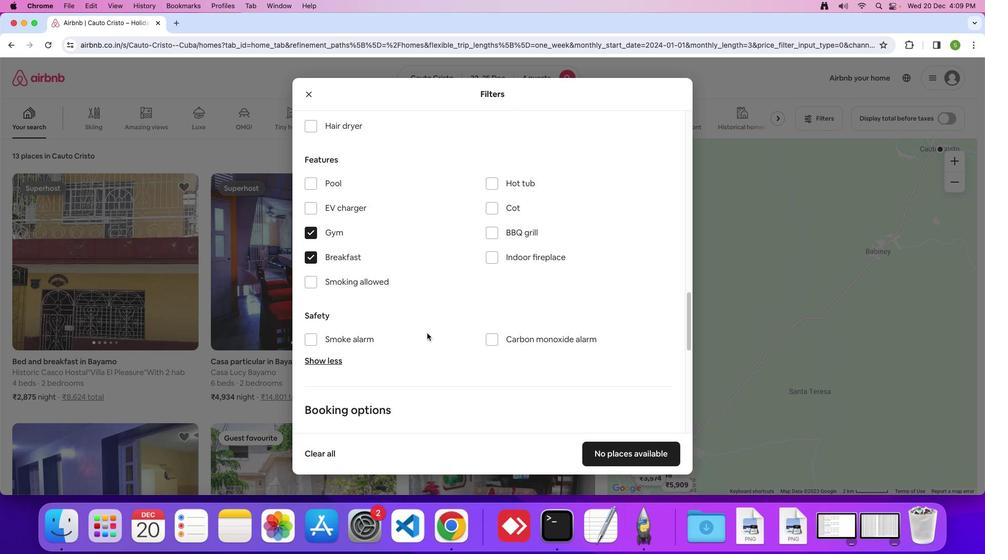 
Action: Mouse scrolled (453, 327) with delta (83, 28)
Screenshot: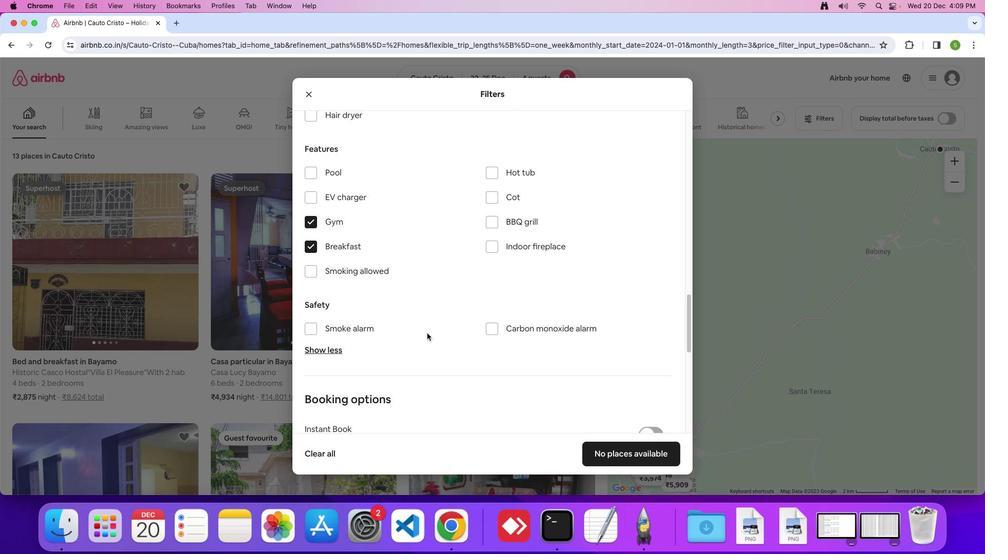 
Action: Mouse scrolled (453, 327) with delta (83, 28)
Screenshot: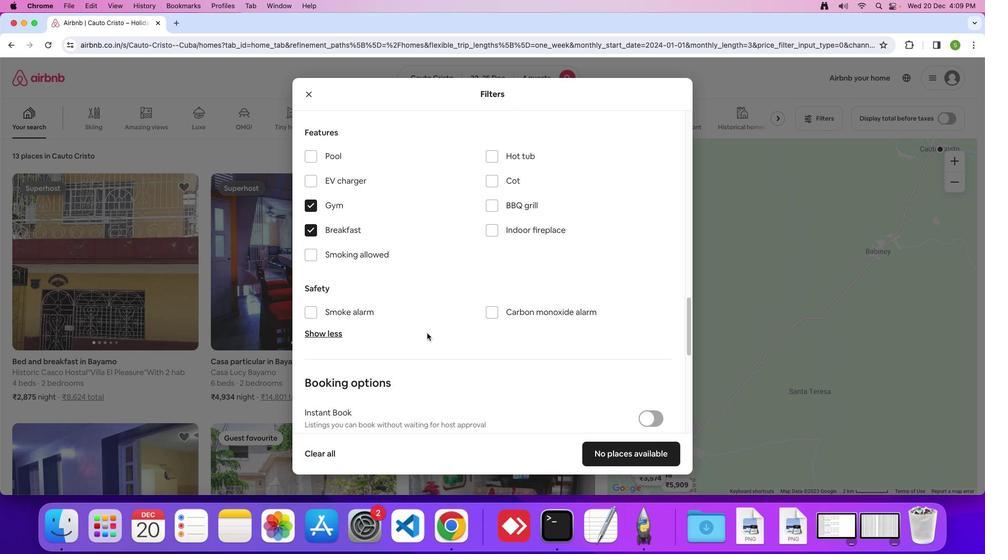 
Action: Mouse scrolled (453, 327) with delta (83, 28)
Screenshot: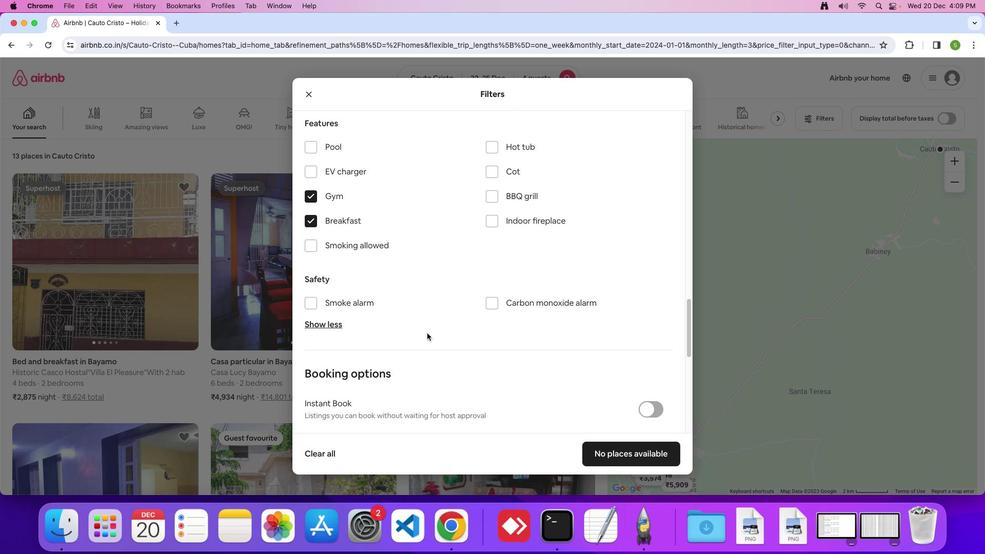 
Action: Mouse scrolled (453, 327) with delta (83, 28)
Screenshot: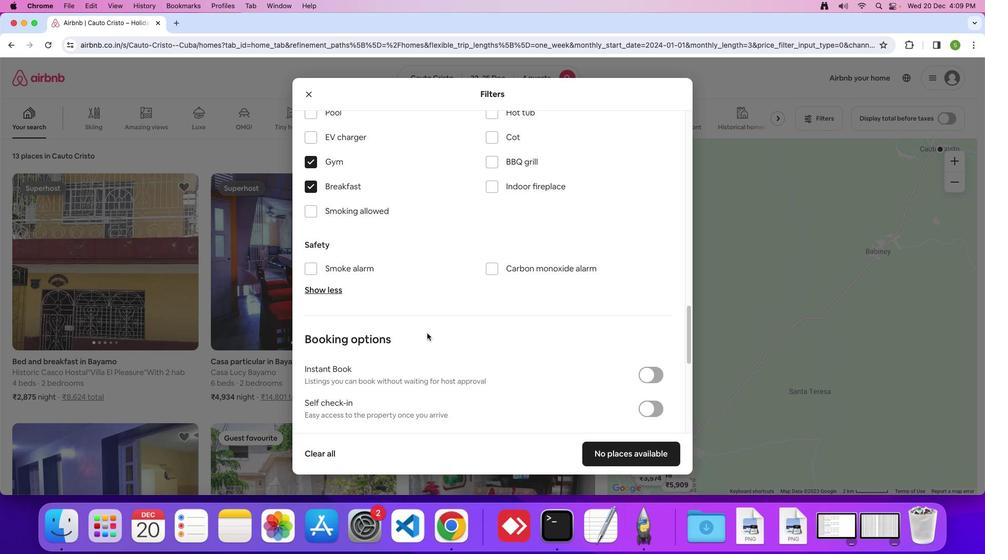 
Action: Mouse scrolled (453, 327) with delta (83, 28)
Screenshot: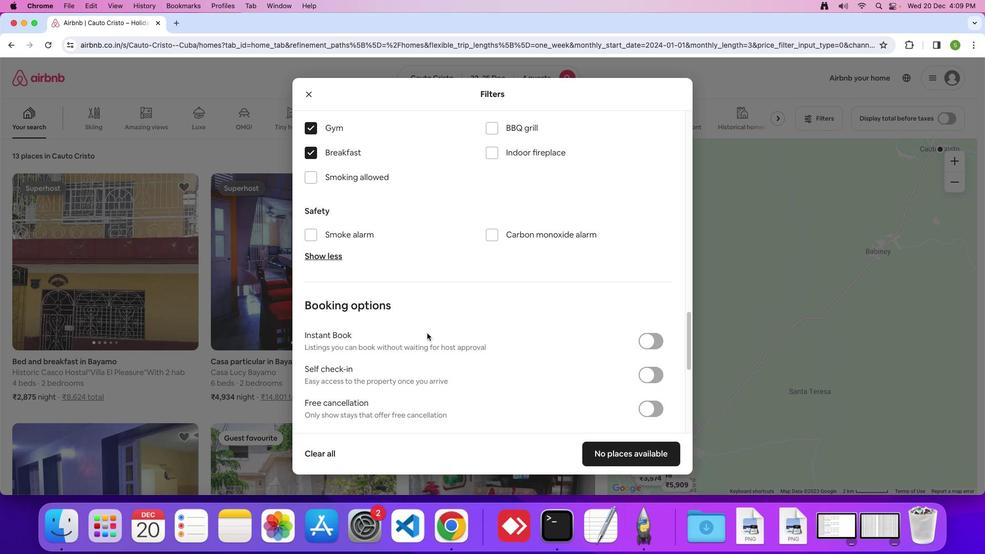 
Action: Mouse scrolled (453, 327) with delta (83, 28)
Screenshot: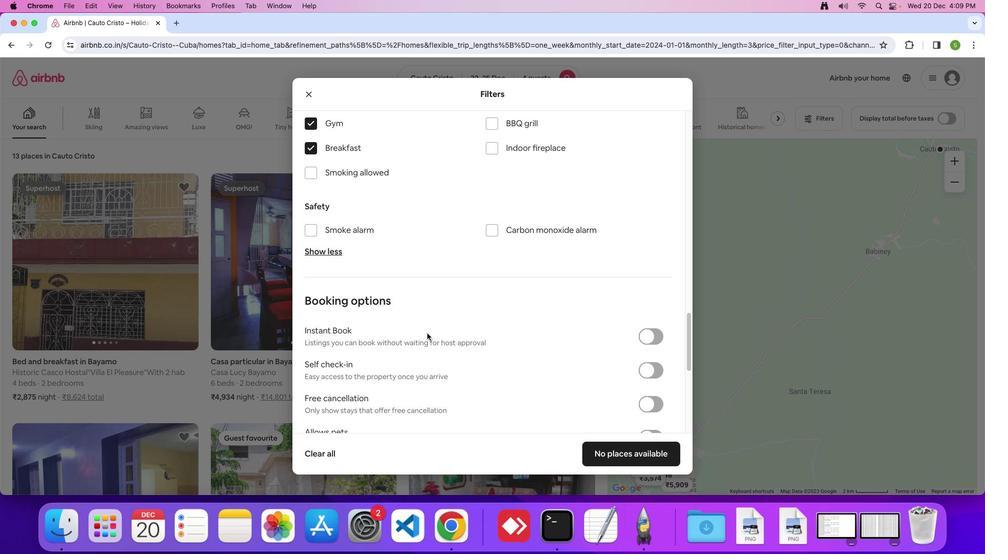 
Action: Mouse scrolled (453, 327) with delta (83, 28)
Screenshot: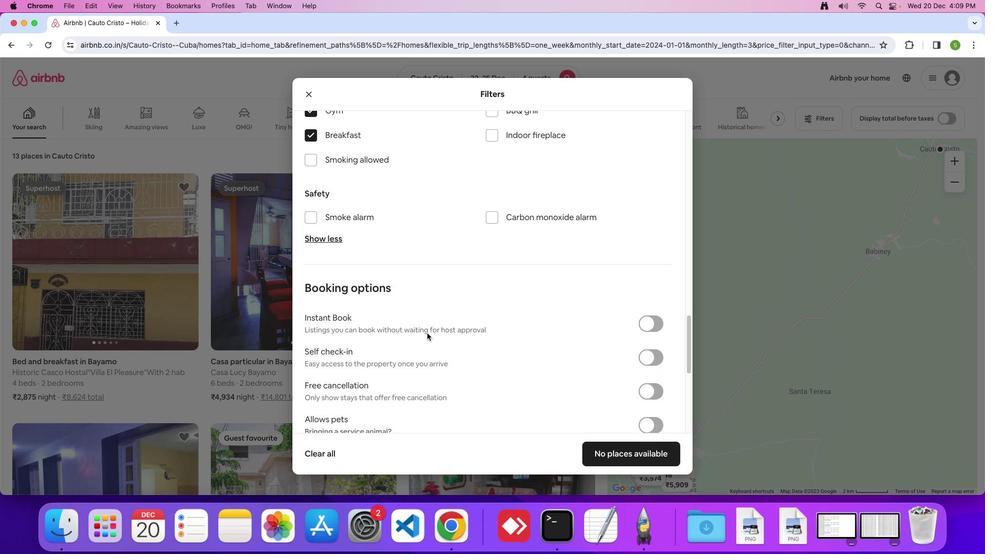 
Action: Mouse scrolled (453, 327) with delta (83, 28)
Screenshot: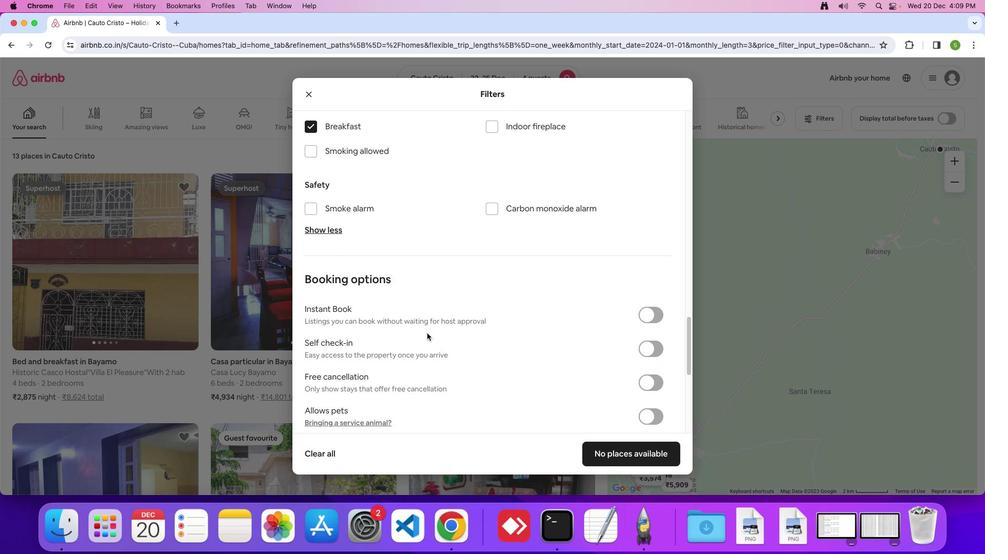 
Action: Mouse scrolled (453, 327) with delta (83, 28)
Screenshot: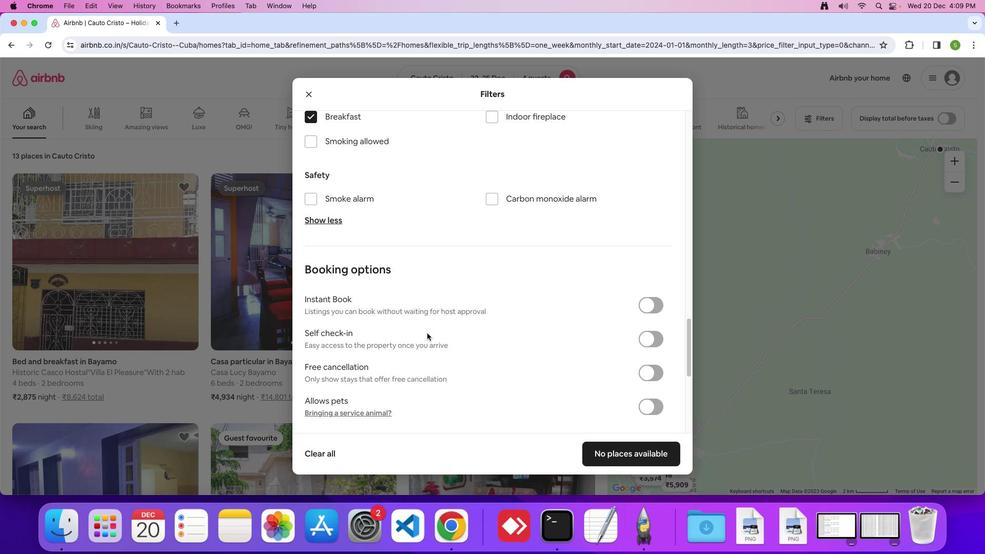 
Action: Mouse moved to (453, 327)
Screenshot: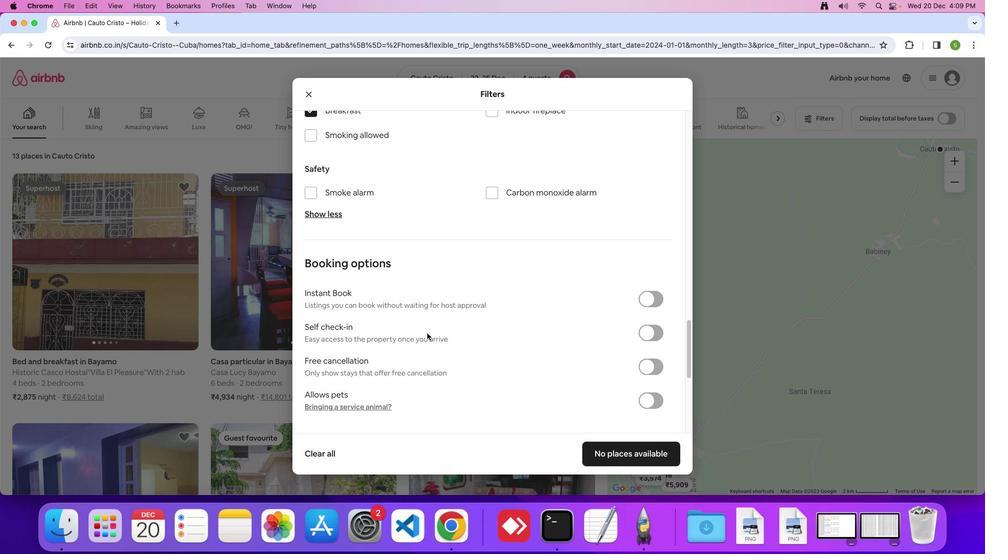 
Action: Mouse scrolled (453, 327) with delta (83, 28)
Screenshot: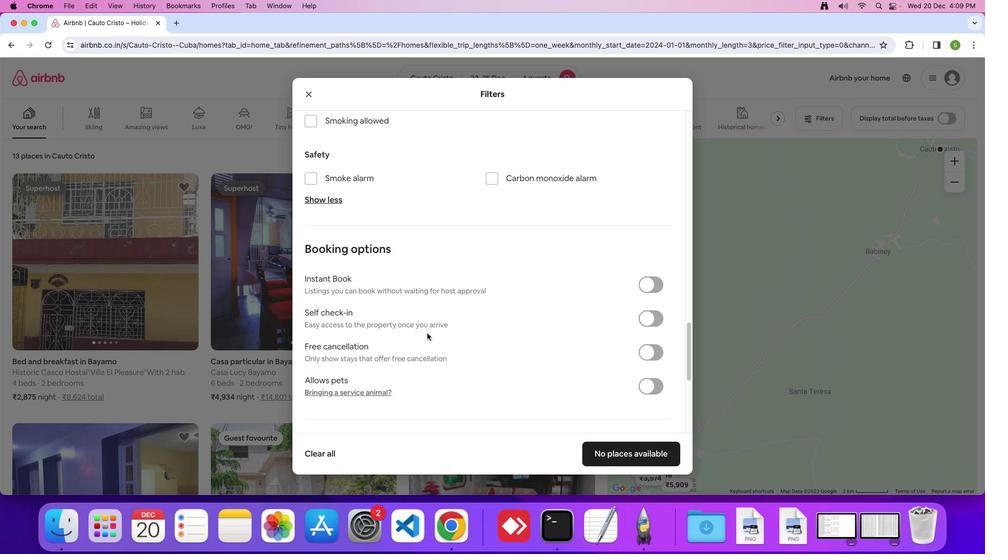 
Action: Mouse scrolled (453, 327) with delta (83, 27)
Screenshot: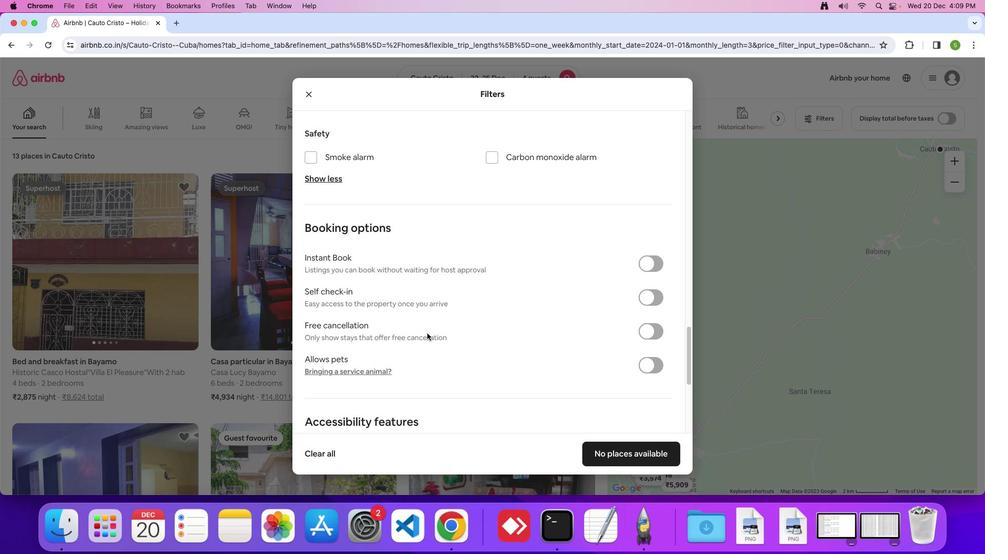 
Action: Mouse moved to (523, 316)
Screenshot: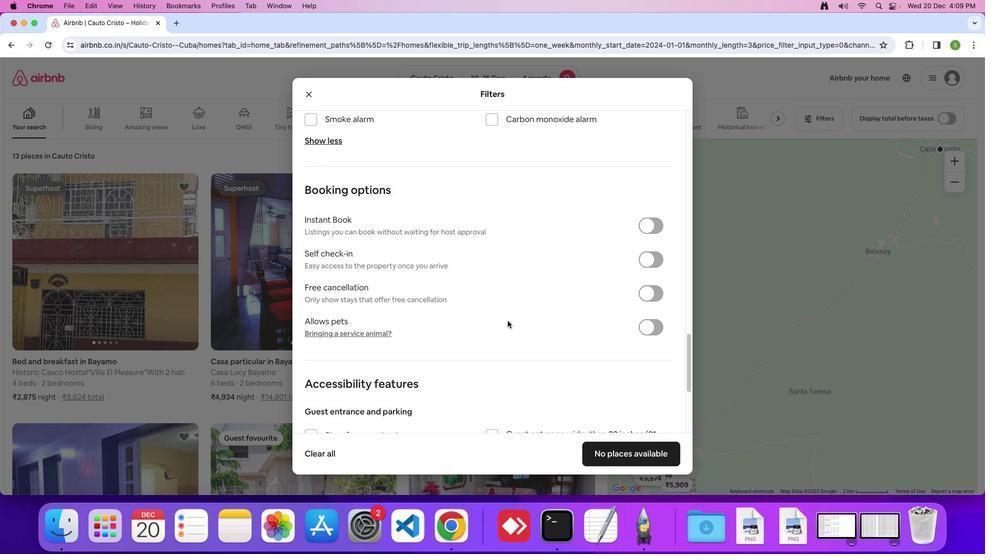 
Action: Mouse scrolled (523, 316) with delta (83, 28)
Screenshot: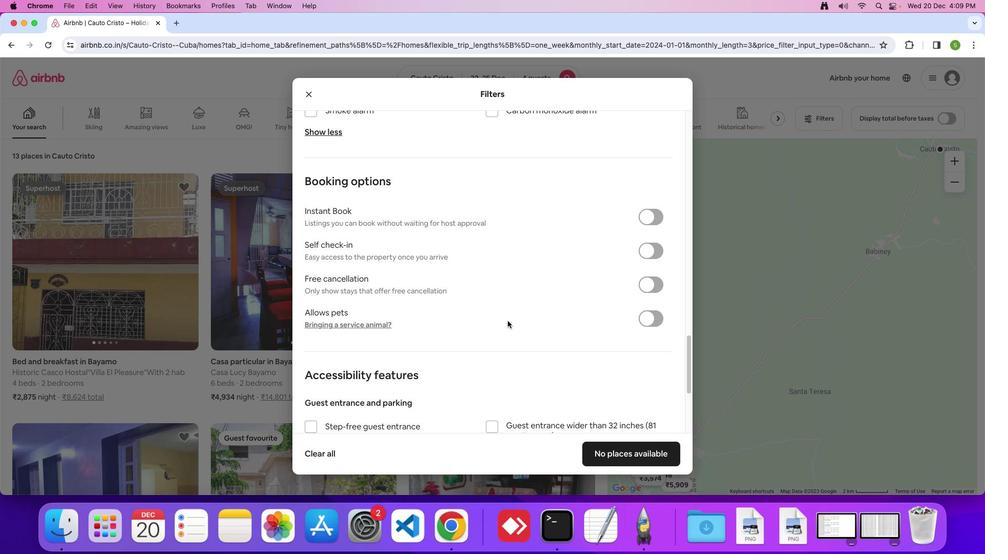 
Action: Mouse scrolled (523, 316) with delta (83, 28)
Screenshot: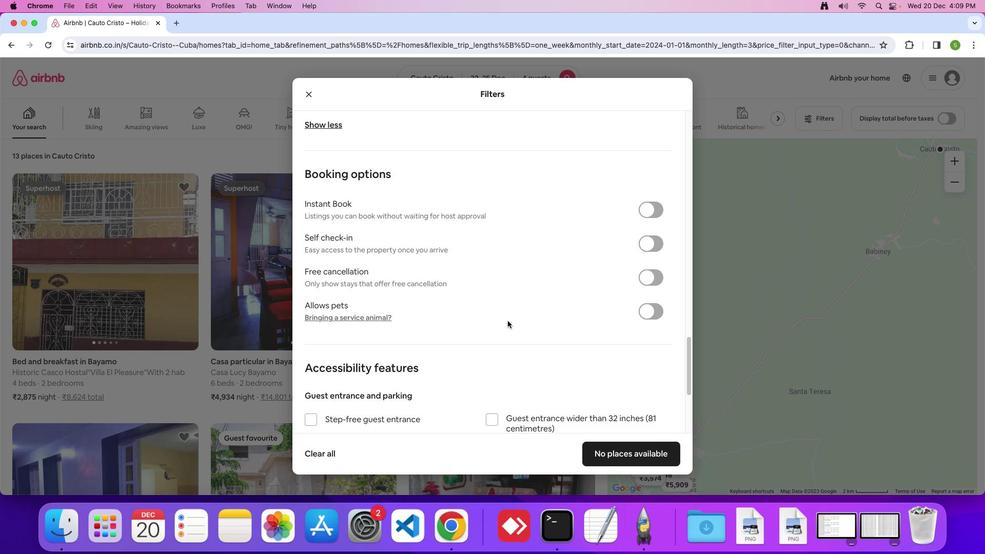 
Action: Mouse scrolled (523, 316) with delta (83, 28)
Screenshot: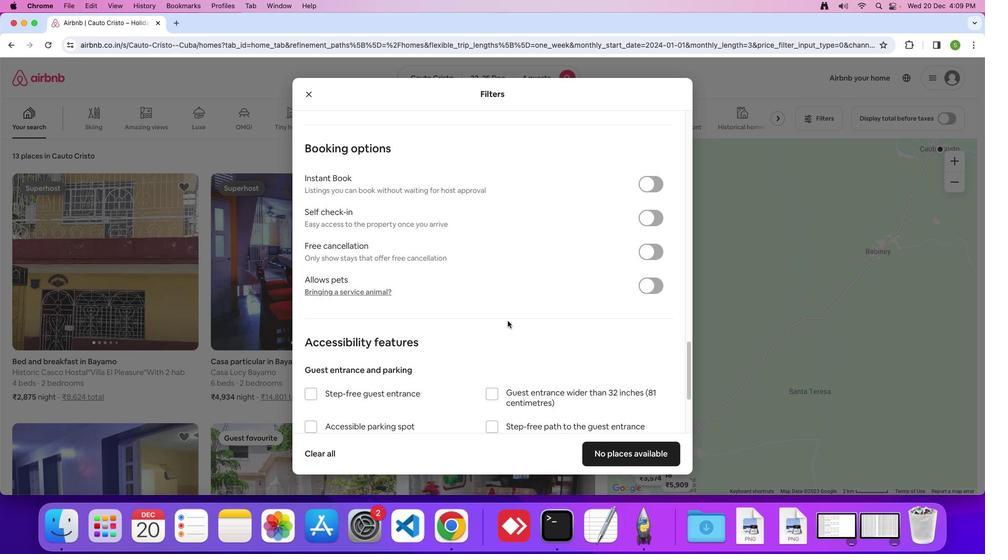 
Action: Mouse moved to (526, 333)
Screenshot: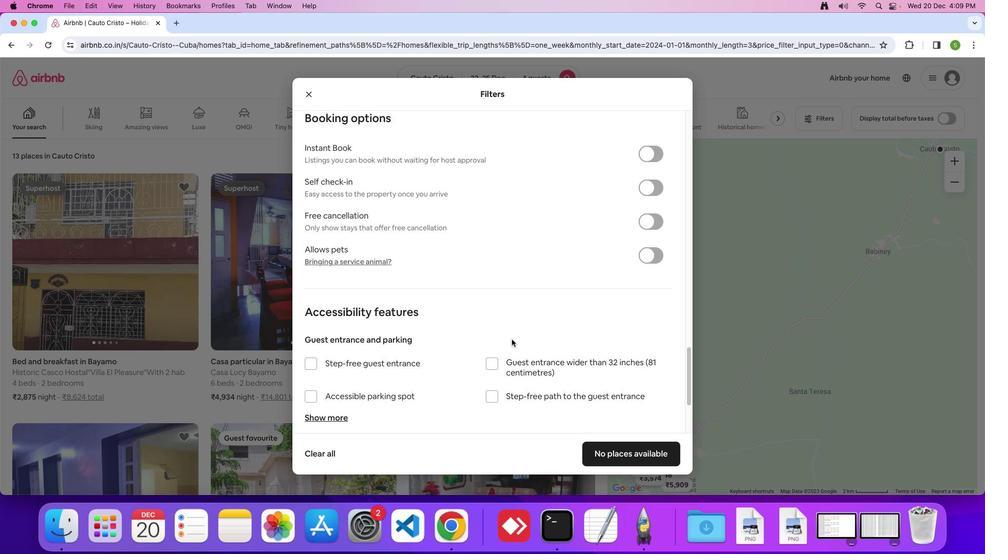 
Action: Mouse scrolled (526, 333) with delta (83, 28)
Screenshot: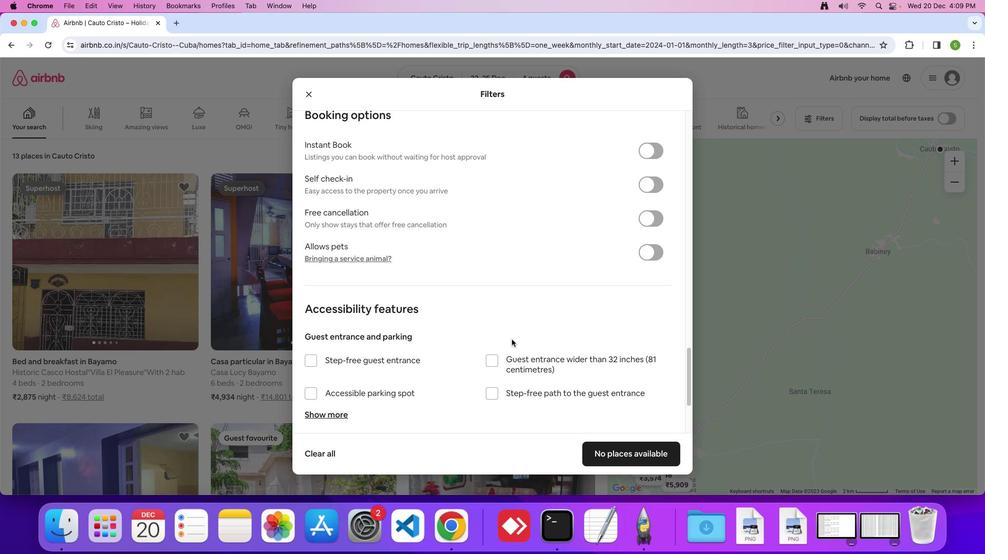 
Action: Mouse scrolled (526, 333) with delta (83, 28)
Screenshot: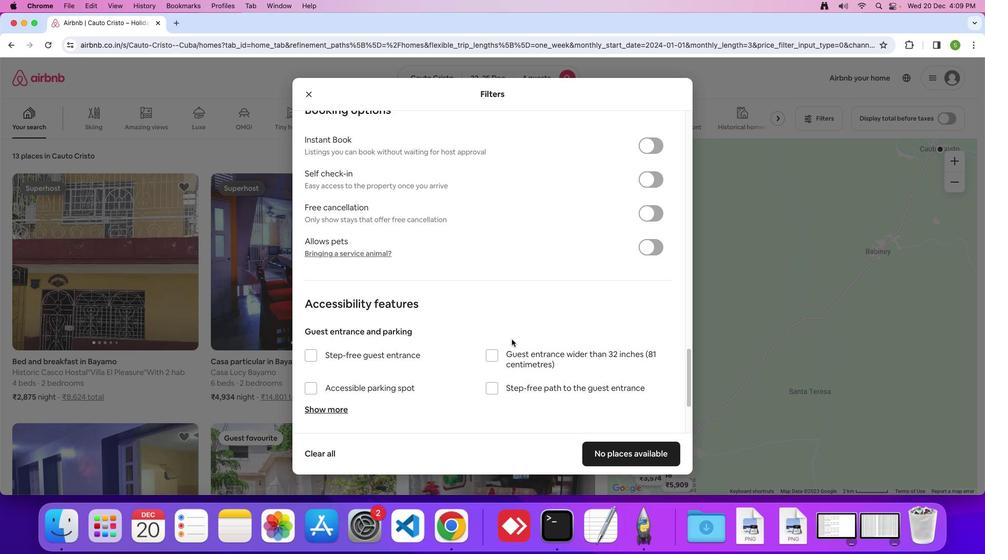 
Action: Mouse scrolled (526, 333) with delta (83, 28)
Screenshot: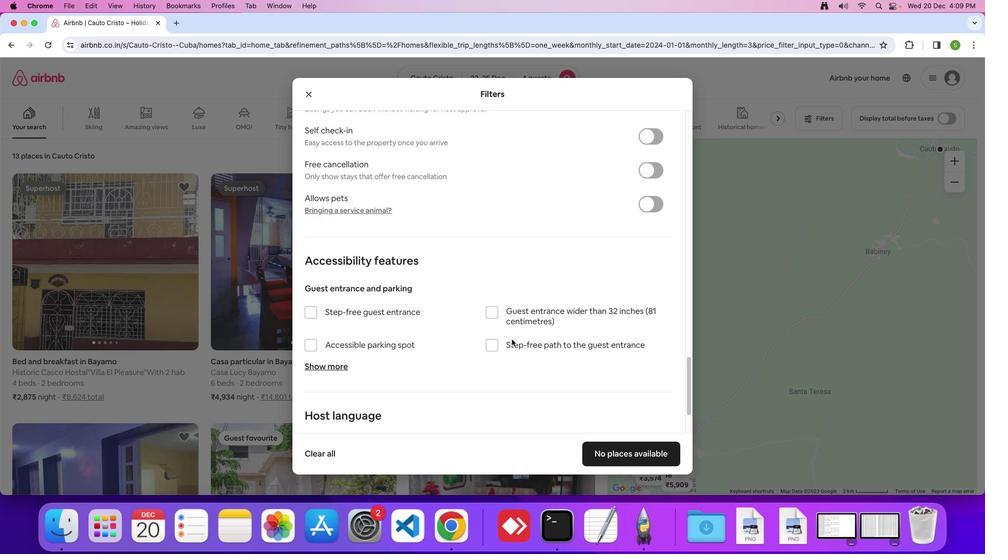 
Action: Mouse moved to (529, 338)
Screenshot: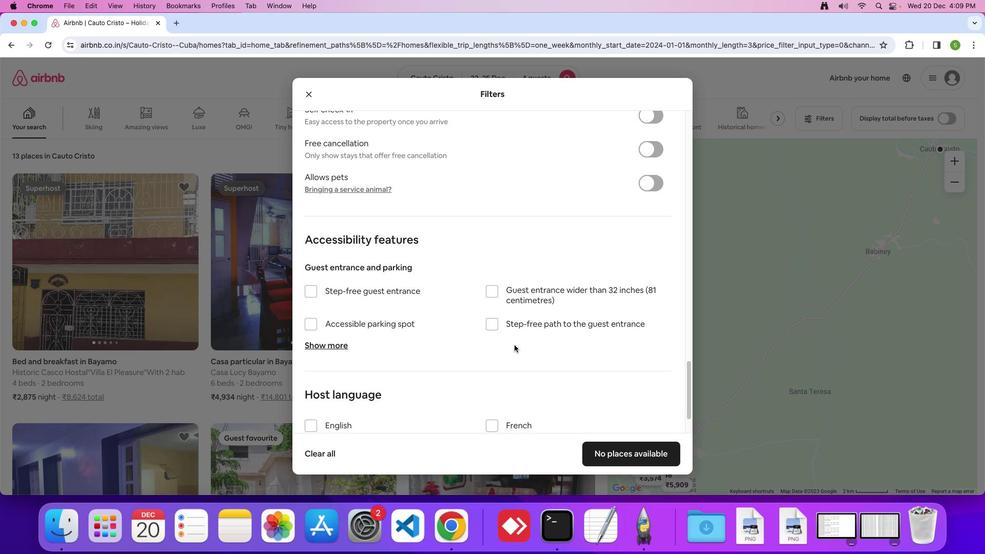 
Action: Mouse scrolled (529, 338) with delta (83, 28)
Screenshot: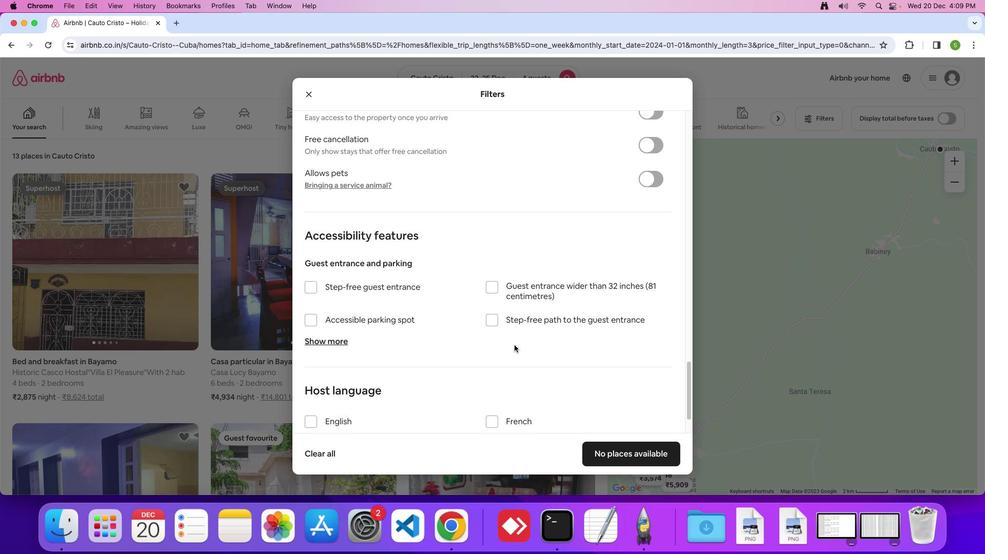 
Action: Mouse scrolled (529, 338) with delta (83, 28)
Screenshot: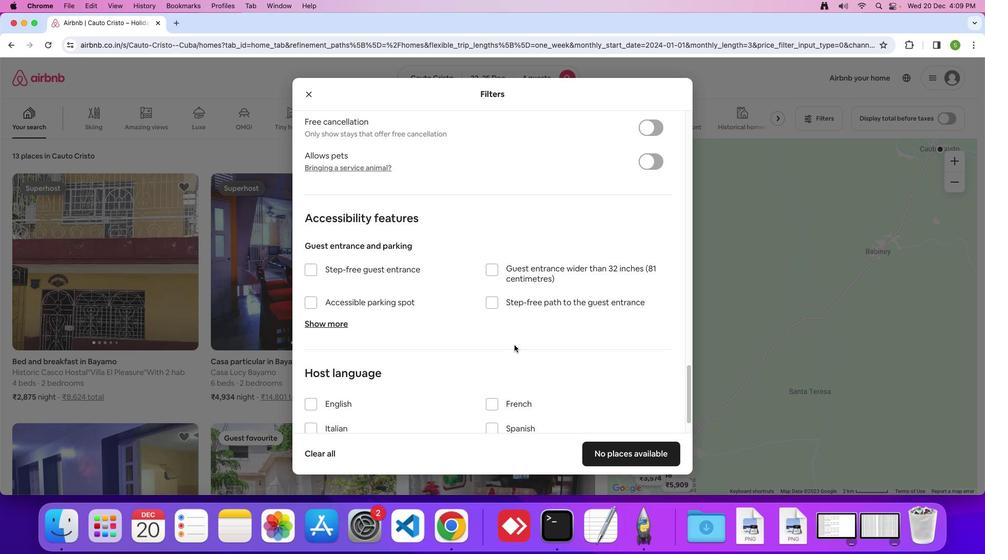 
Action: Mouse scrolled (529, 338) with delta (83, 27)
Screenshot: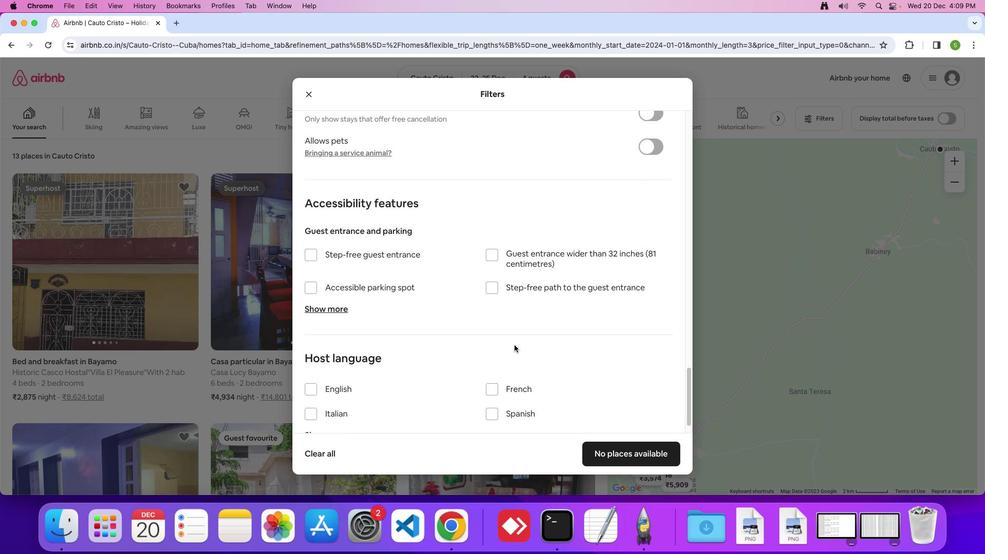 
Action: Mouse scrolled (529, 338) with delta (83, 28)
Screenshot: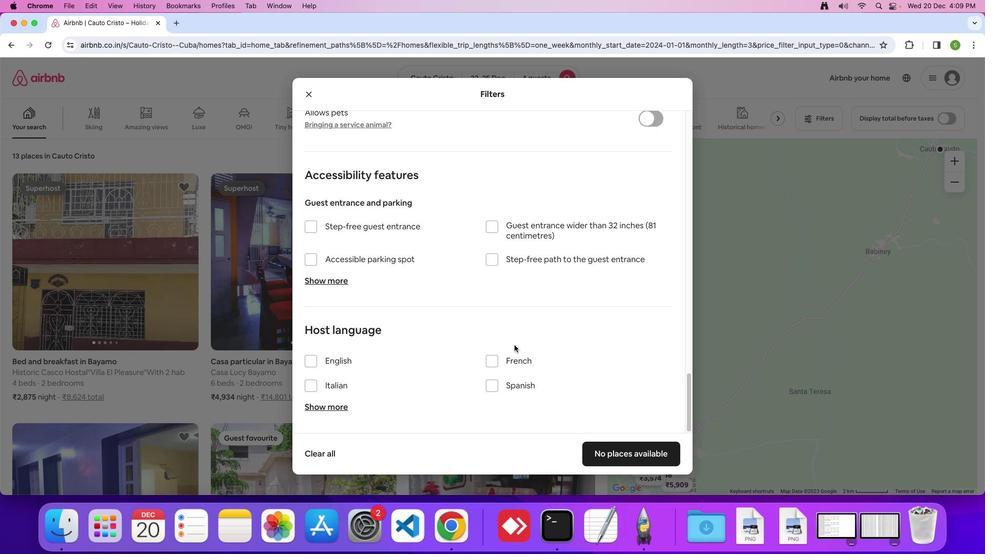 
Action: Mouse scrolled (529, 338) with delta (83, 28)
Screenshot: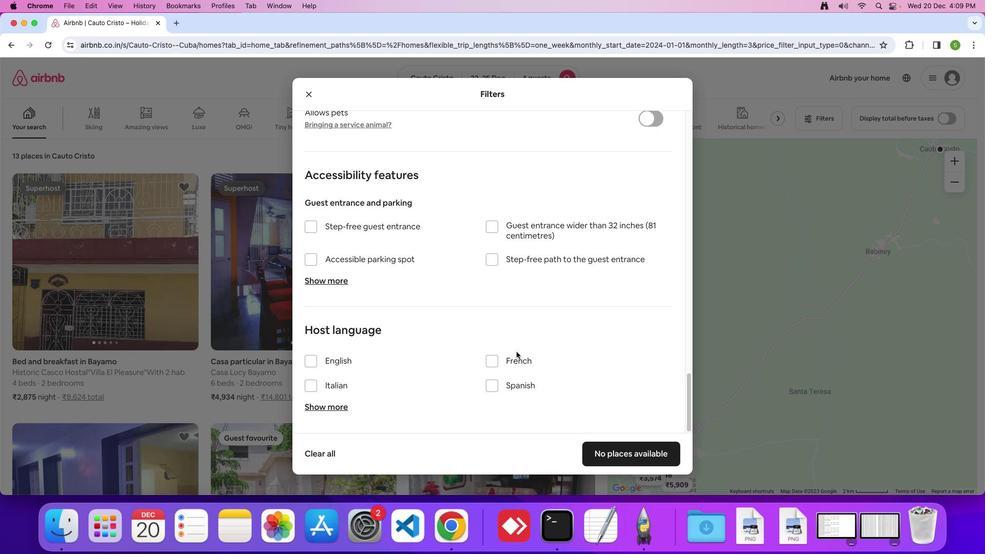 
Action: Mouse moved to (623, 441)
Screenshot: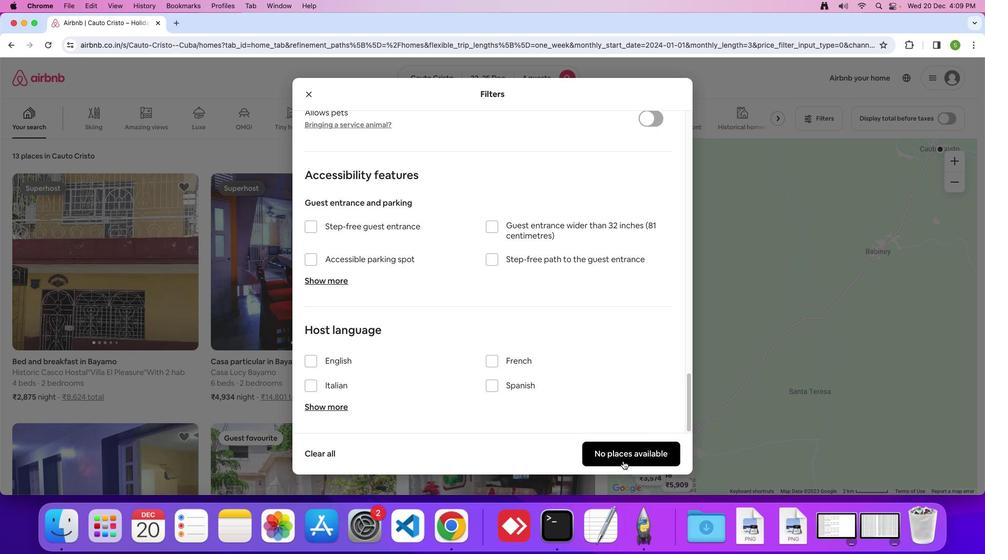 
Action: Mouse pressed left at (623, 441)
Screenshot: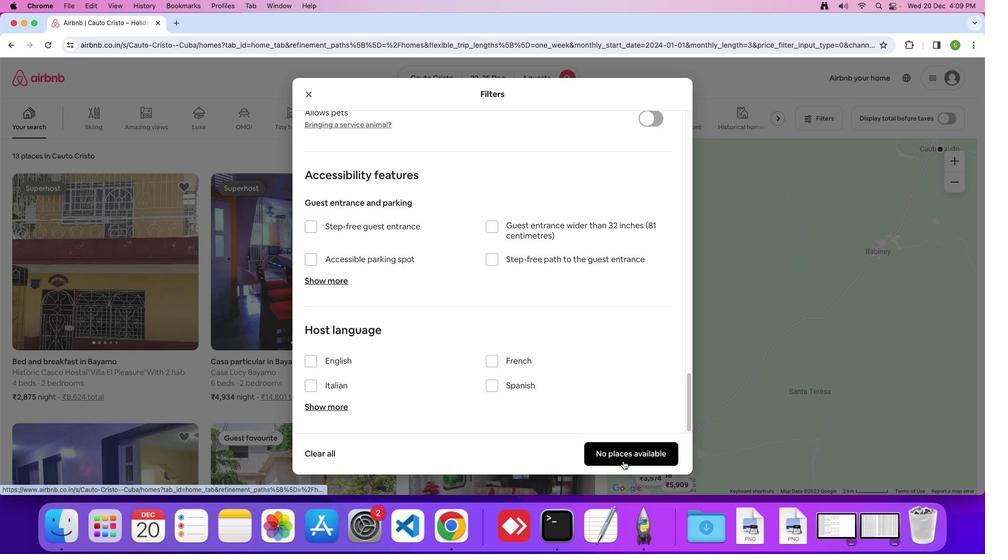 
Action: Mouse moved to (395, 283)
Screenshot: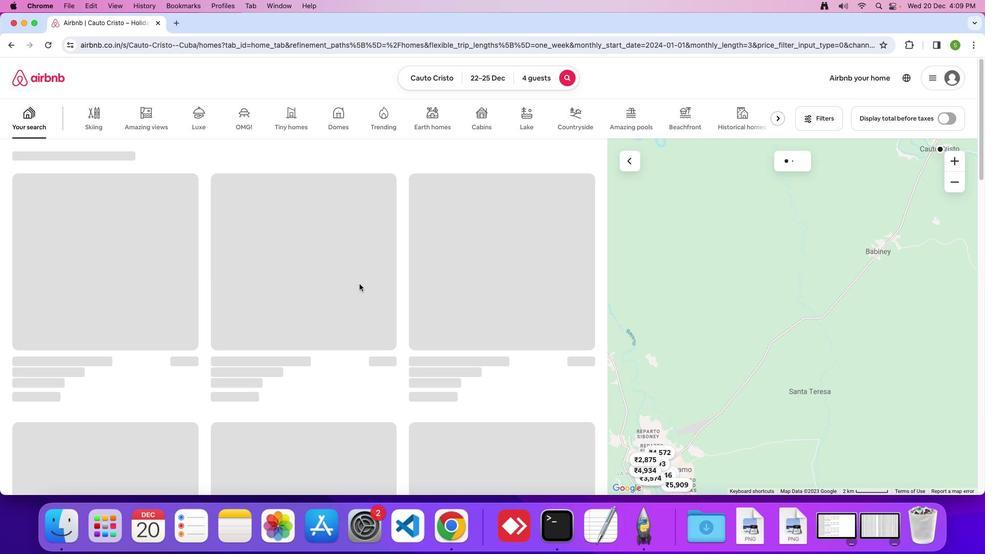 
